 Task: Look for space in Sant Feliu de Llobregat, Spain from 11th June, 2023 to 17th June, 2023 for 1 adult in price range Rs.5000 to Rs.12000. Place can be private room with 1  bedroom having 1 bed and 1 bathroom. Property type can be house, flat, guest house, hotel. Booking option can be shelf check-in. Required host language is English.
Action: Mouse moved to (390, 221)
Screenshot: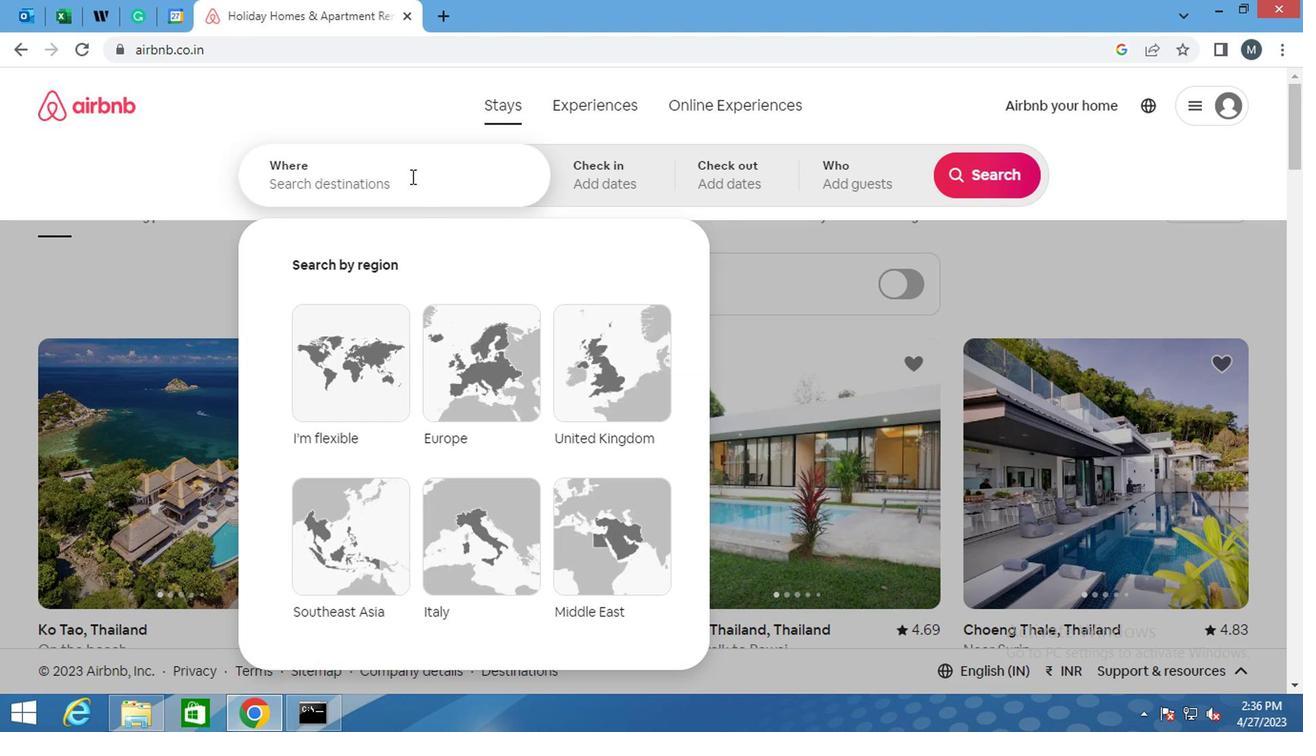 
Action: Mouse pressed left at (390, 221)
Screenshot: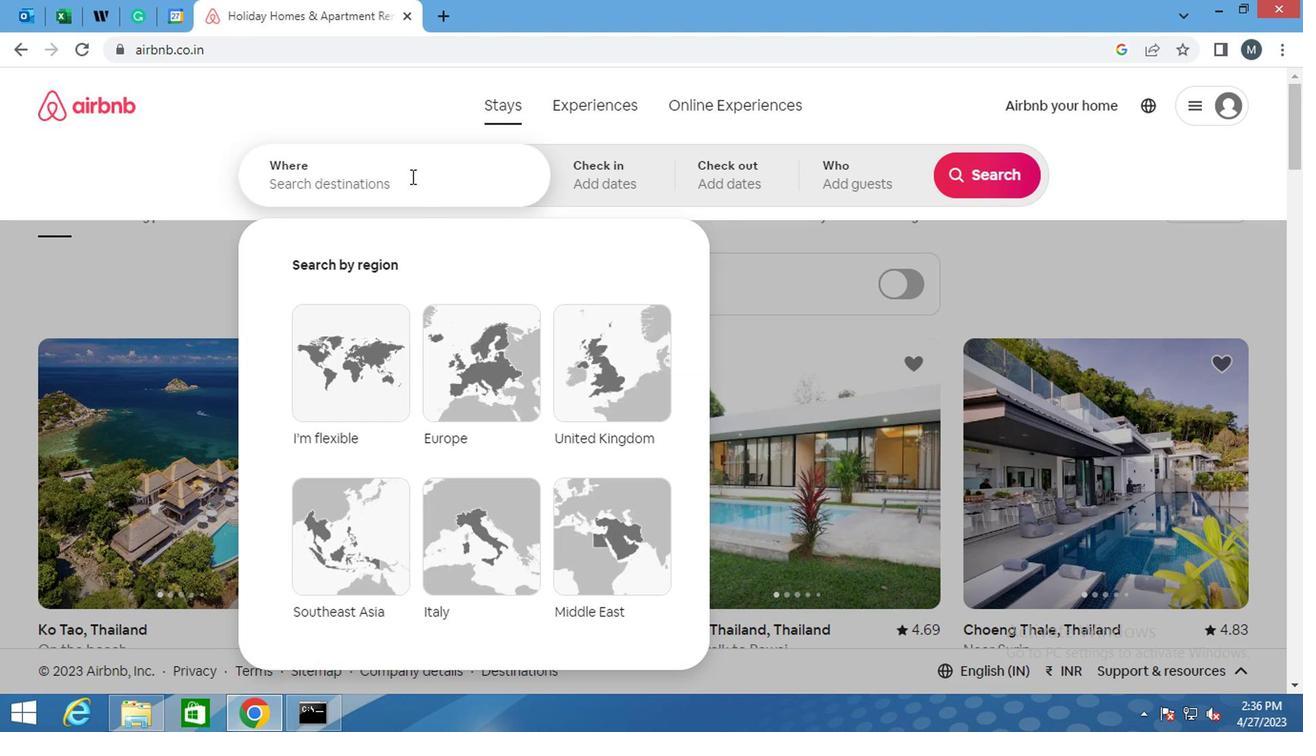 
Action: Mouse moved to (388, 227)
Screenshot: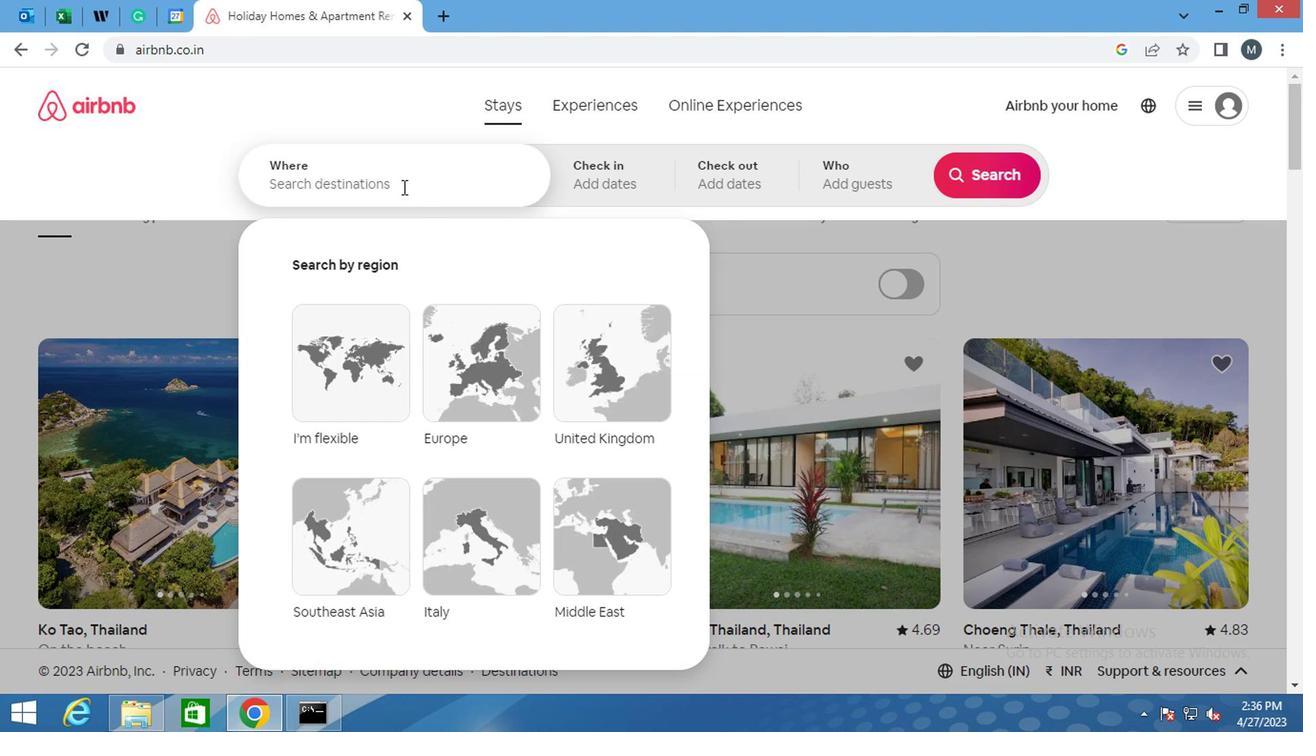 
Action: Key pressed <Key.shift>SANT<Key.space><Key.shift>FELIU<Key.space>
Screenshot: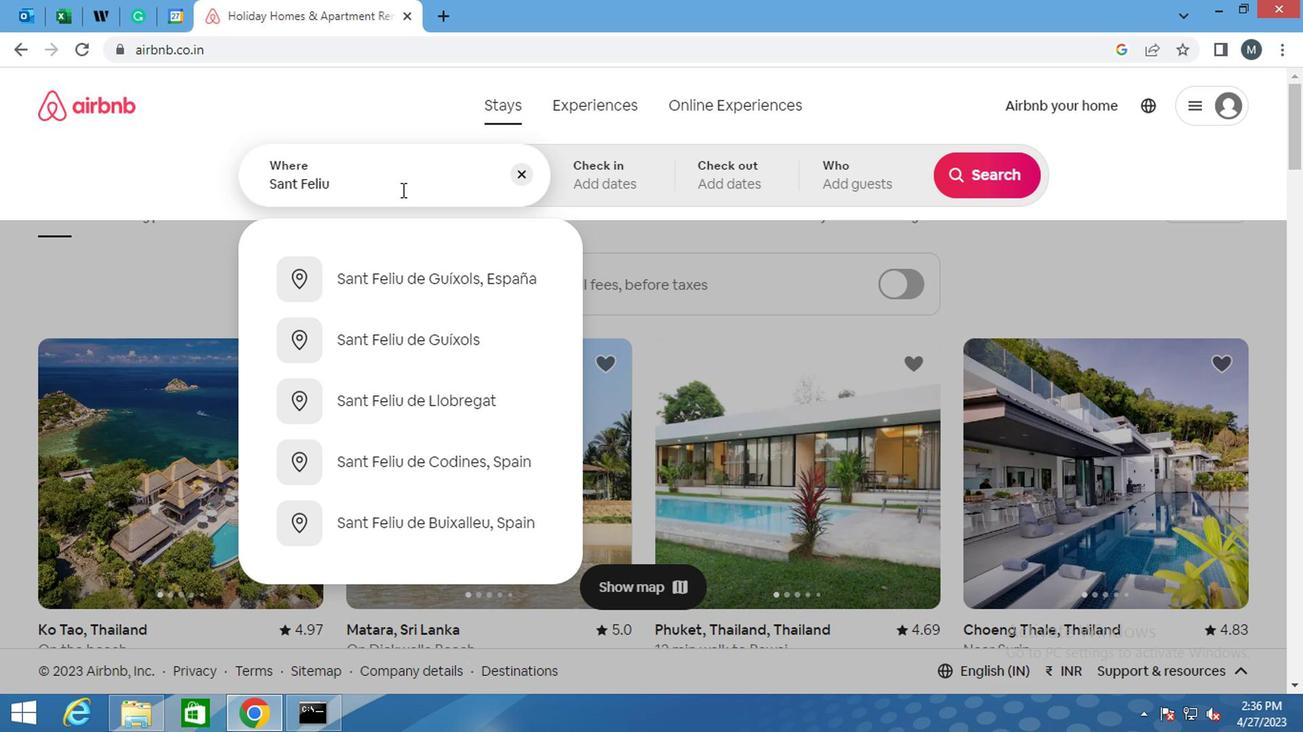 
Action: Mouse moved to (426, 221)
Screenshot: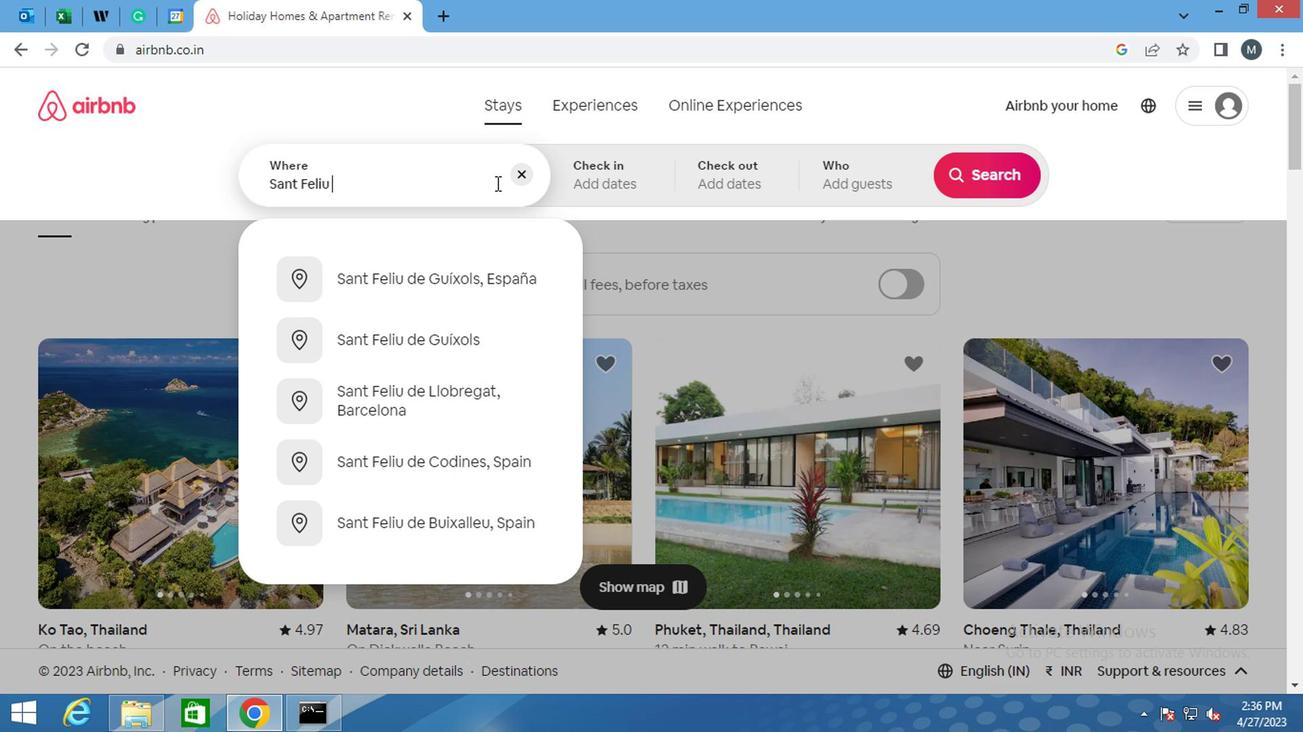 
Action: Key pressed <Key.shift>DE<Key.space><Key.shift>LIOB
Screenshot: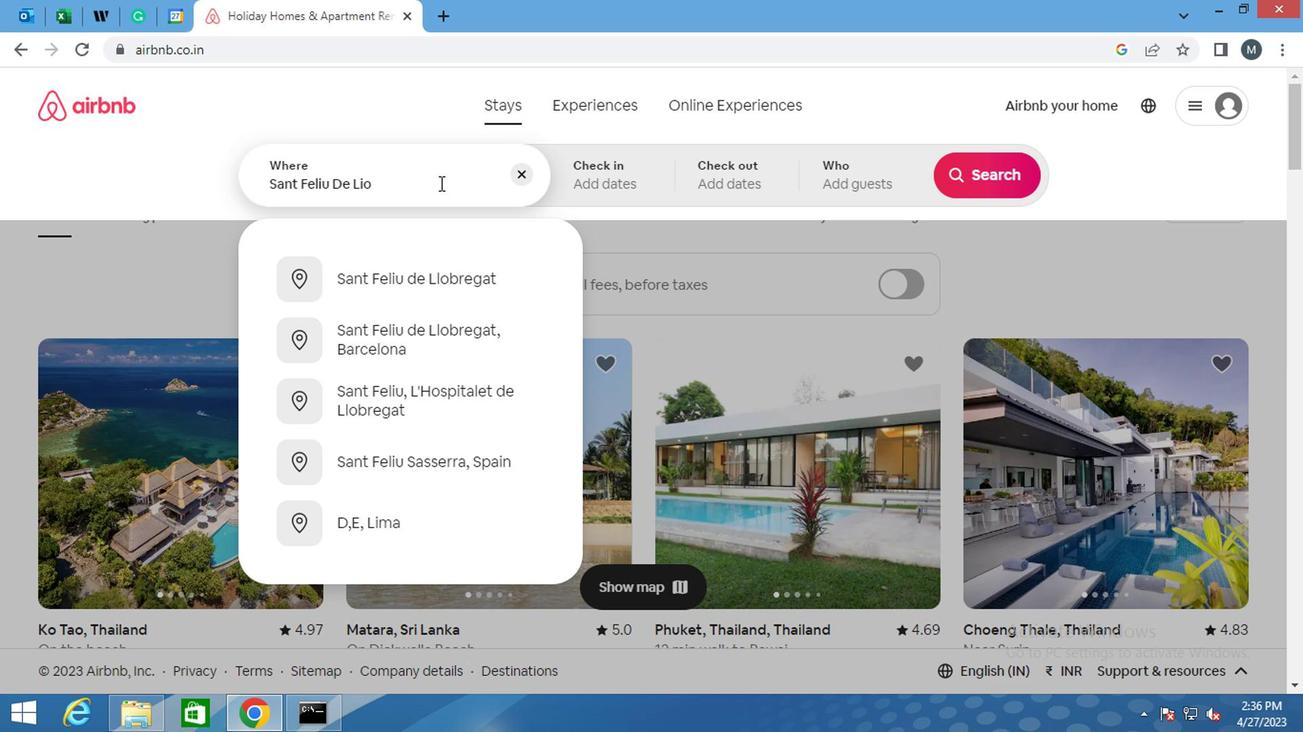 
Action: Mouse moved to (442, 308)
Screenshot: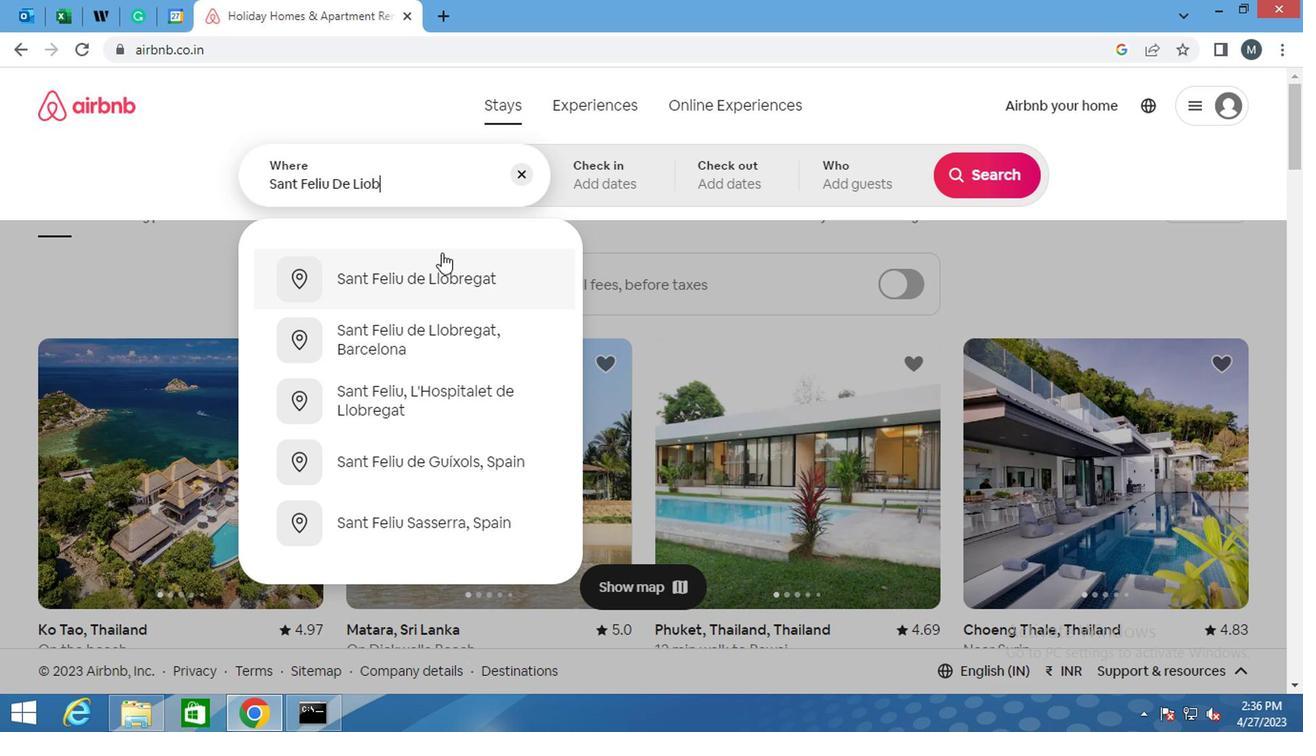 
Action: Mouse pressed left at (442, 308)
Screenshot: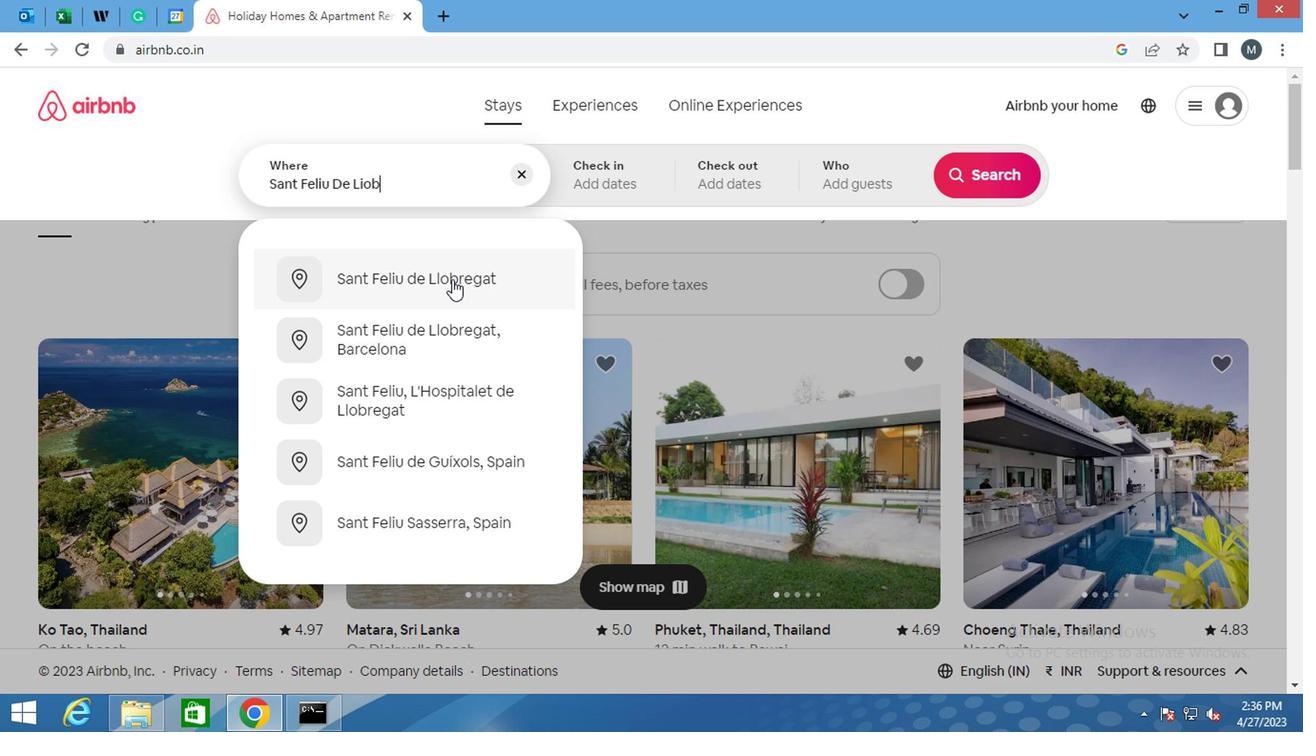 
Action: Mouse moved to (945, 347)
Screenshot: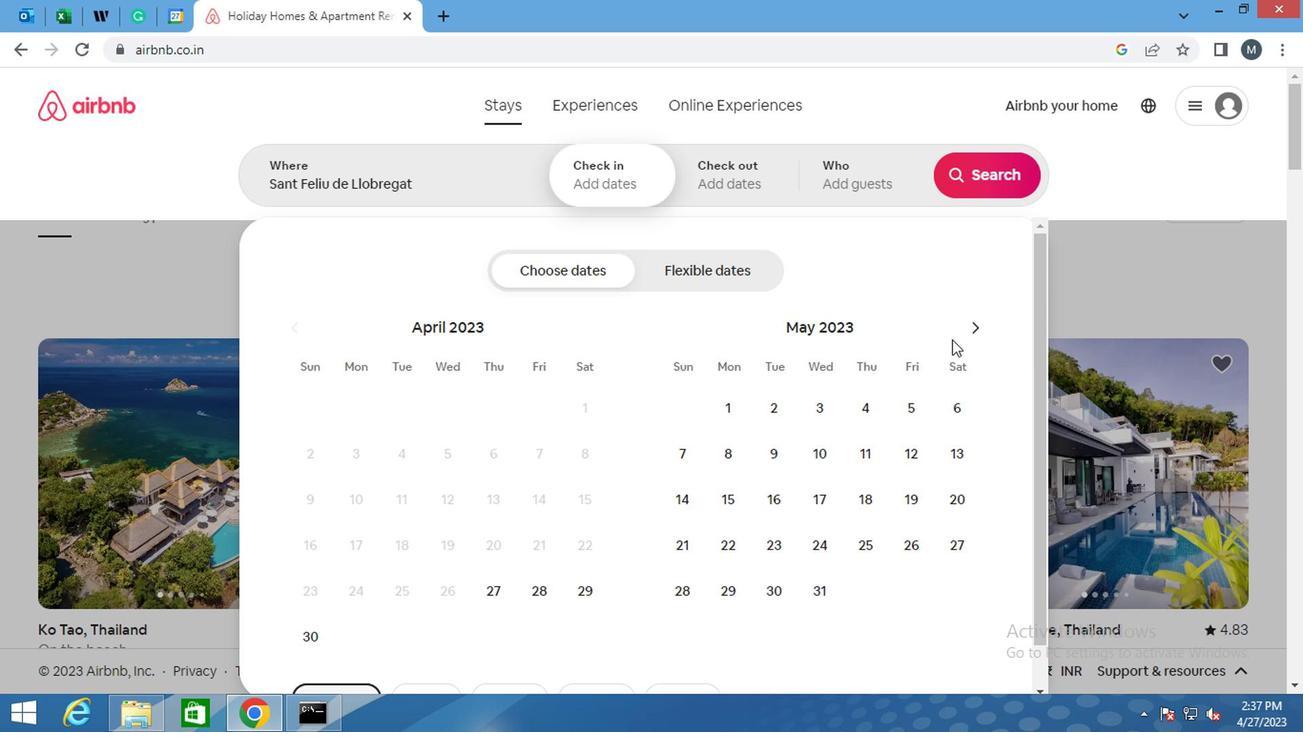 
Action: Mouse pressed left at (945, 347)
Screenshot: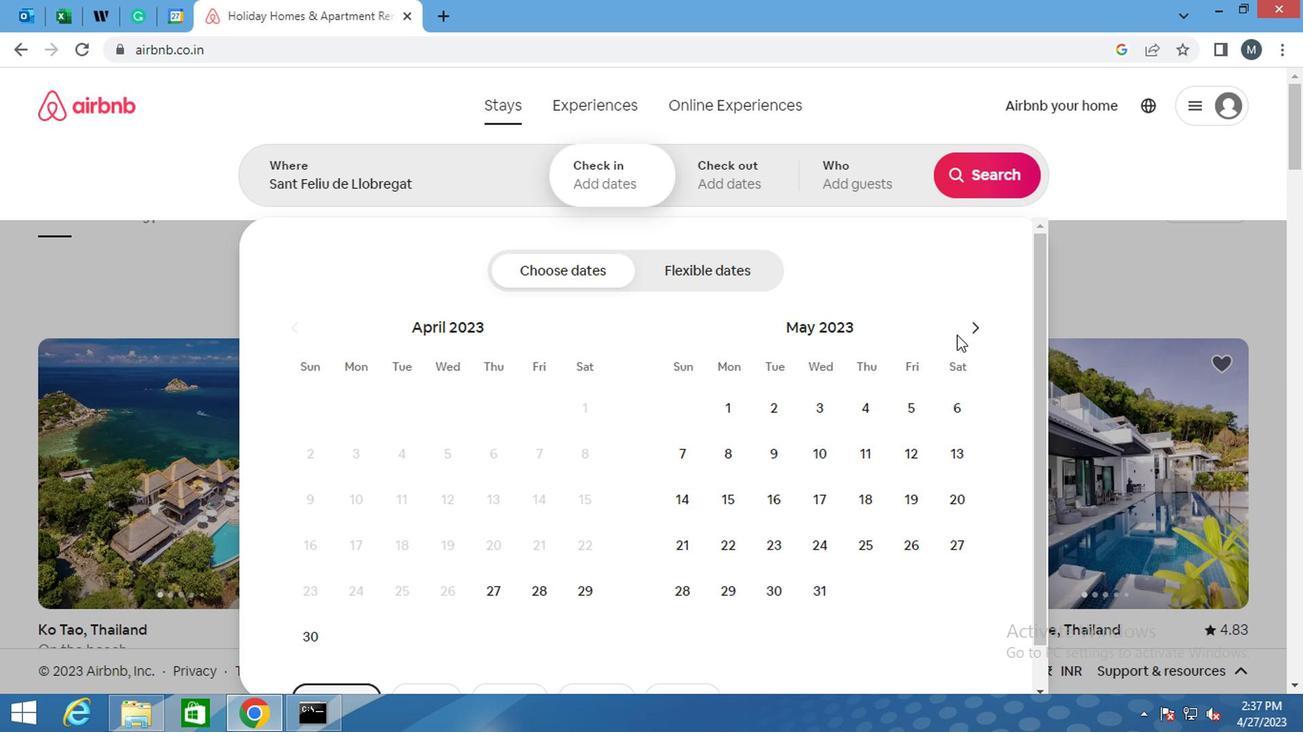 
Action: Mouse moved to (688, 494)
Screenshot: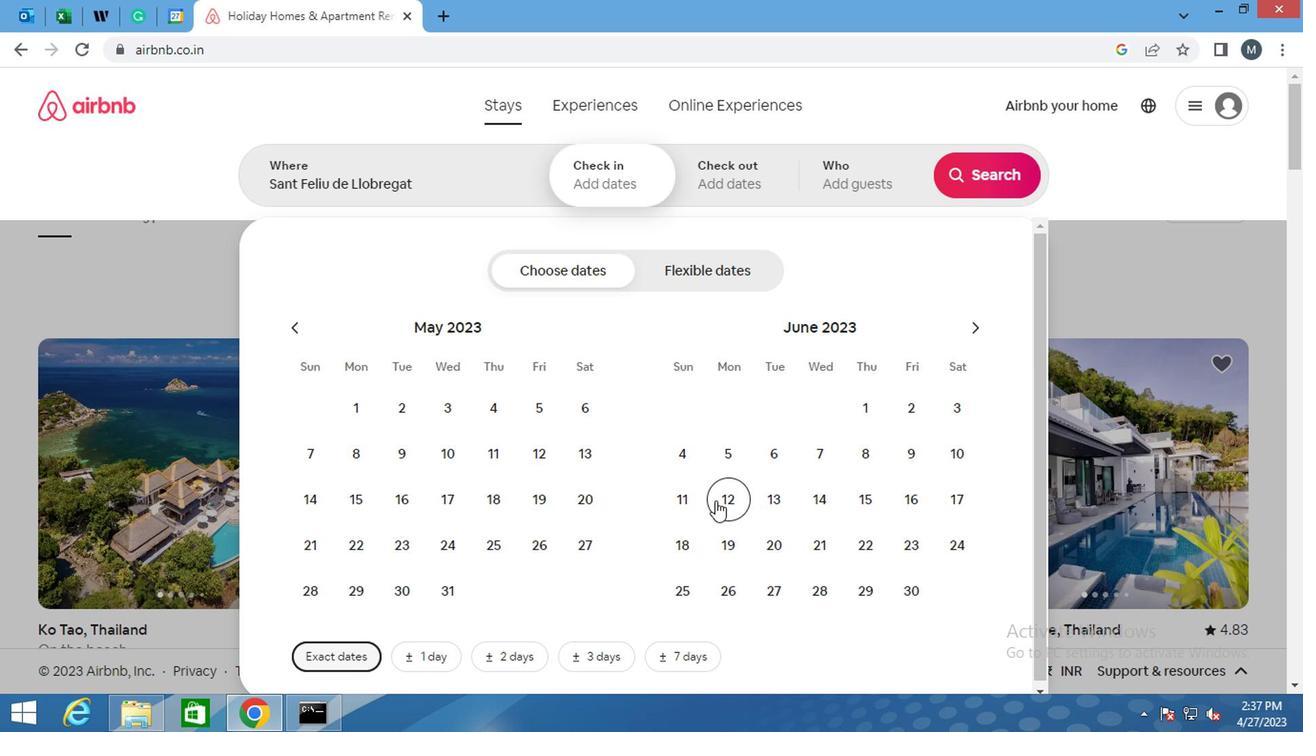 
Action: Mouse pressed left at (688, 494)
Screenshot: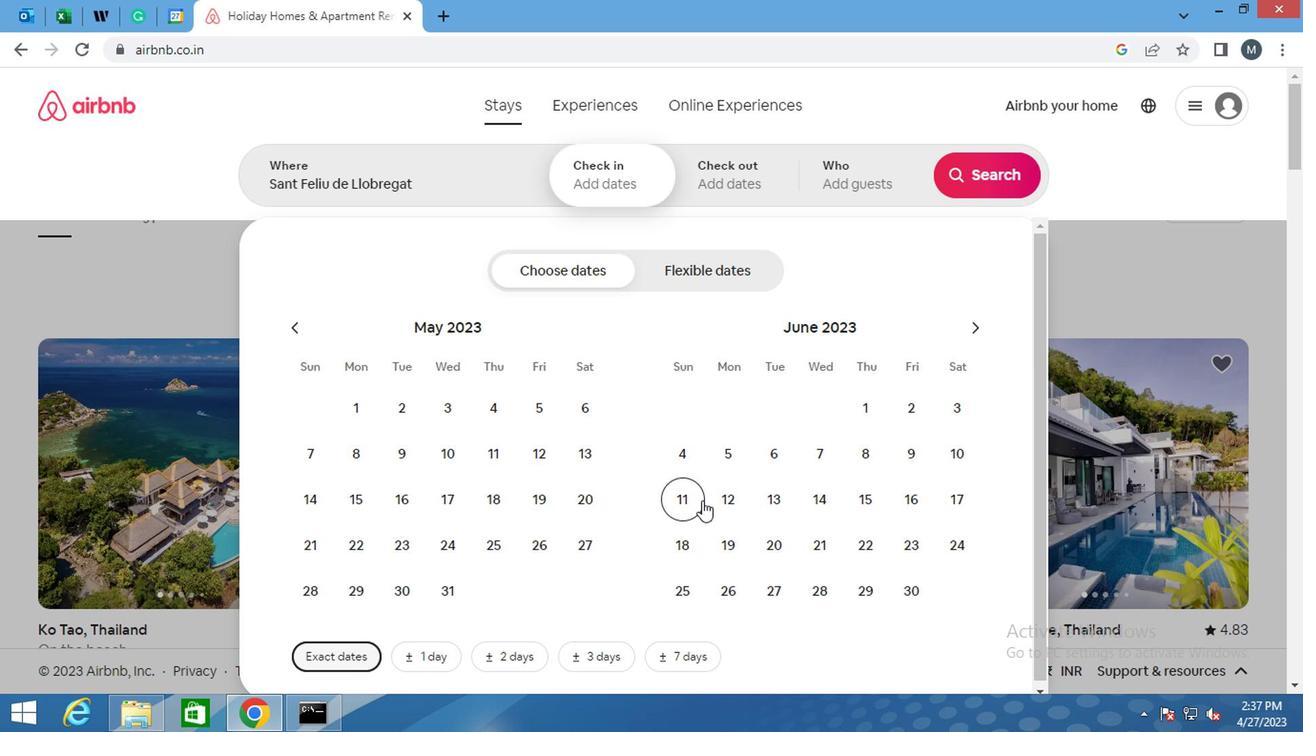 
Action: Mouse moved to (944, 497)
Screenshot: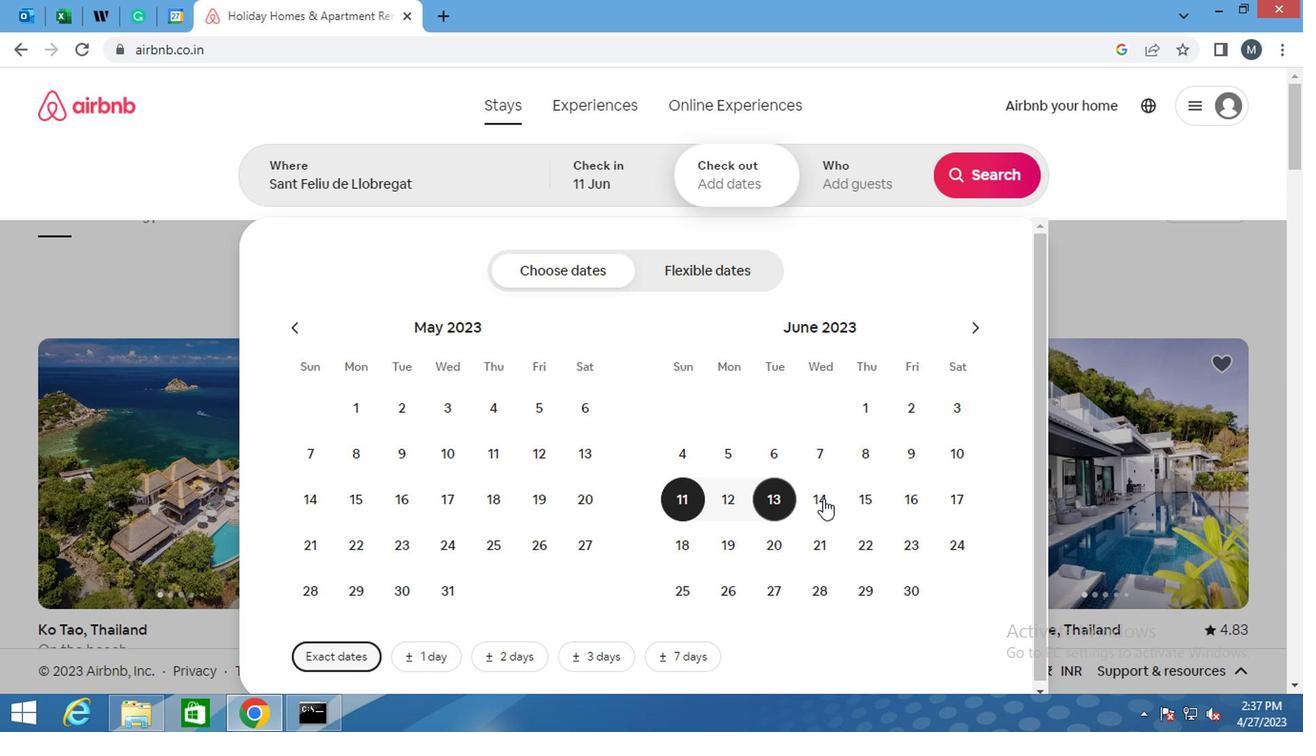 
Action: Mouse pressed left at (944, 497)
Screenshot: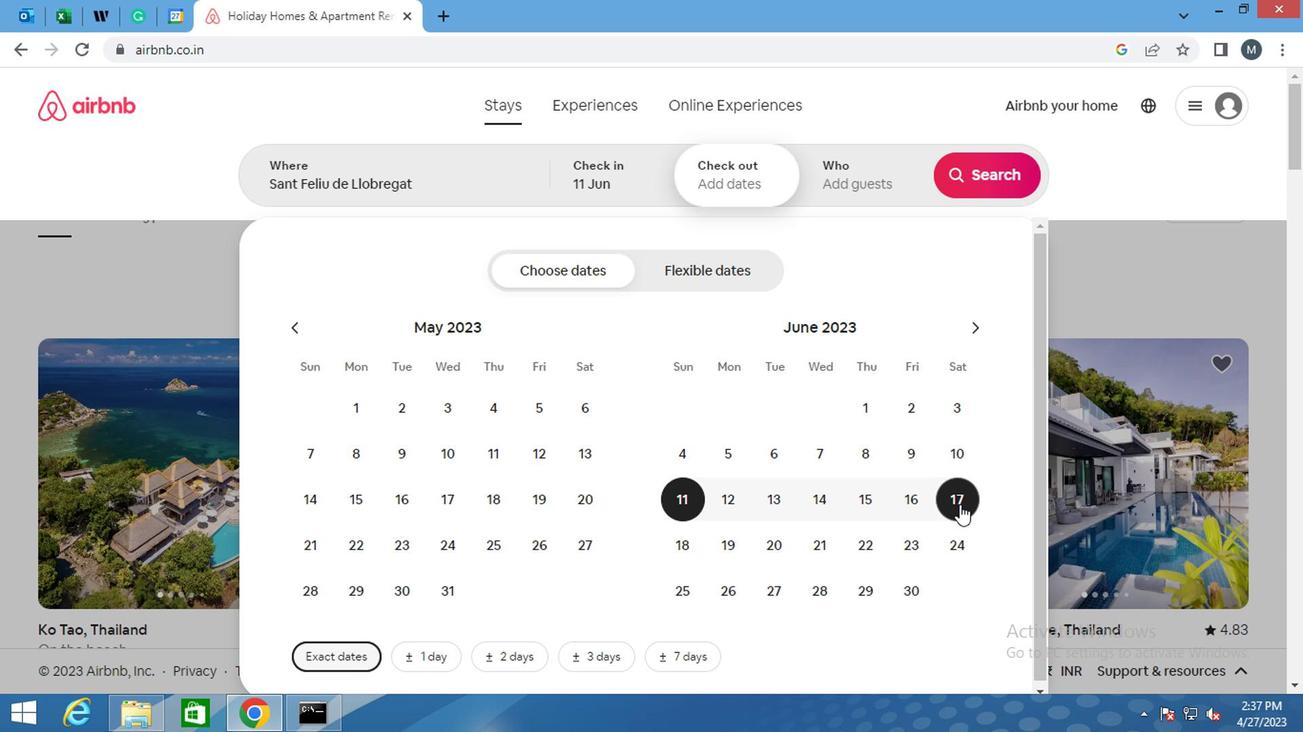 
Action: Mouse moved to (863, 217)
Screenshot: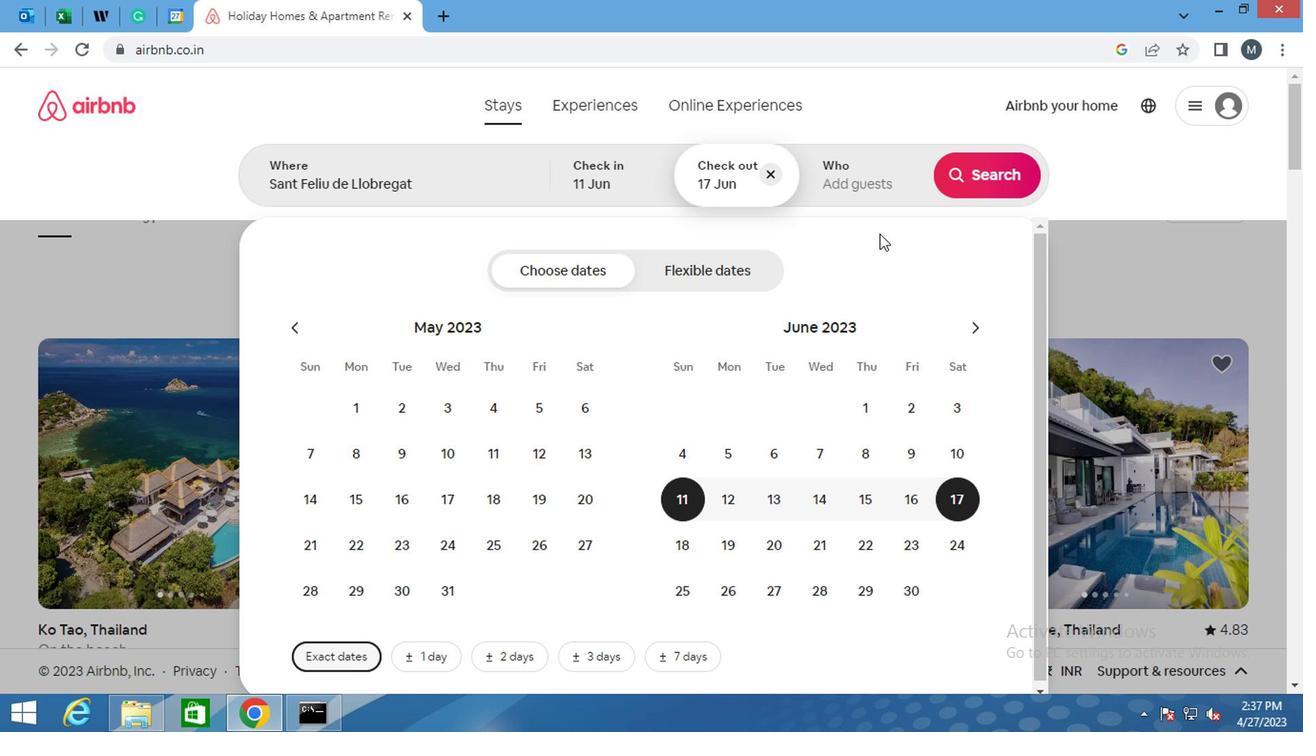 
Action: Mouse pressed left at (863, 217)
Screenshot: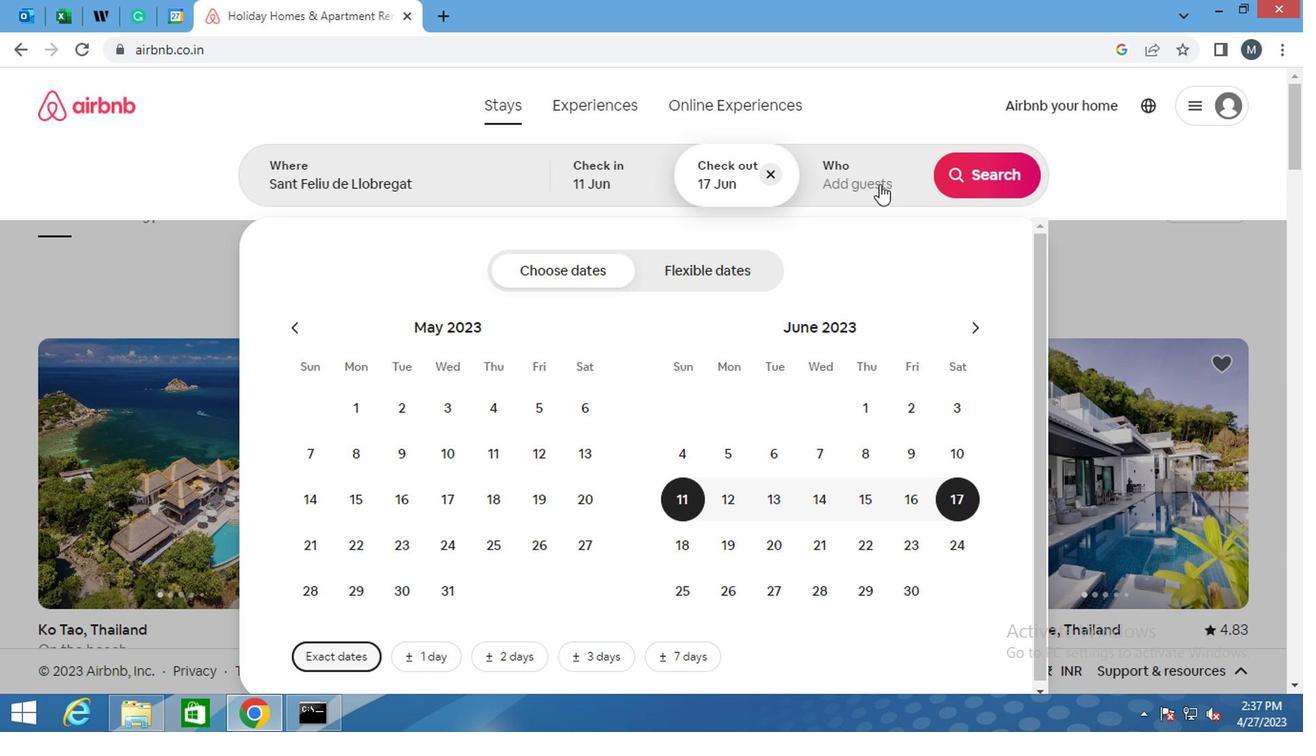 
Action: Mouse moved to (966, 304)
Screenshot: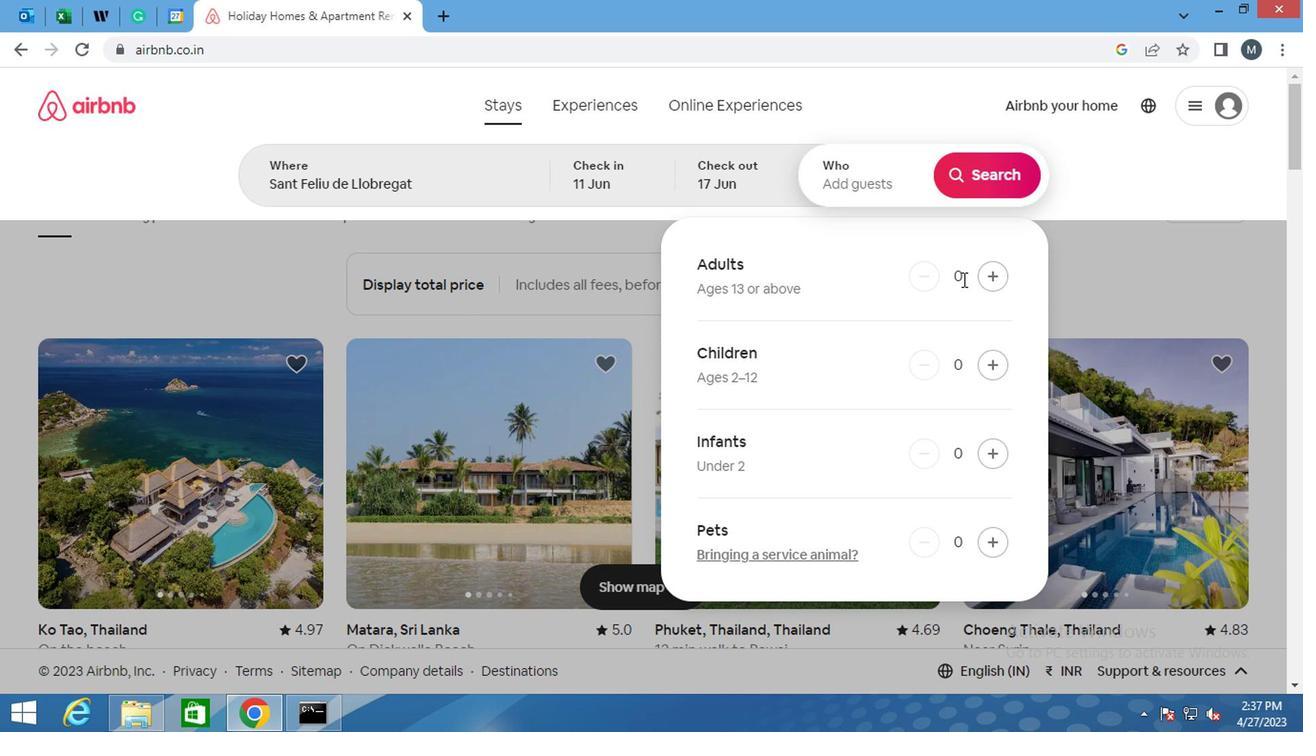 
Action: Mouse pressed left at (966, 304)
Screenshot: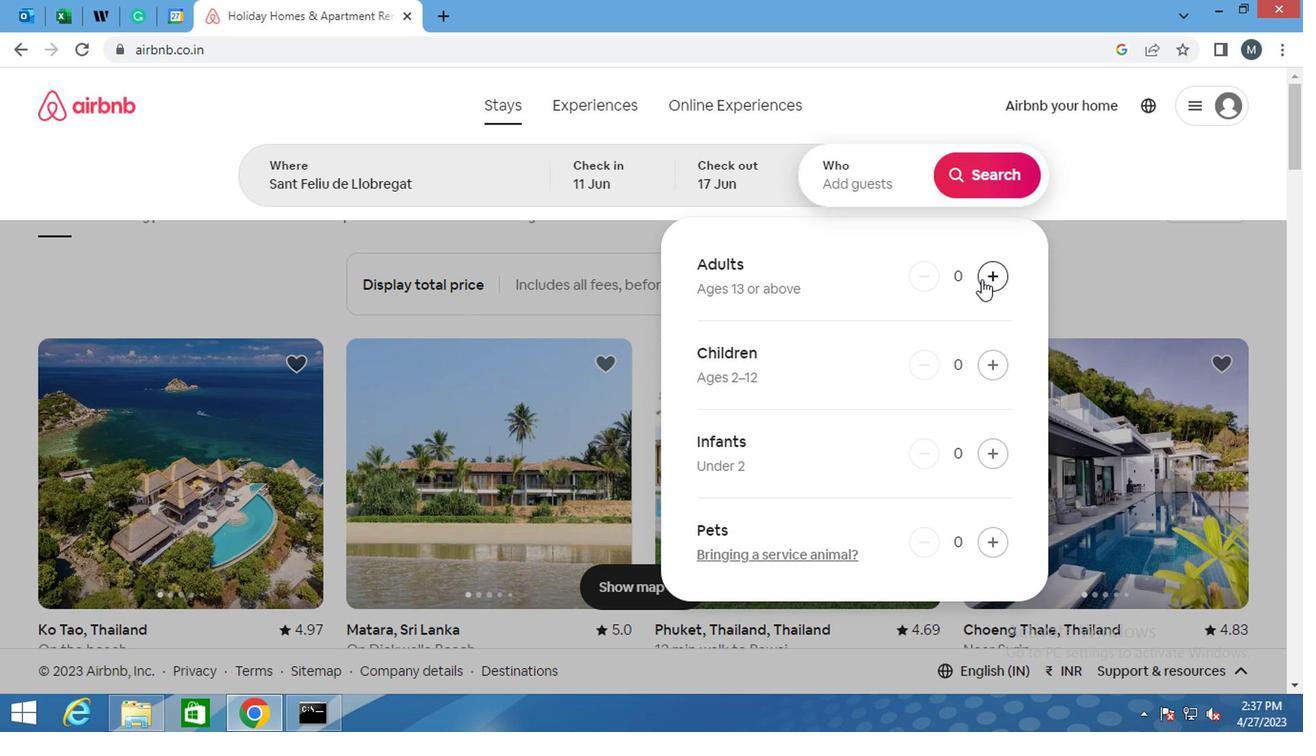 
Action: Mouse moved to (974, 215)
Screenshot: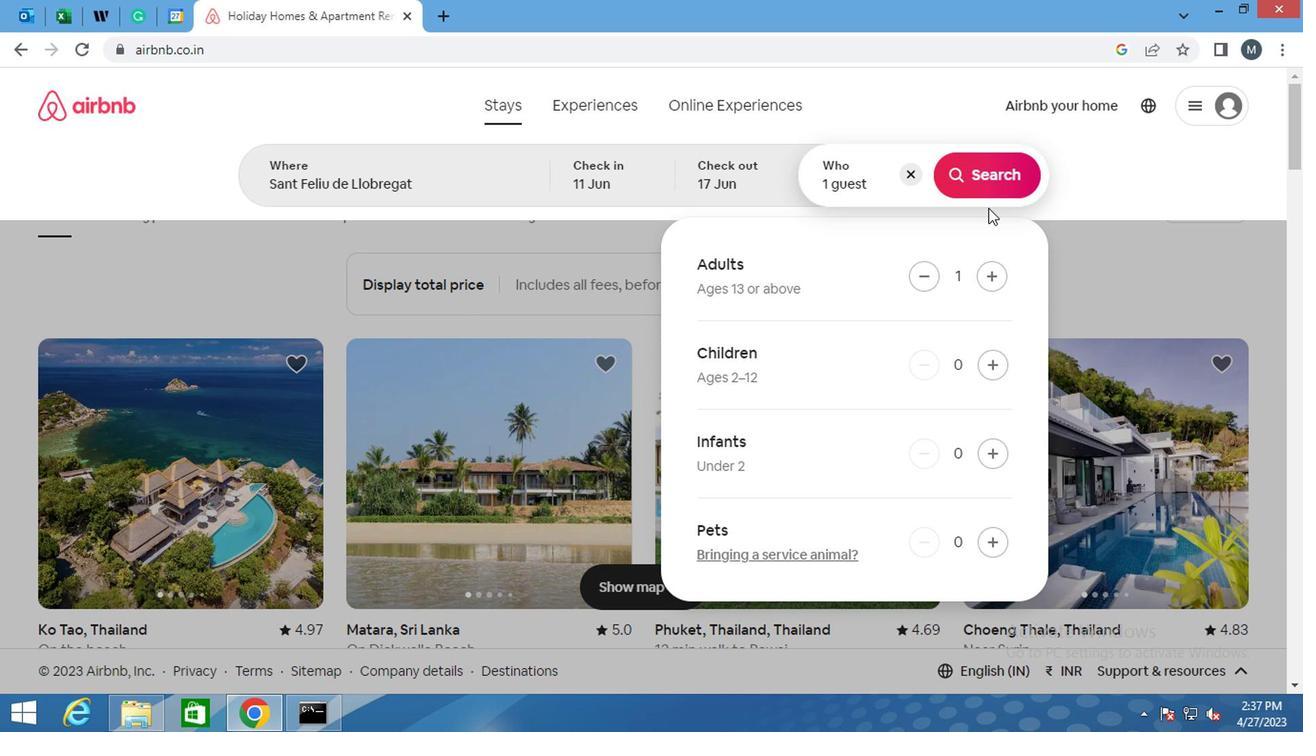 
Action: Mouse pressed left at (974, 215)
Screenshot: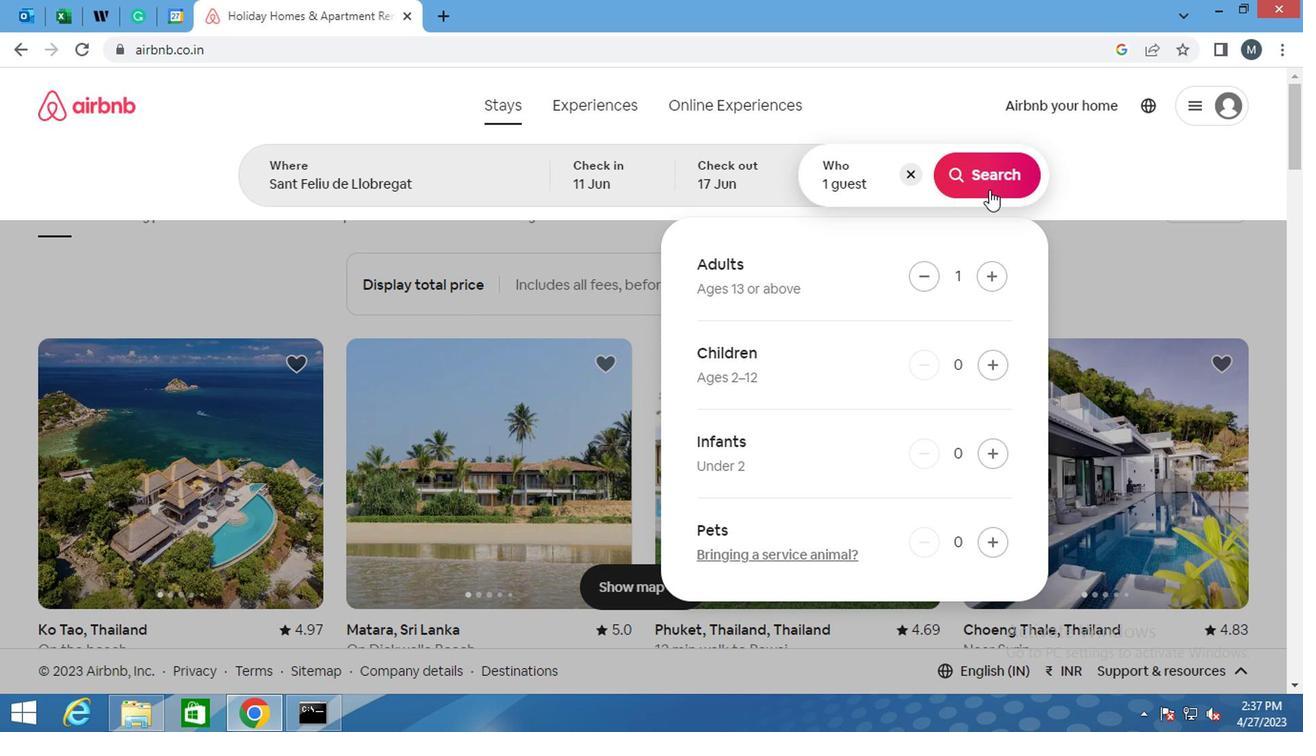 
Action: Mouse moved to (1210, 217)
Screenshot: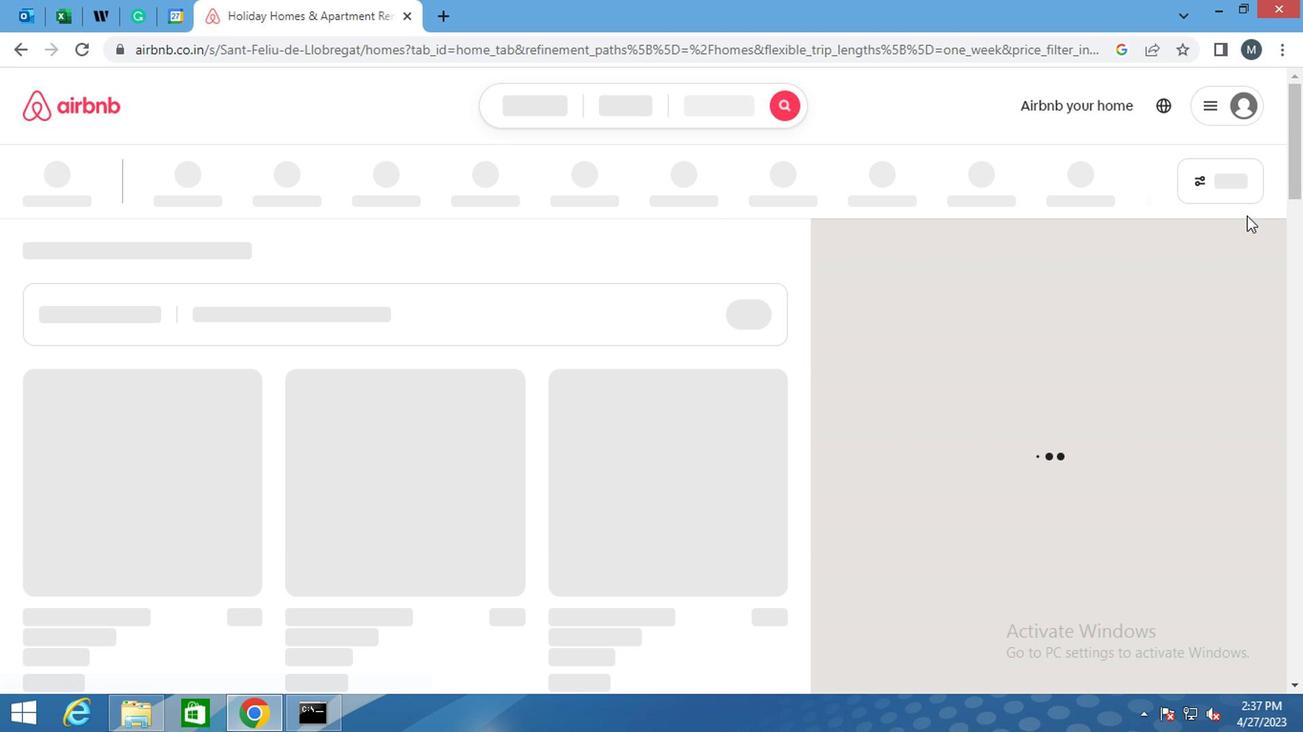 
Action: Mouse pressed left at (1210, 217)
Screenshot: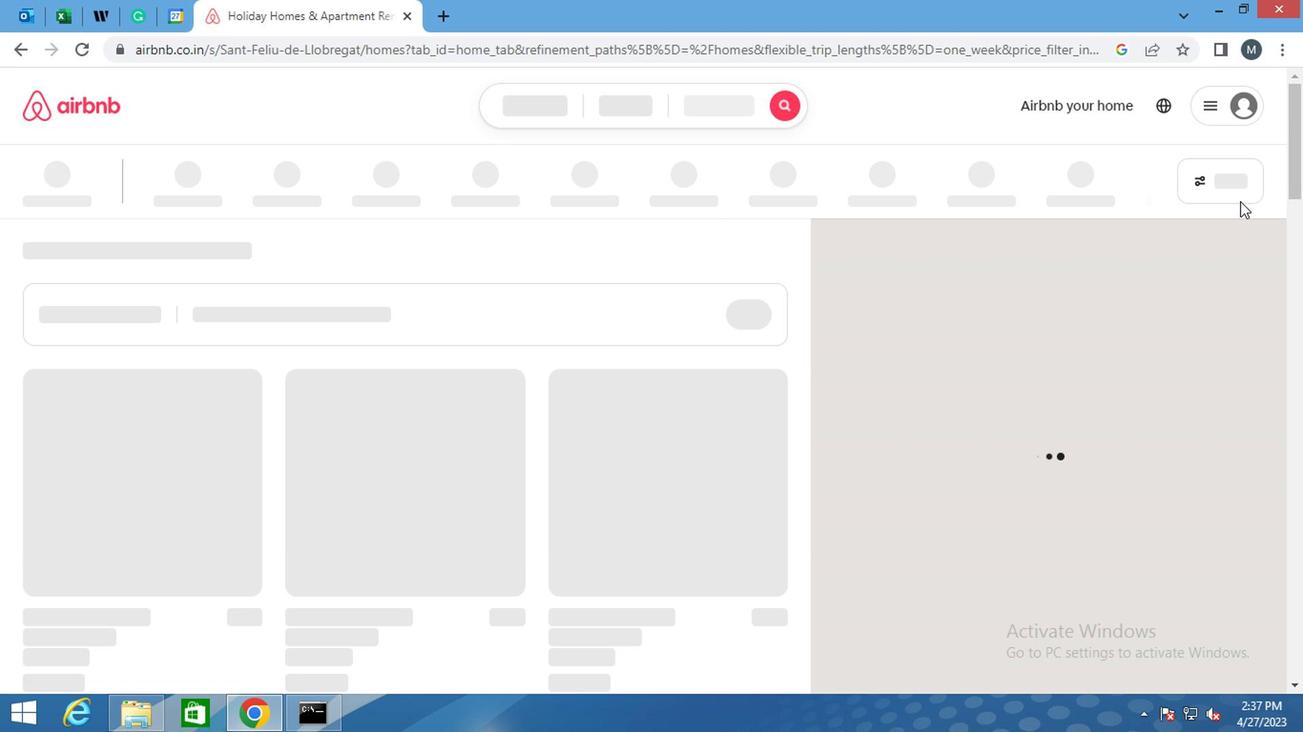 
Action: Mouse moved to (1187, 215)
Screenshot: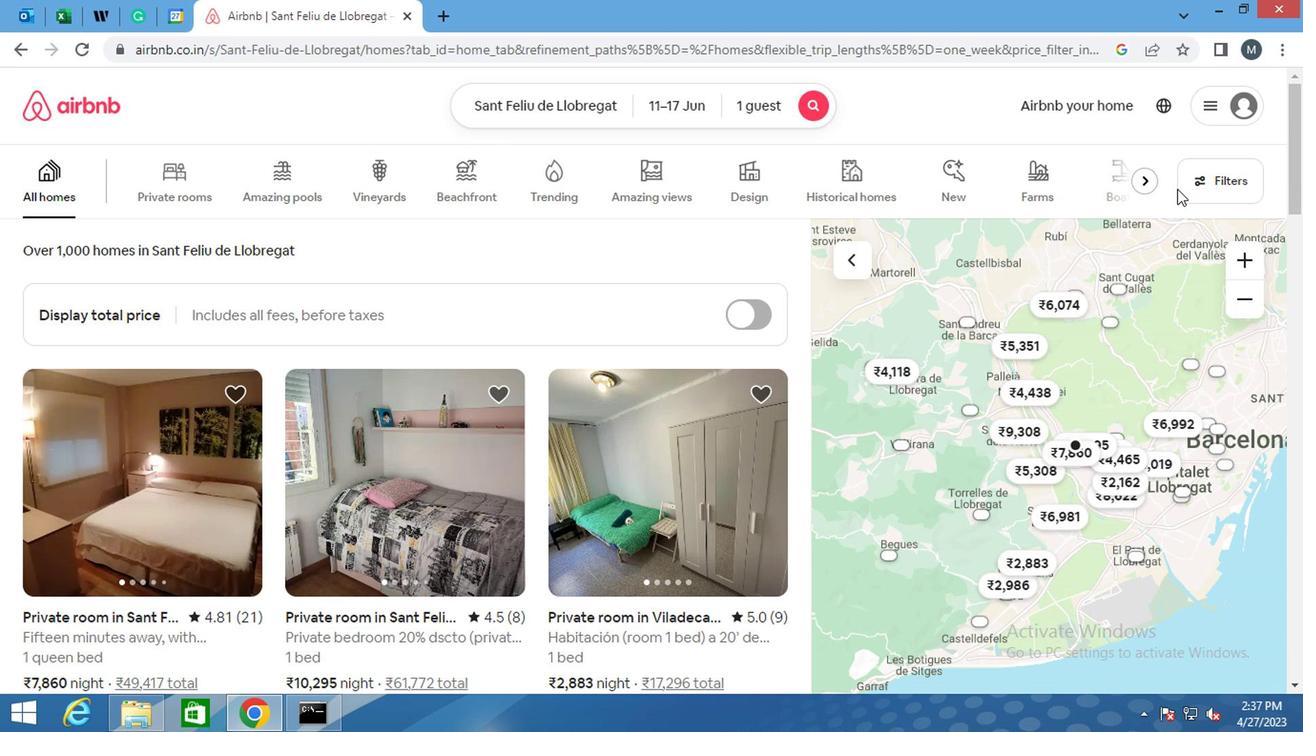
Action: Mouse pressed left at (1187, 215)
Screenshot: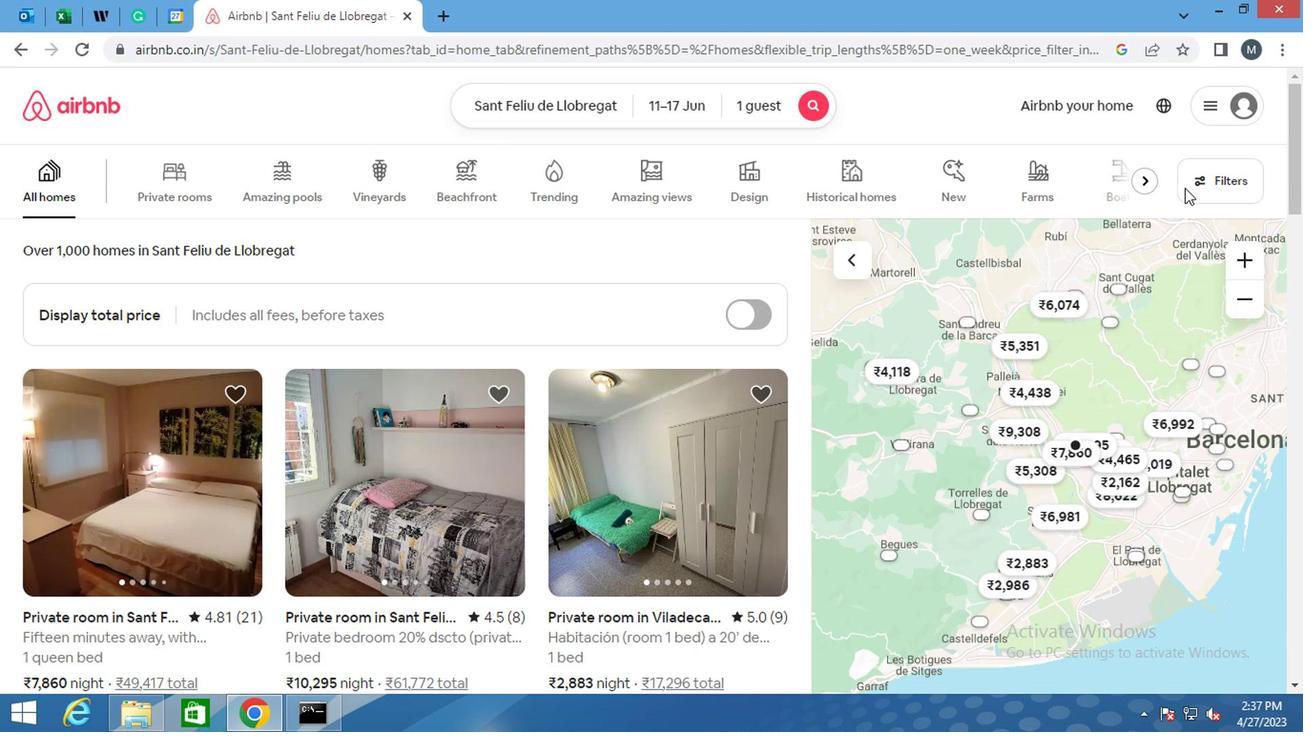 
Action: Mouse moved to (438, 432)
Screenshot: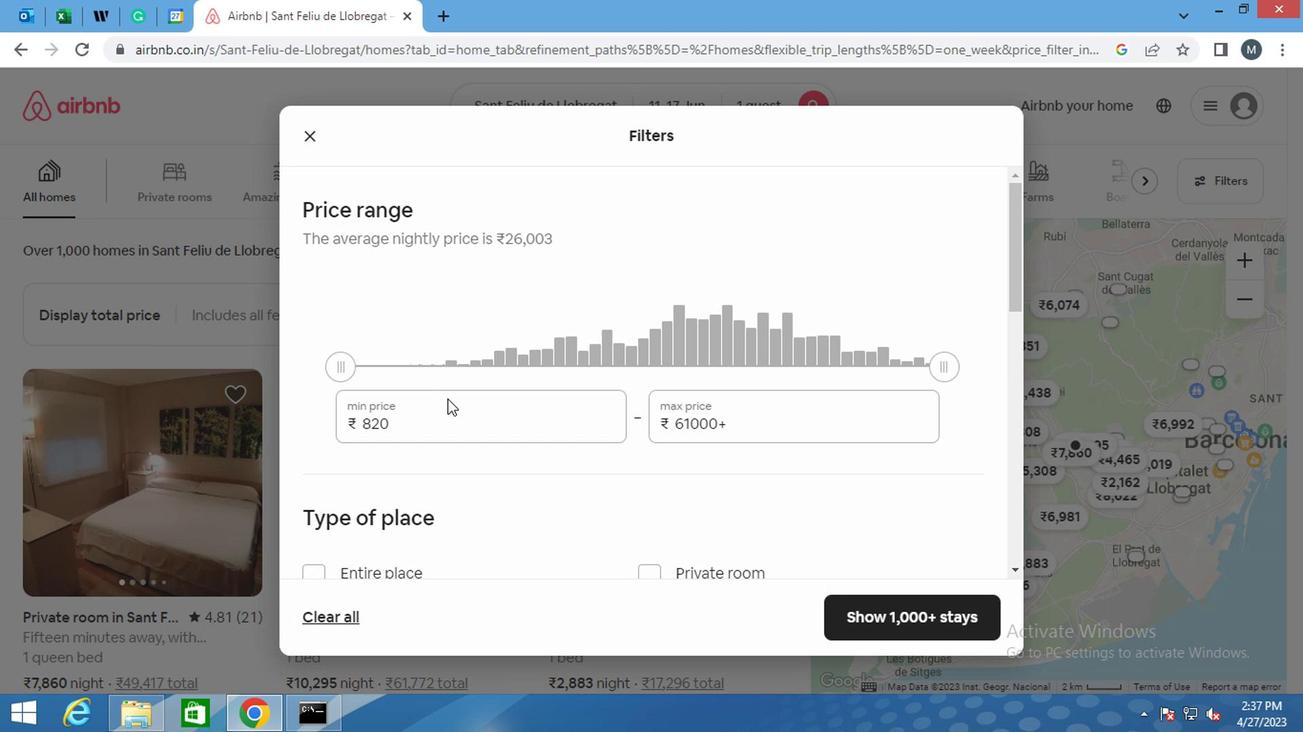 
Action: Mouse pressed left at (438, 432)
Screenshot: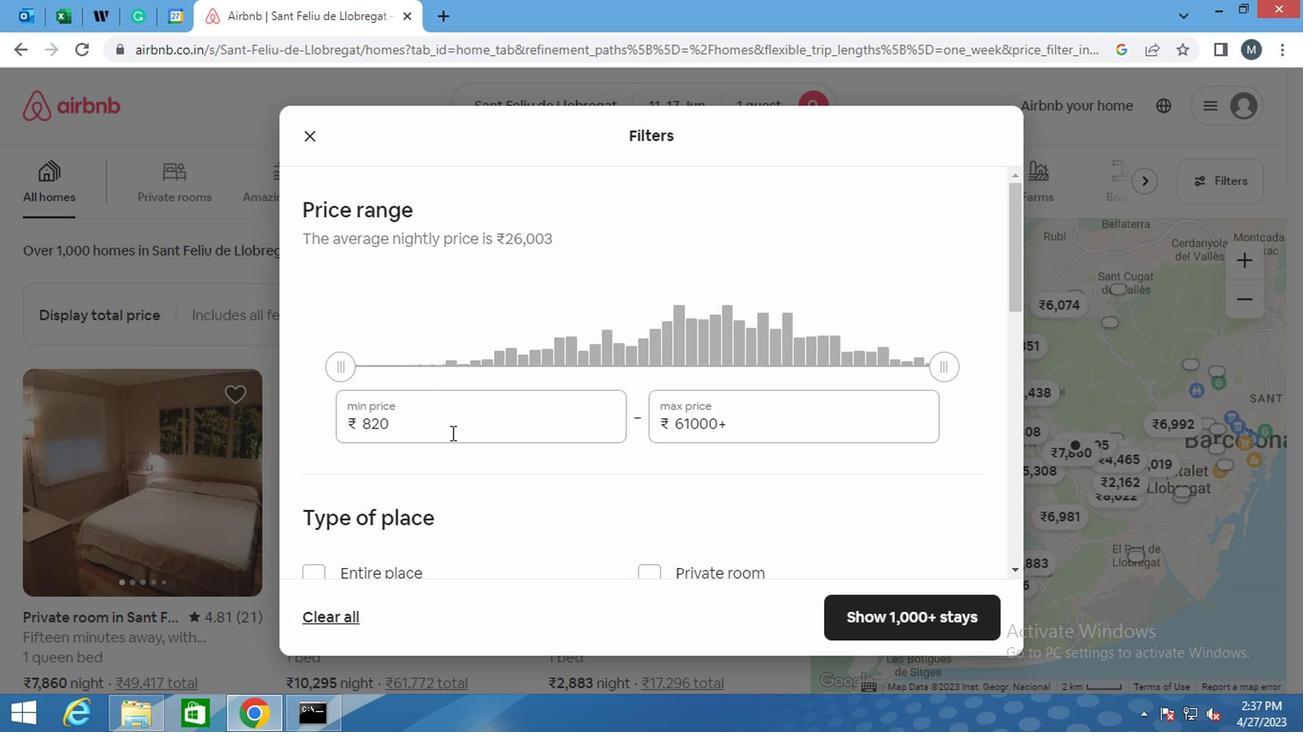 
Action: Mouse moved to (438, 432)
Screenshot: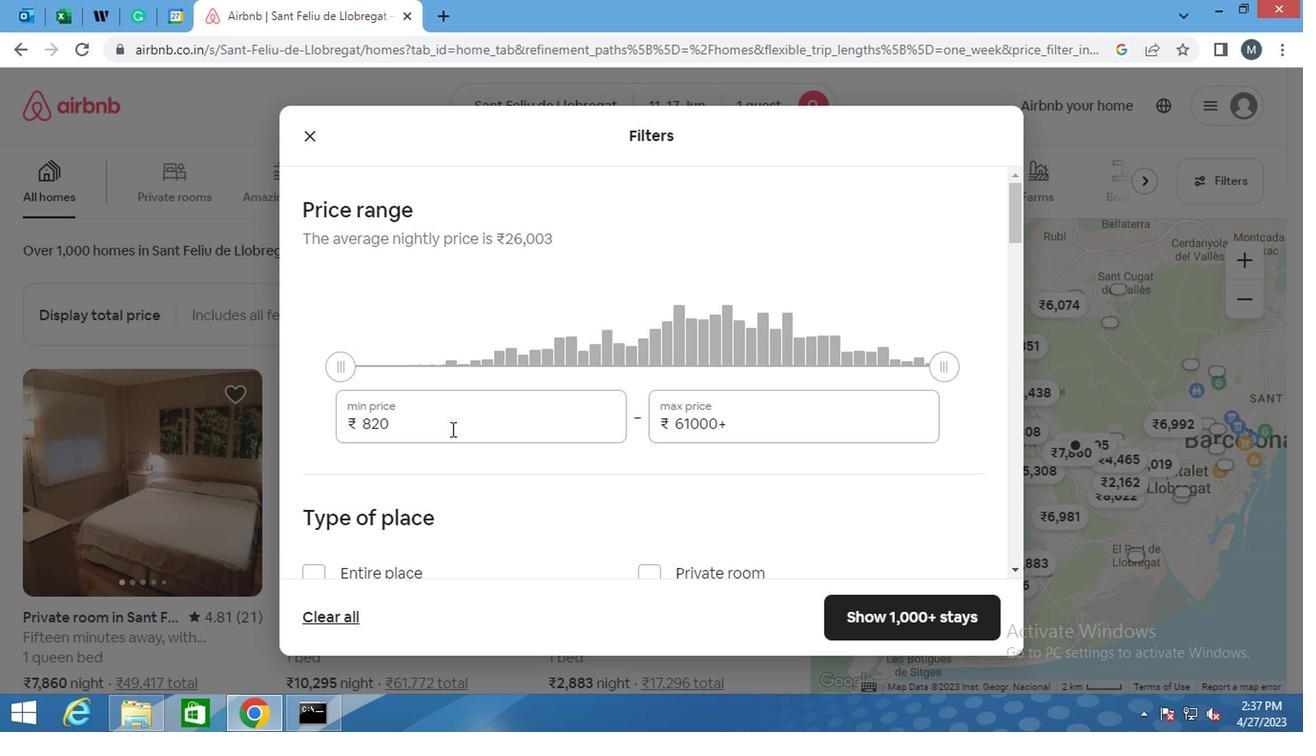 
Action: Mouse pressed left at (438, 432)
Screenshot: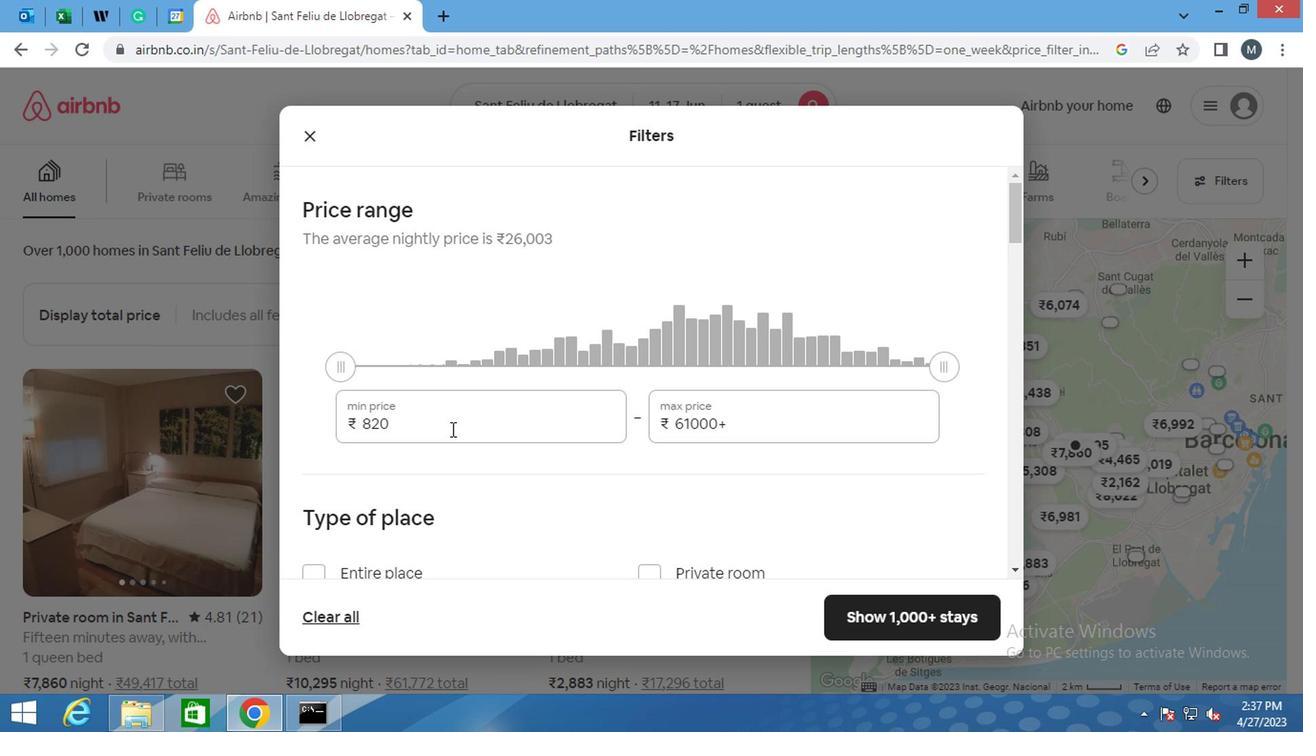 
Action: Mouse moved to (438, 430)
Screenshot: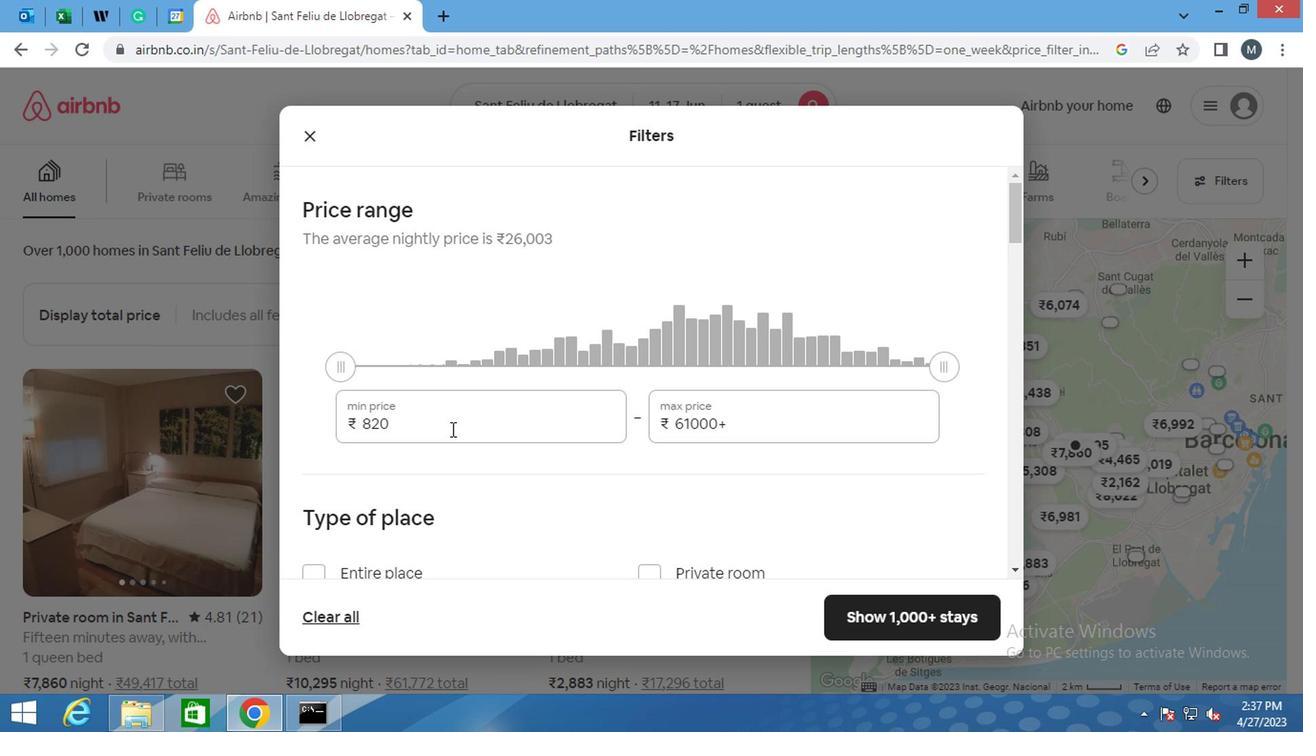 
Action: Key pressed 5000
Screenshot: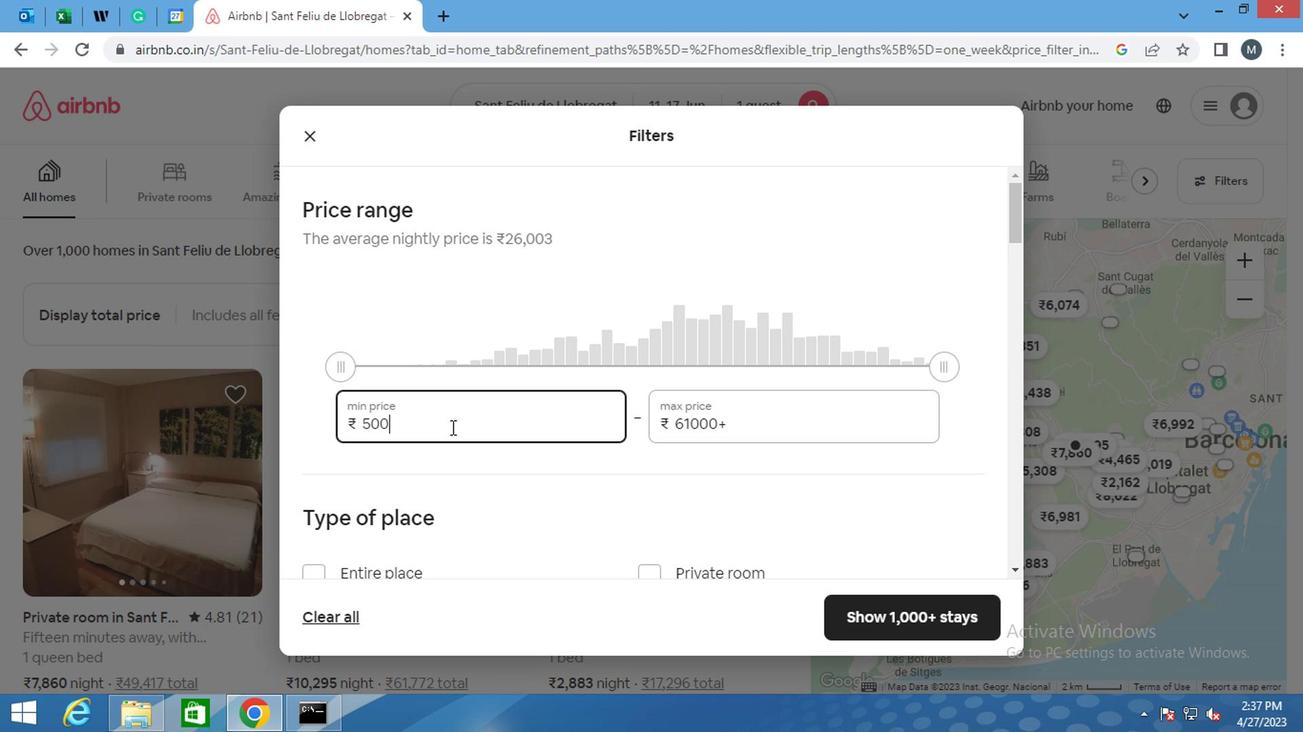 
Action: Mouse moved to (685, 421)
Screenshot: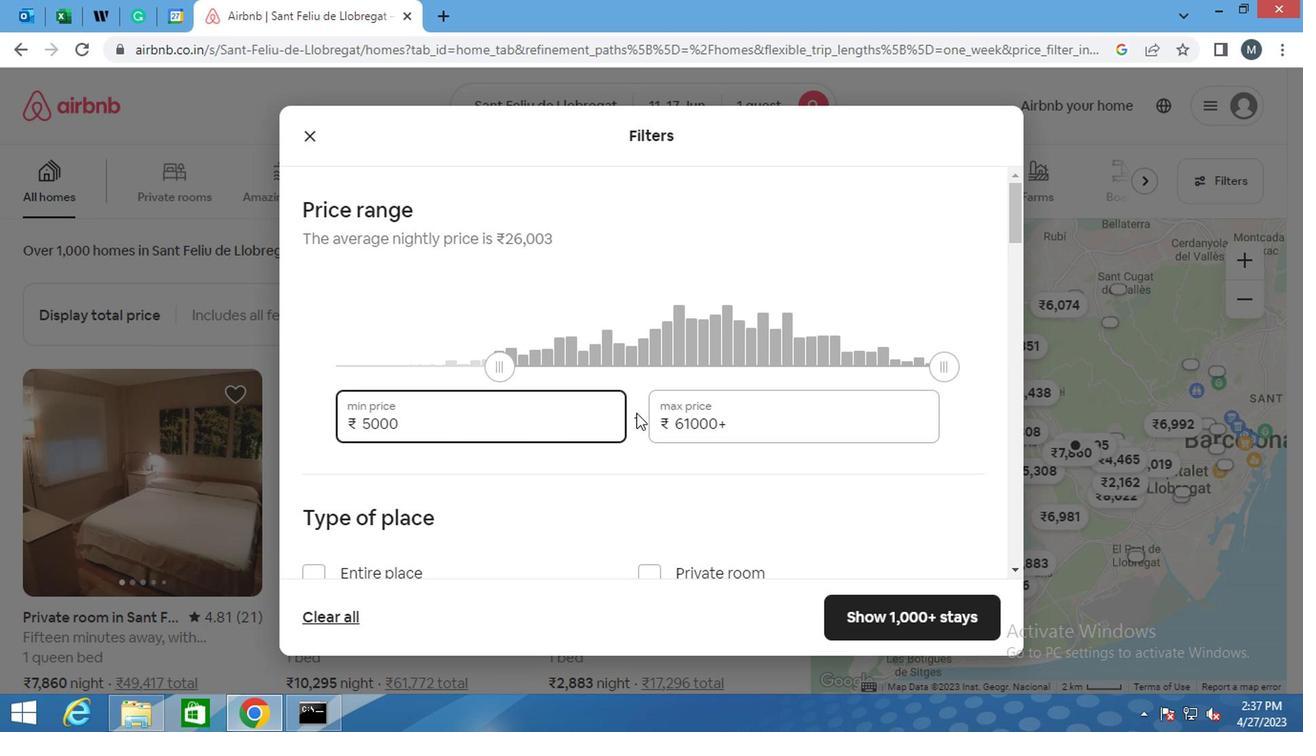 
Action: Mouse pressed left at (685, 421)
Screenshot: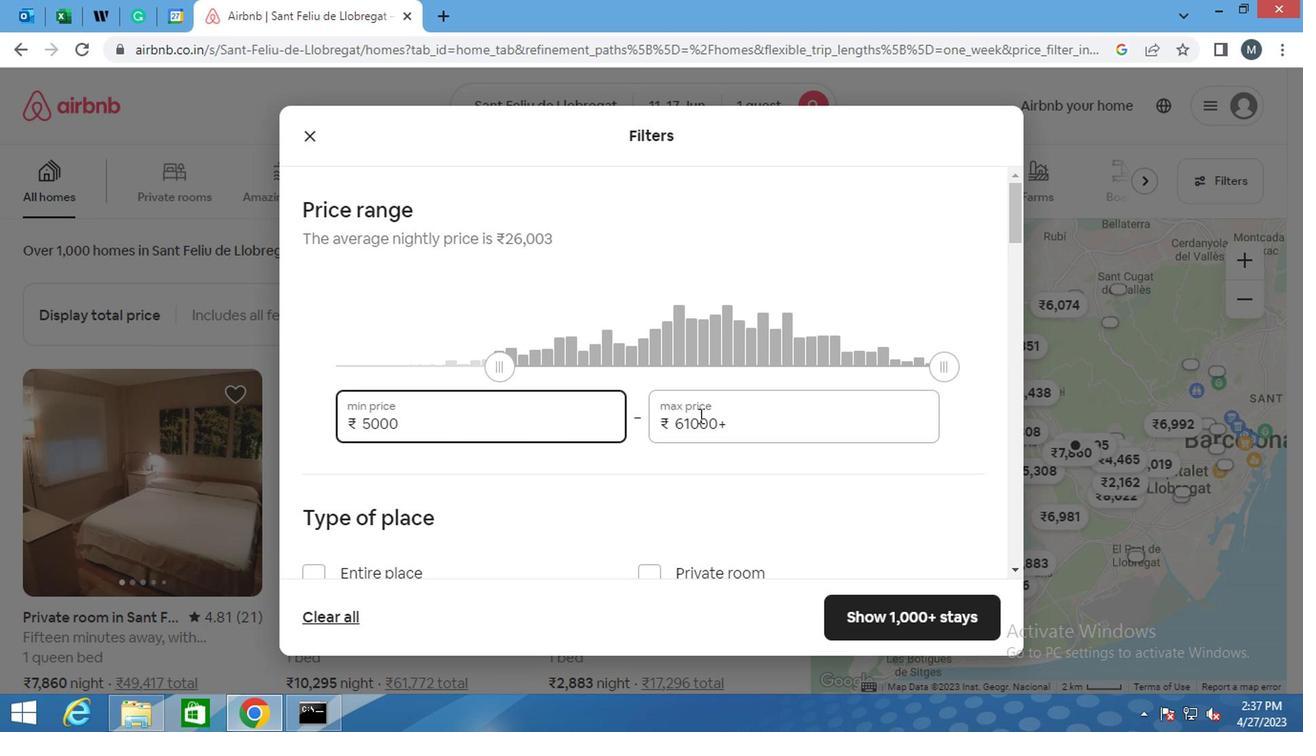 
Action: Mouse moved to (686, 422)
Screenshot: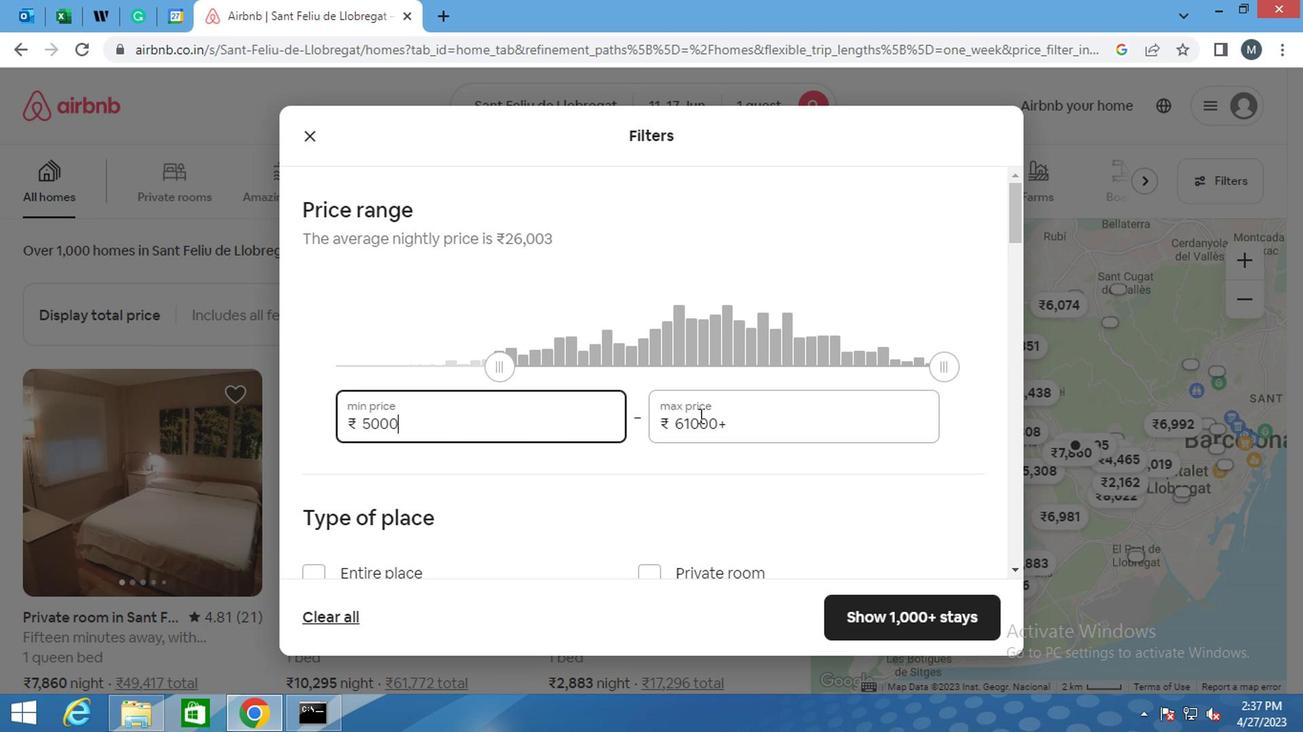 
Action: Mouse pressed left at (686, 422)
Screenshot: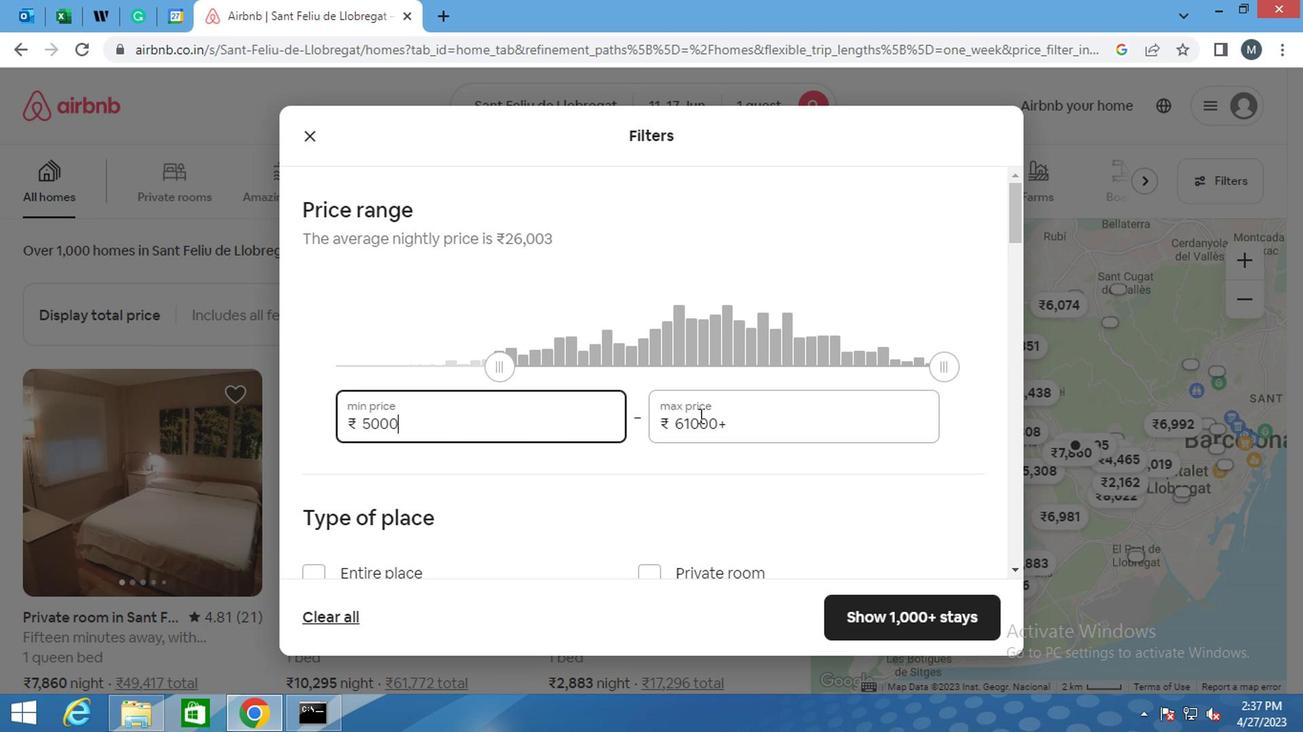 
Action: Mouse pressed left at (686, 422)
Screenshot: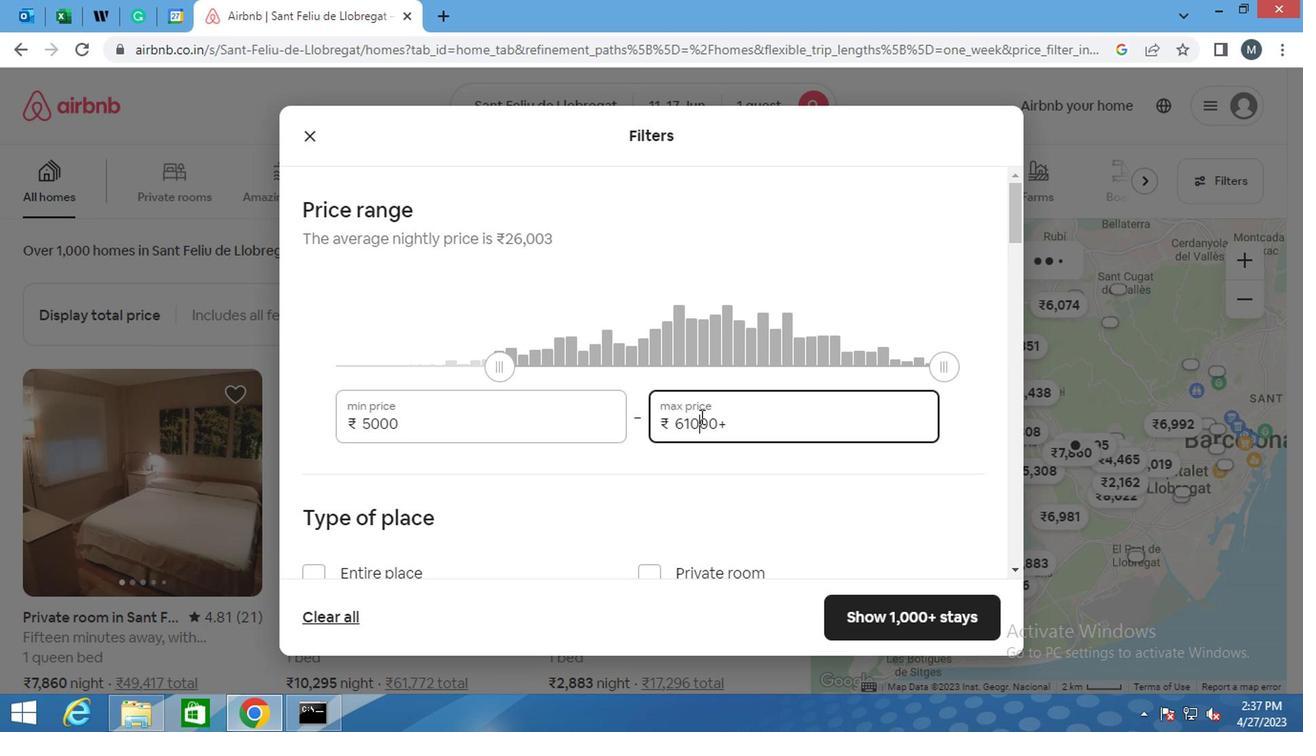 
Action: Mouse moved to (686, 425)
Screenshot: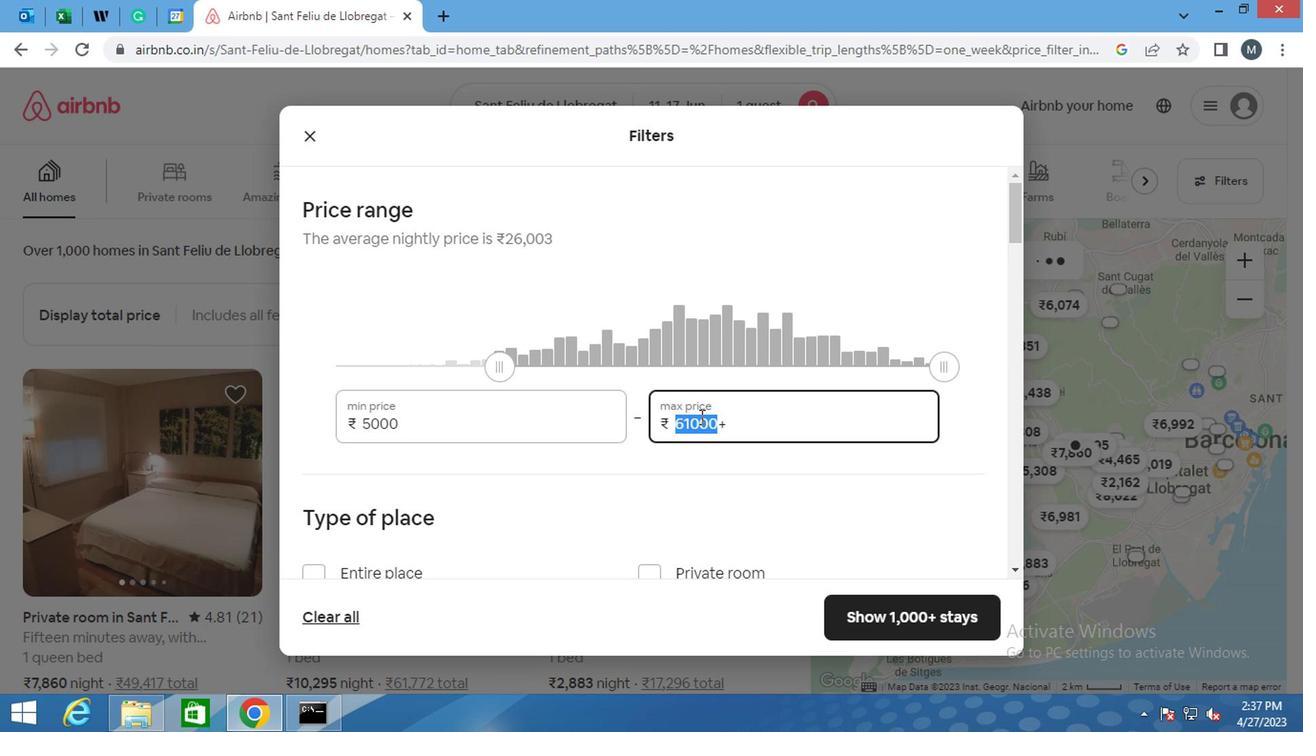 
Action: Key pressed 12000
Screenshot: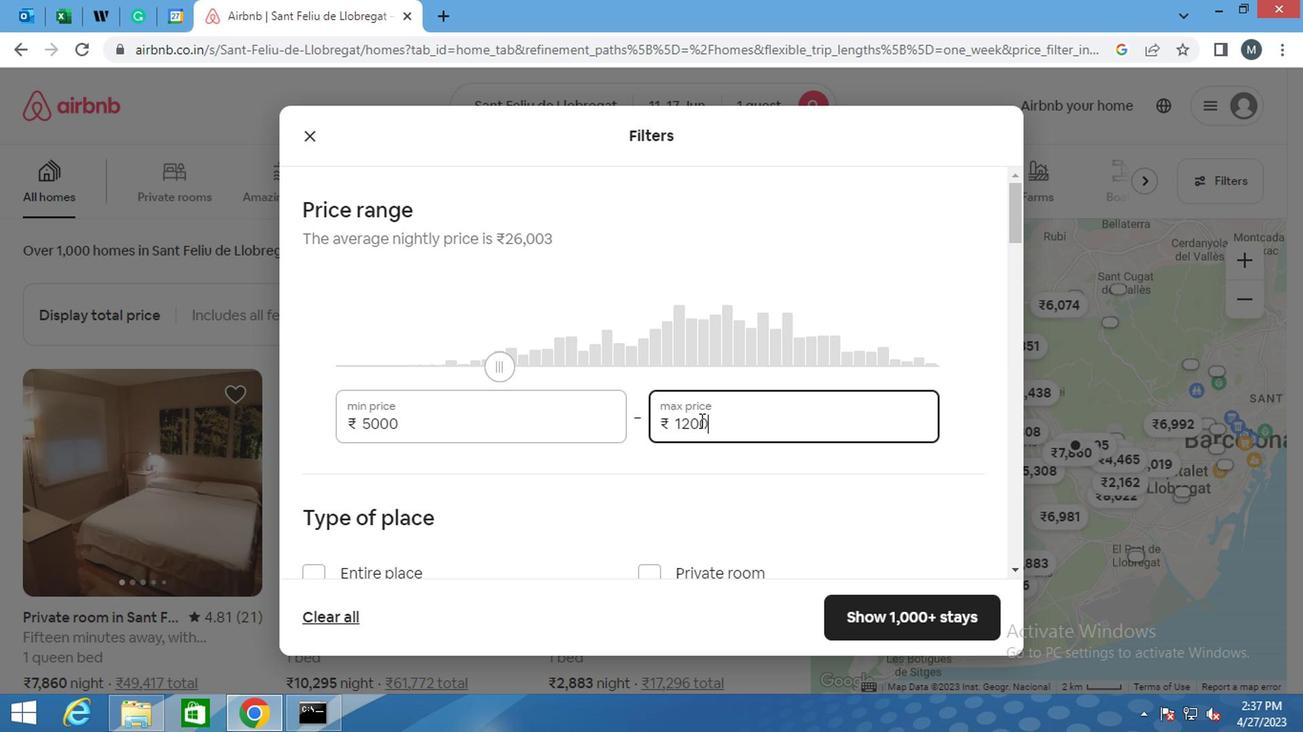 
Action: Mouse moved to (383, 424)
Screenshot: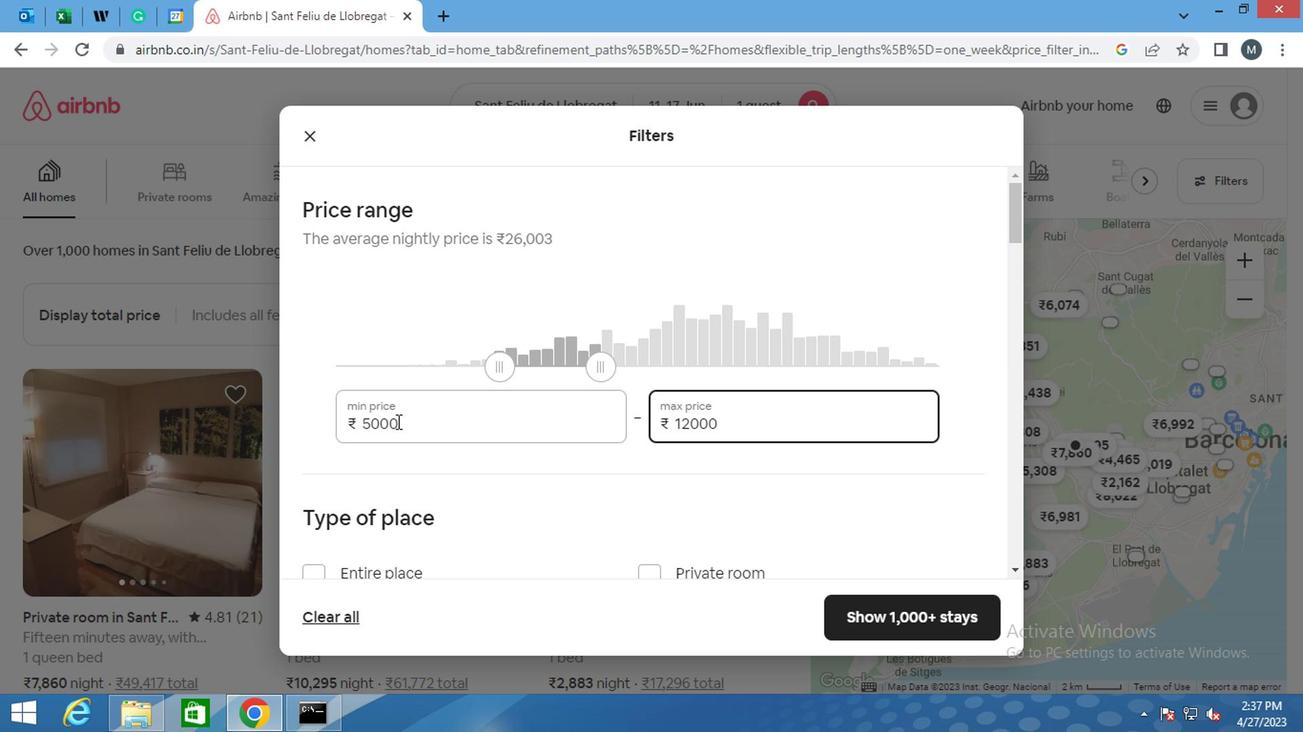
Action: Mouse scrolled (383, 422) with delta (0, -1)
Screenshot: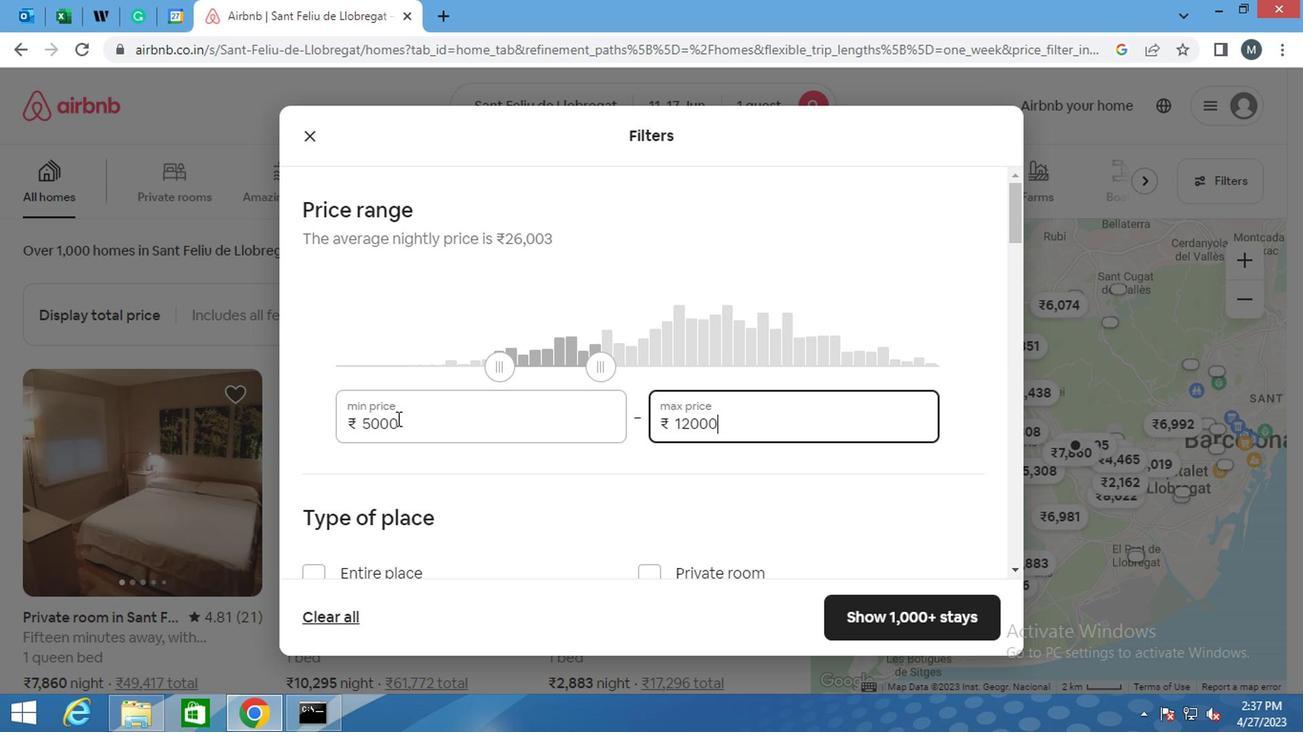
Action: Mouse moved to (382, 424)
Screenshot: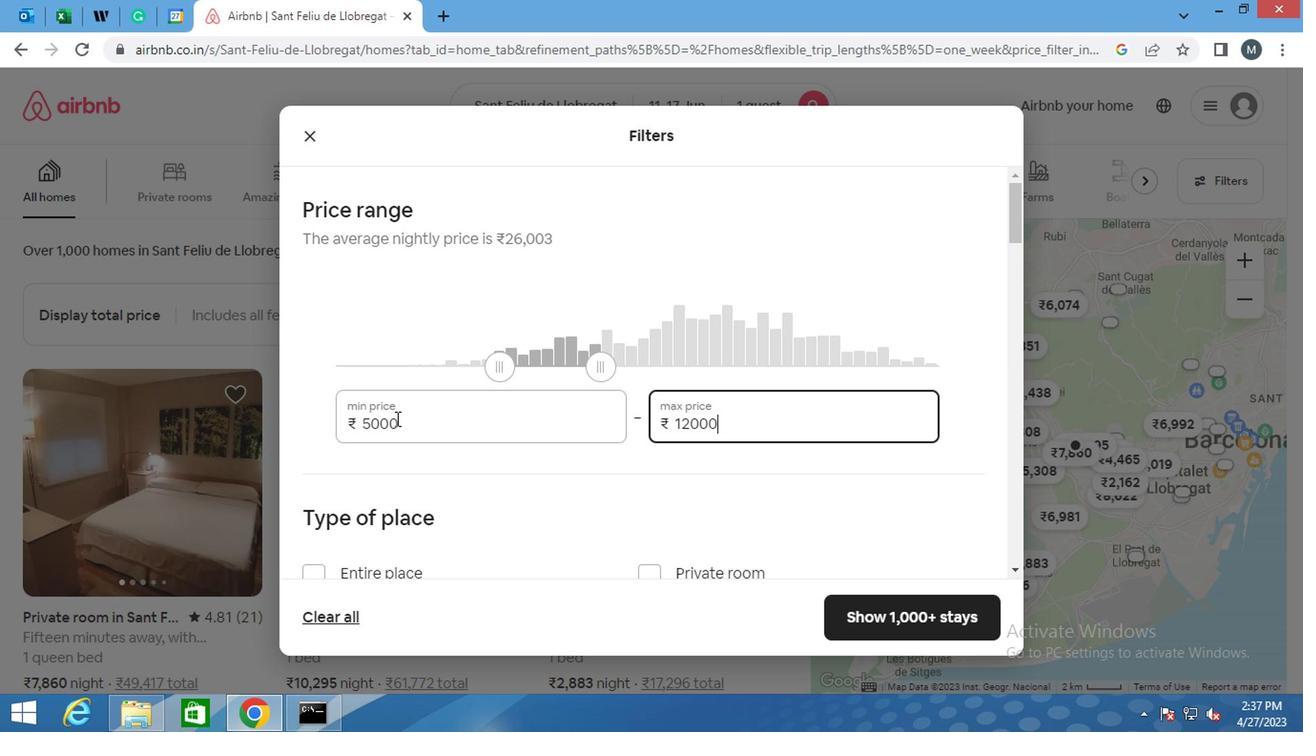 
Action: Mouse scrolled (382, 422) with delta (0, -1)
Screenshot: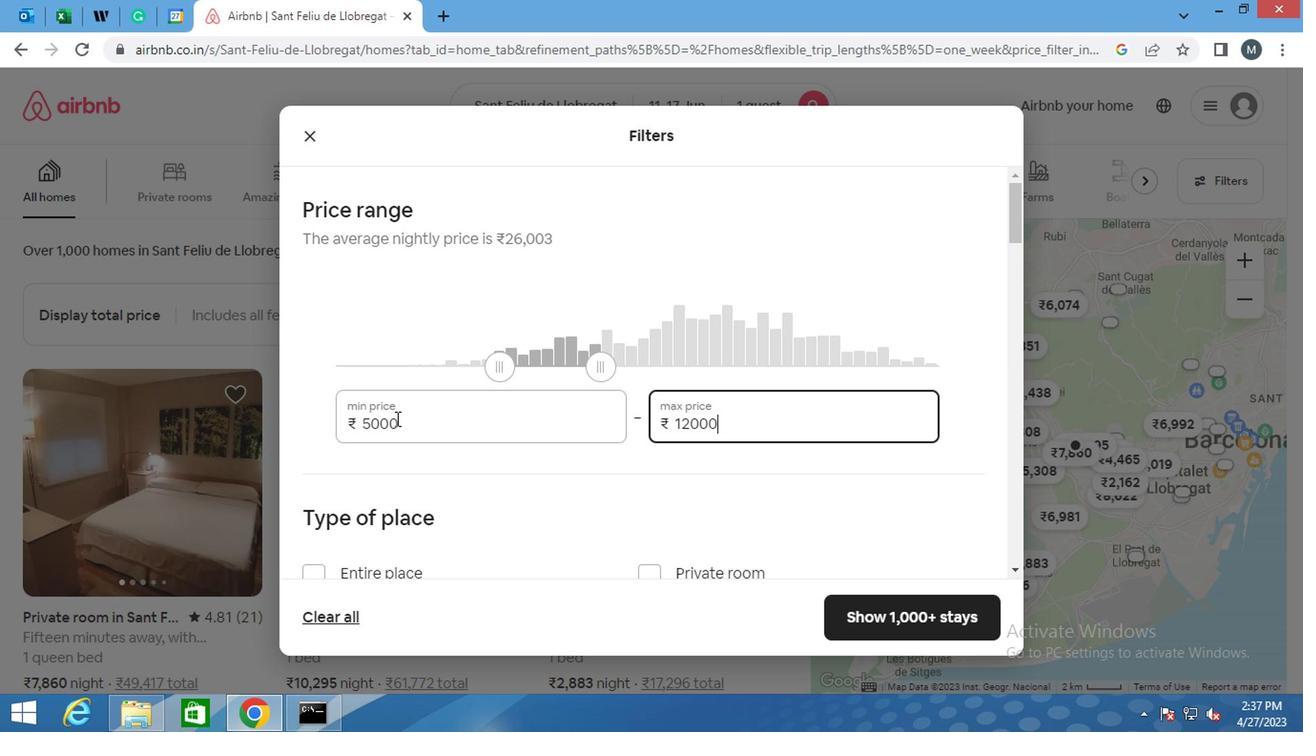 
Action: Mouse moved to (390, 454)
Screenshot: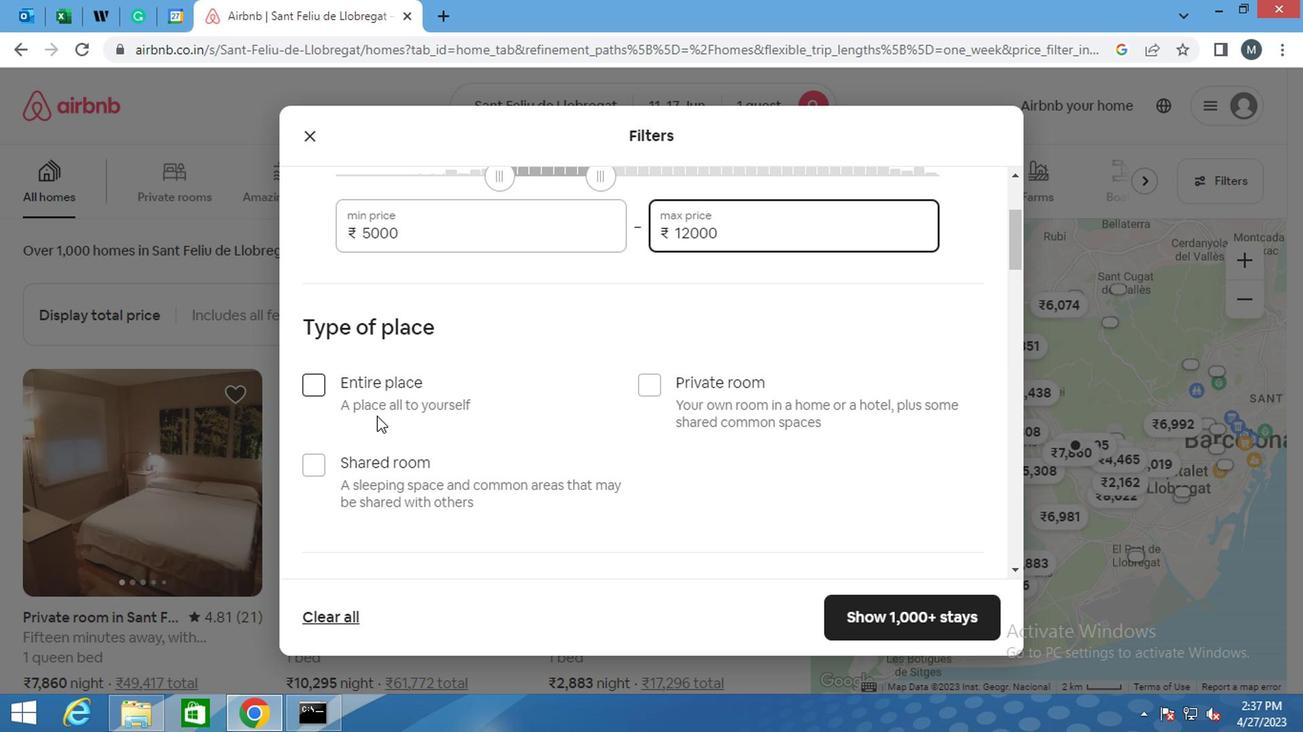
Action: Mouse scrolled (390, 453) with delta (0, 0)
Screenshot: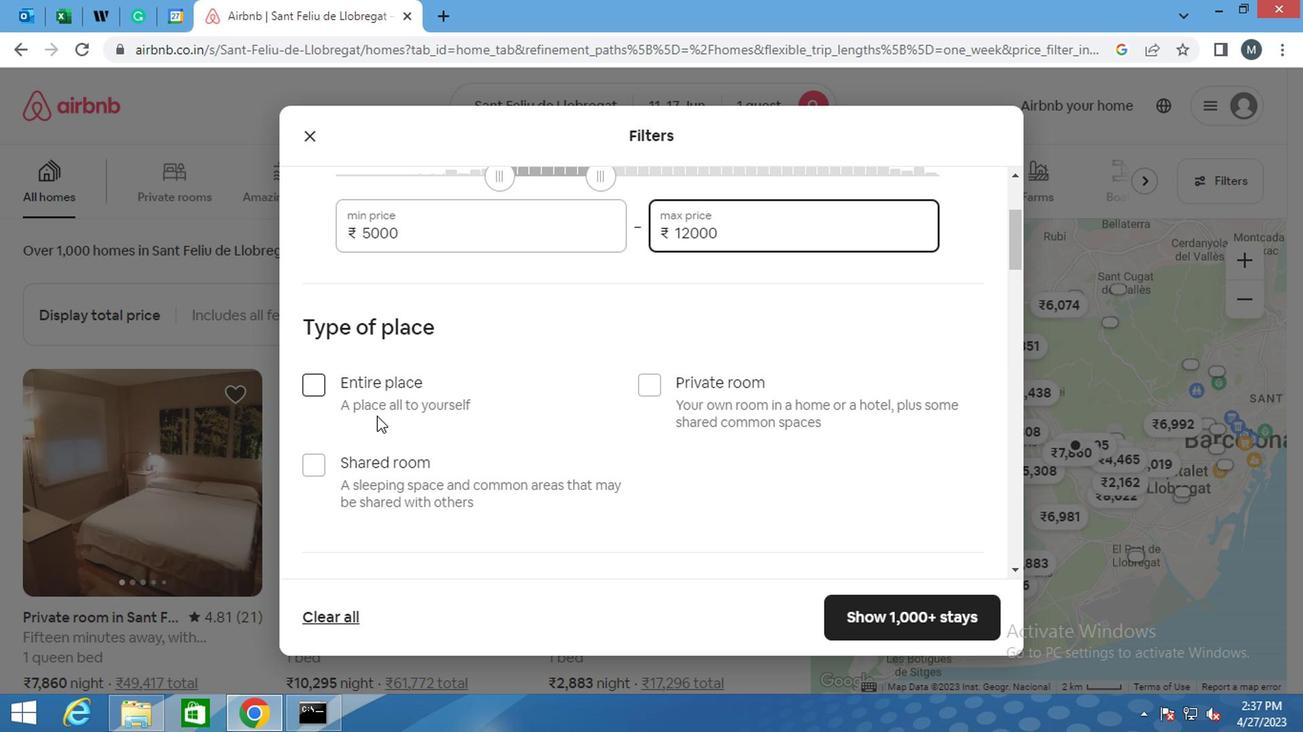 
Action: Mouse moved to (637, 314)
Screenshot: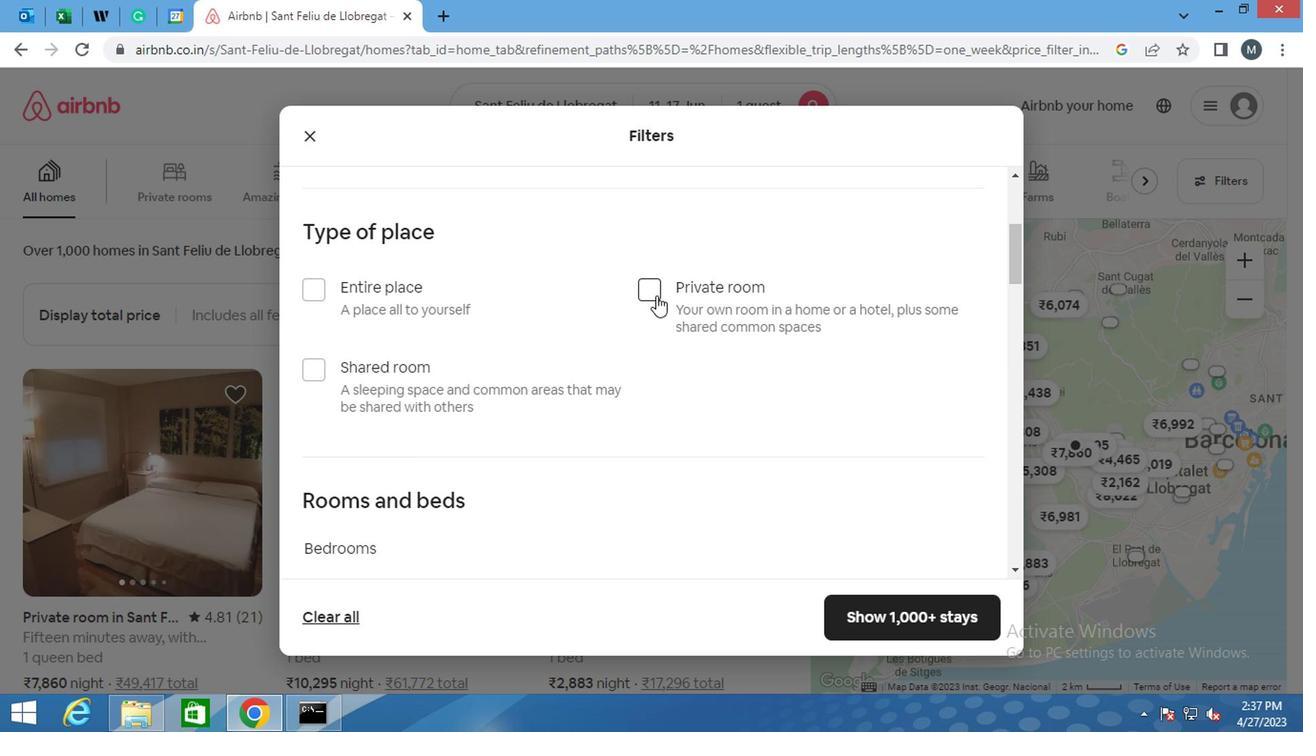 
Action: Mouse pressed left at (637, 314)
Screenshot: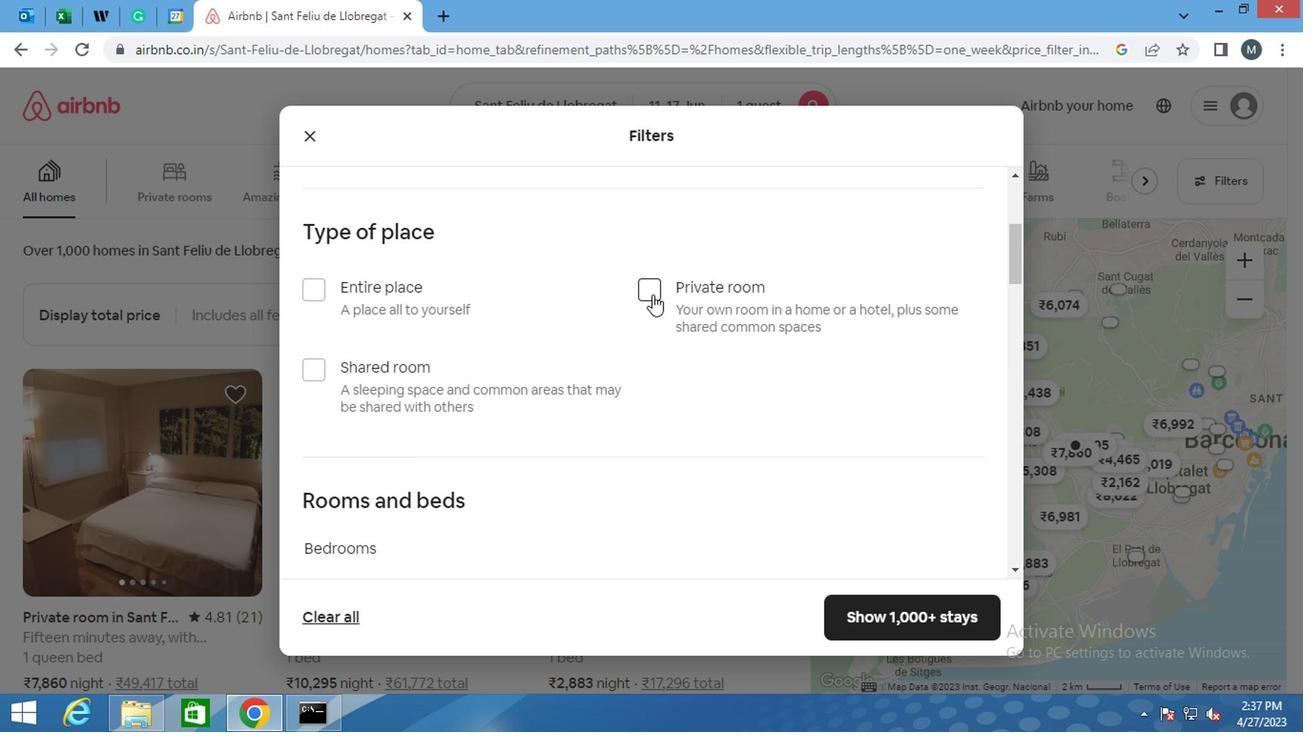 
Action: Mouse moved to (365, 384)
Screenshot: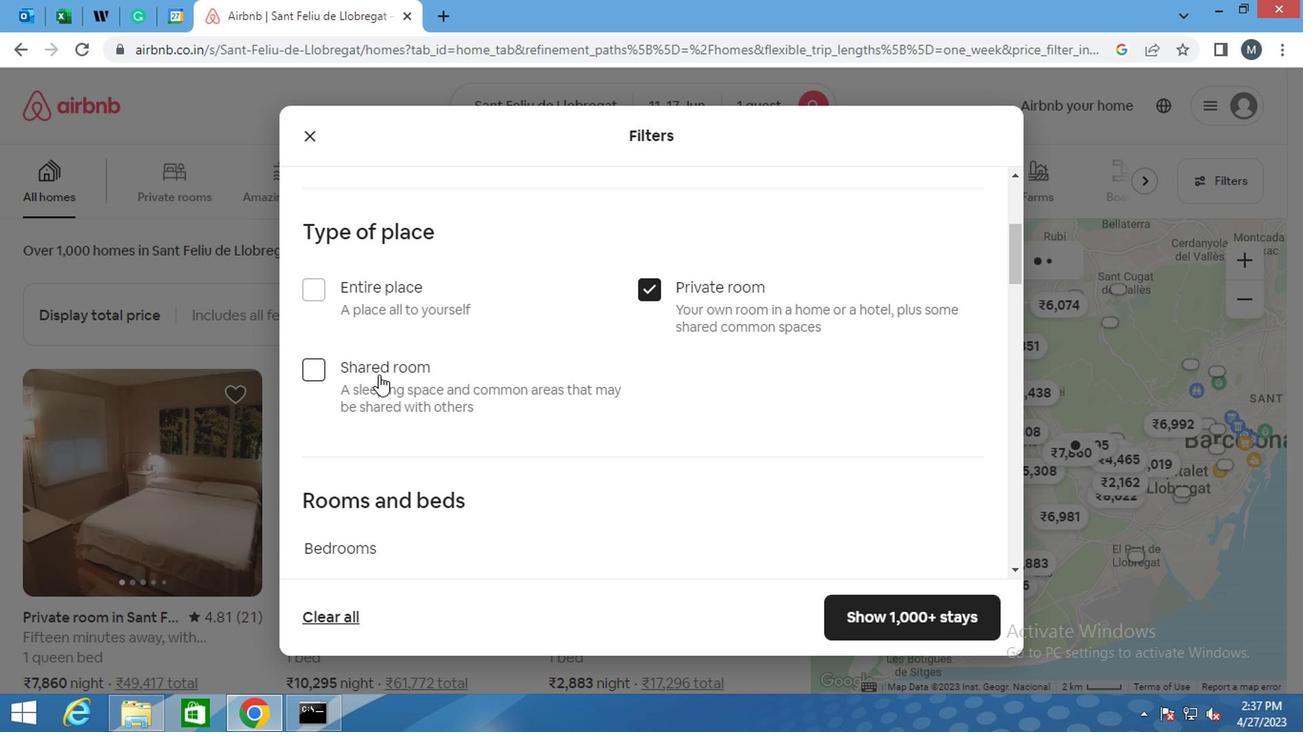
Action: Mouse scrolled (365, 382) with delta (0, -1)
Screenshot: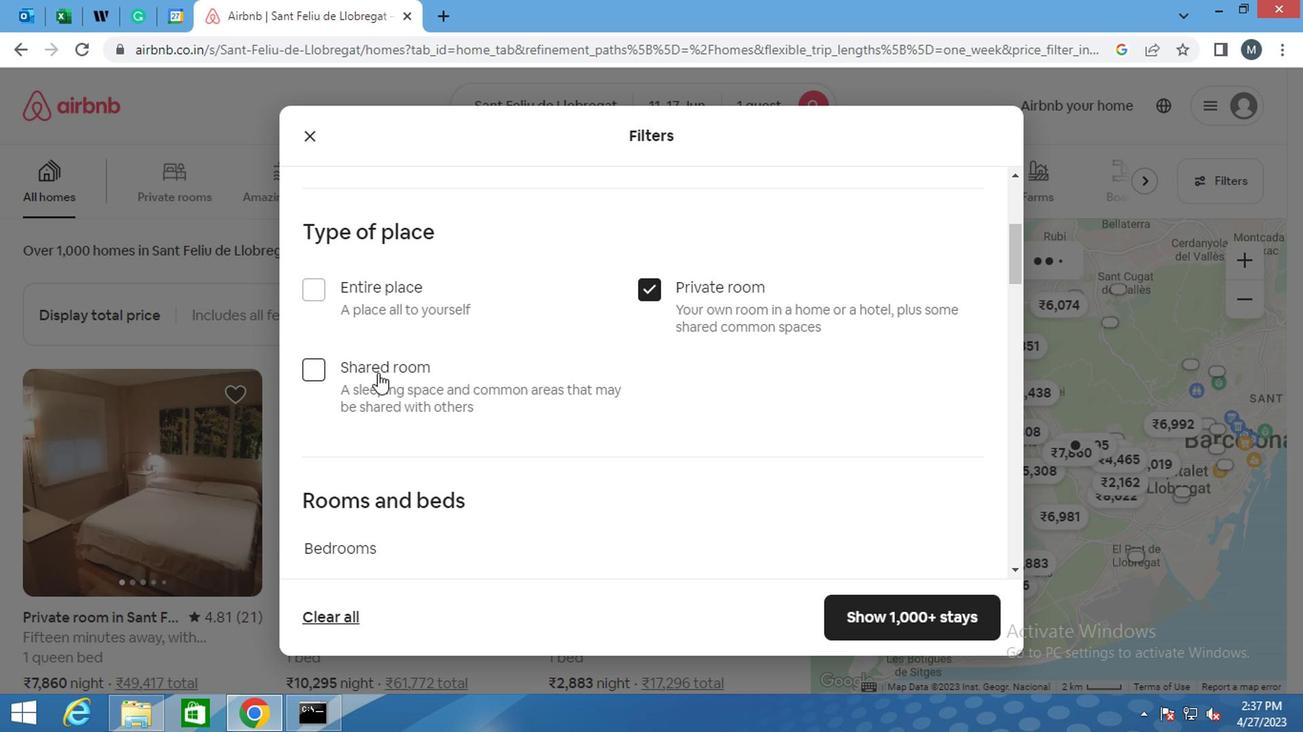 
Action: Mouse moved to (359, 380)
Screenshot: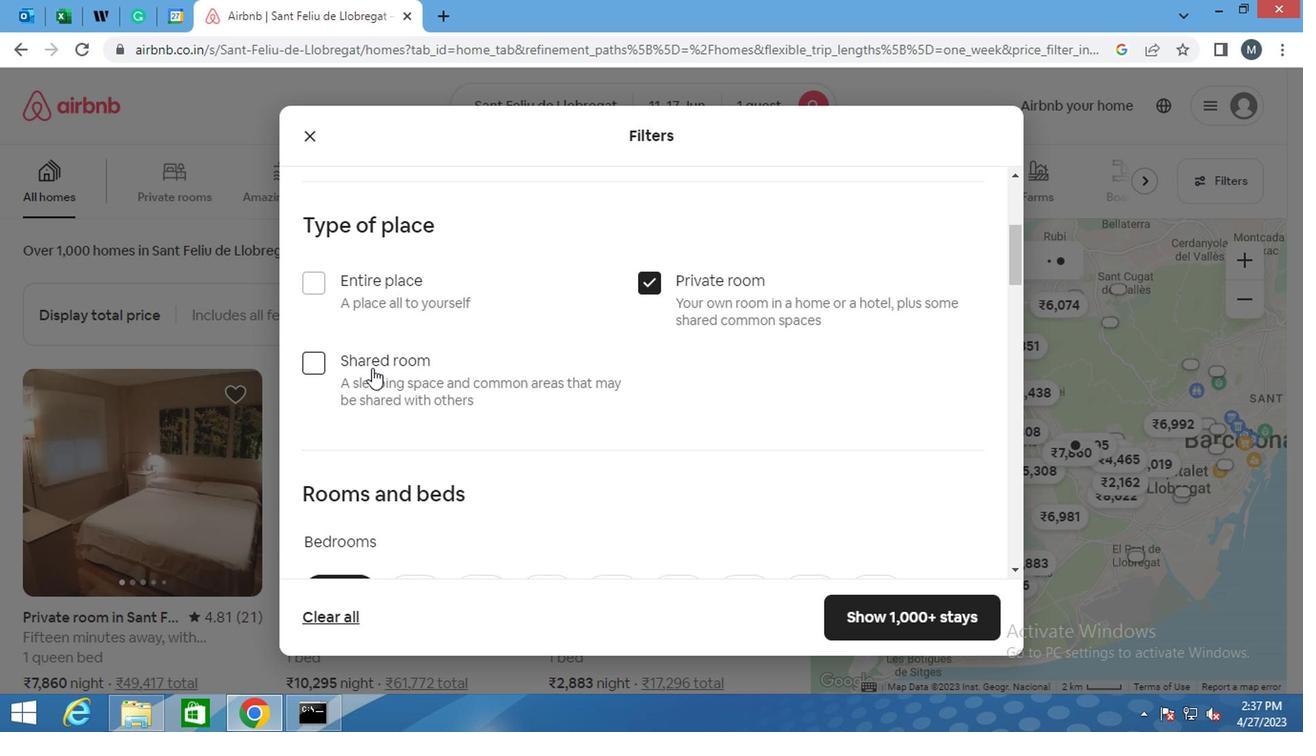 
Action: Mouse scrolled (359, 379) with delta (0, -1)
Screenshot: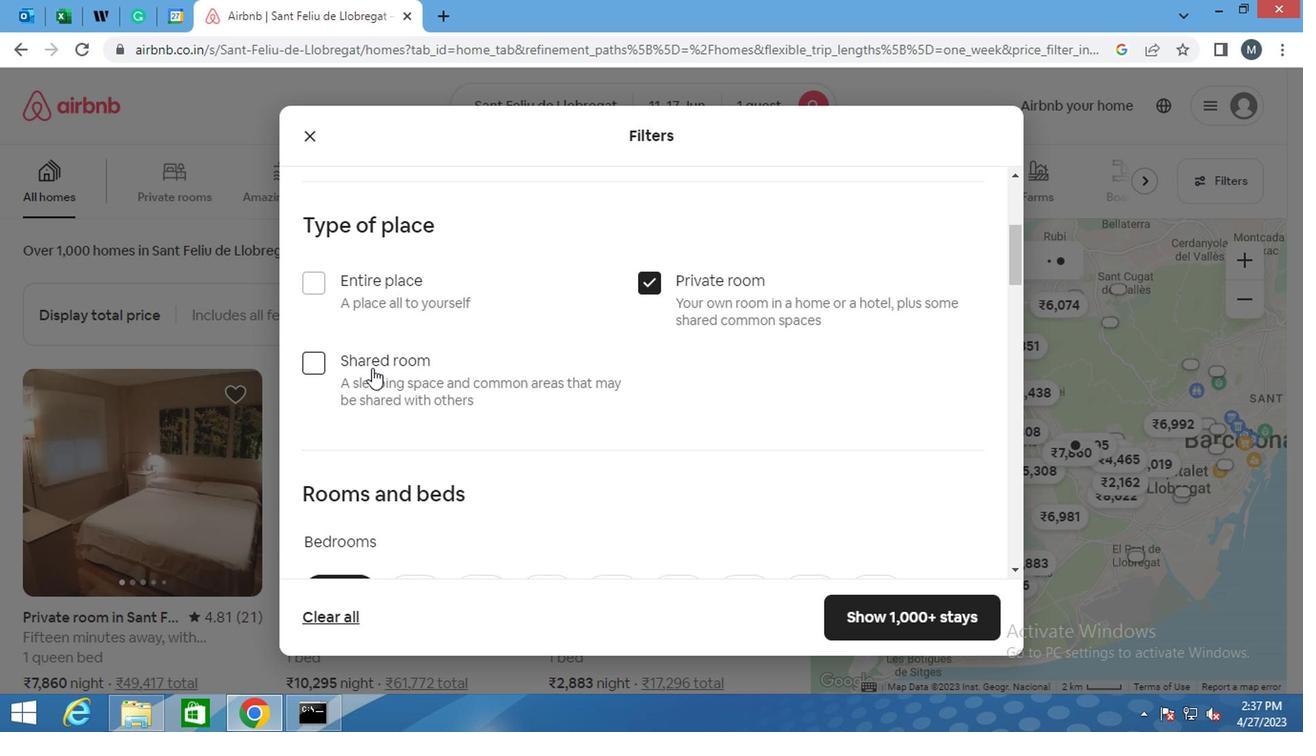 
Action: Mouse moved to (394, 407)
Screenshot: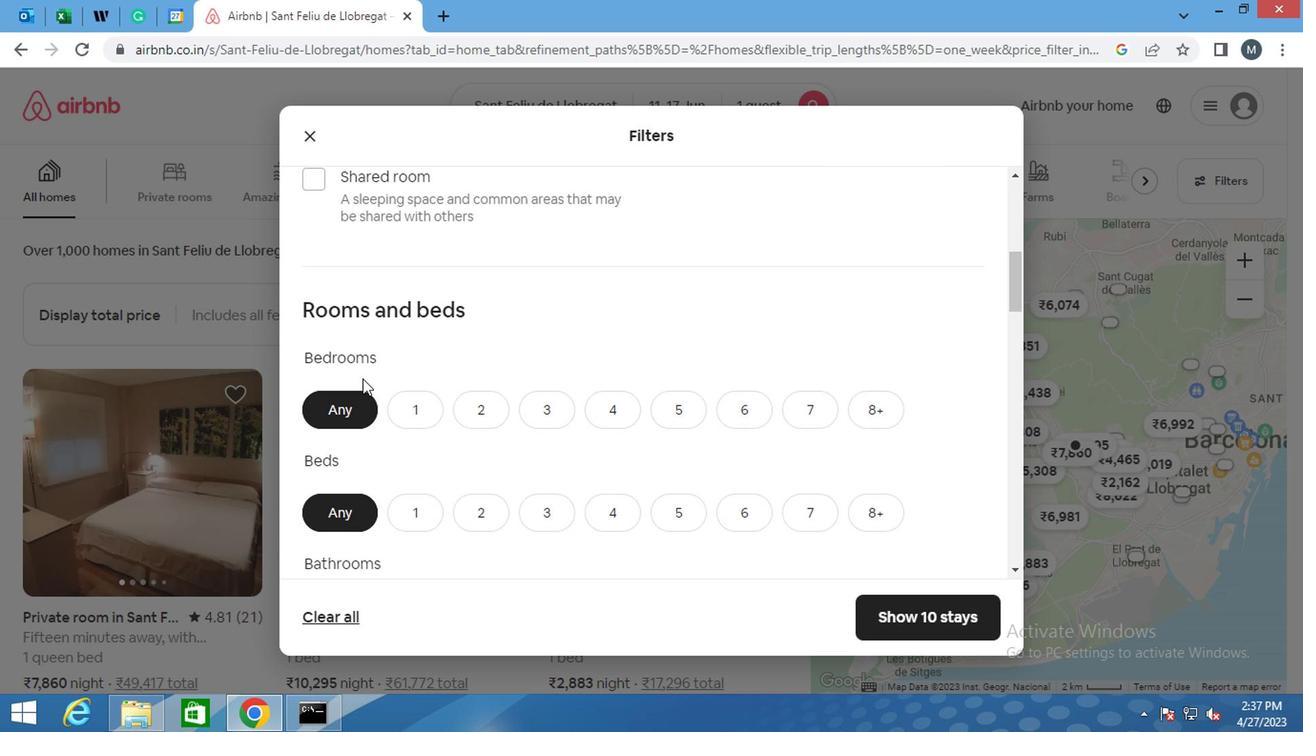 
Action: Mouse pressed left at (394, 407)
Screenshot: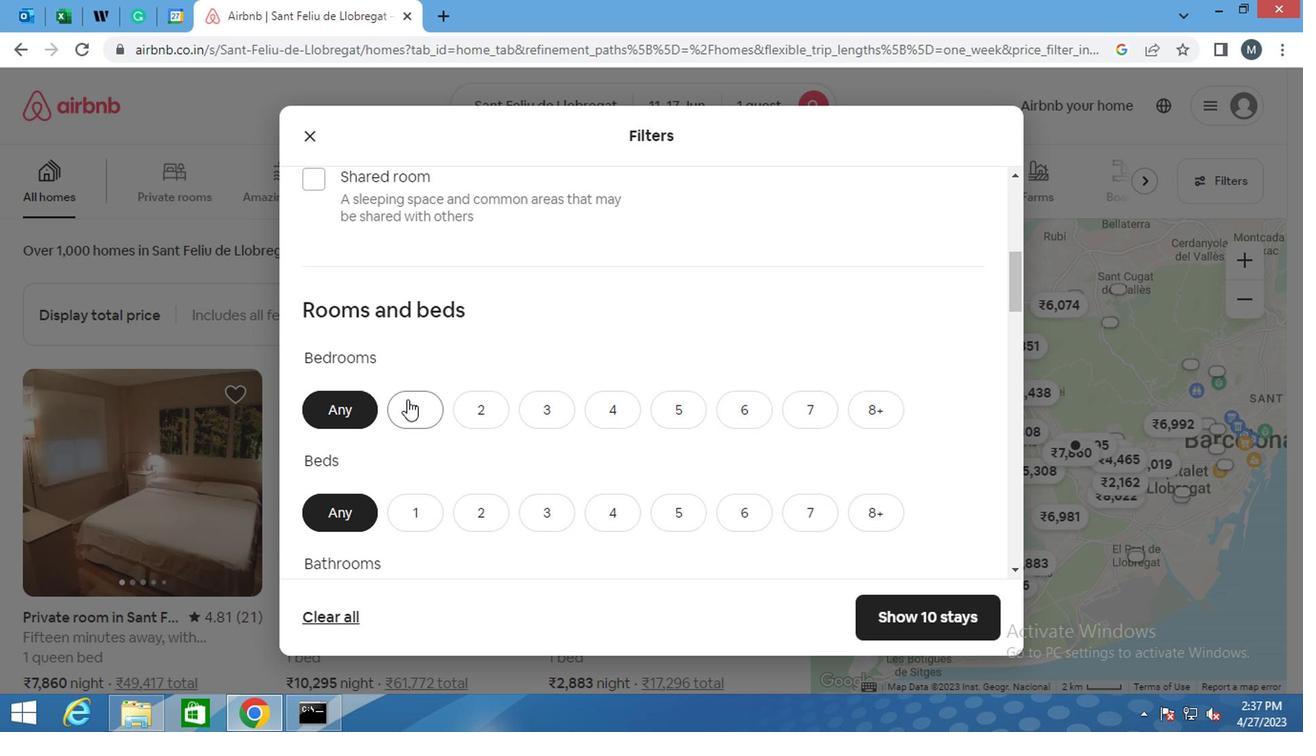 
Action: Mouse moved to (404, 406)
Screenshot: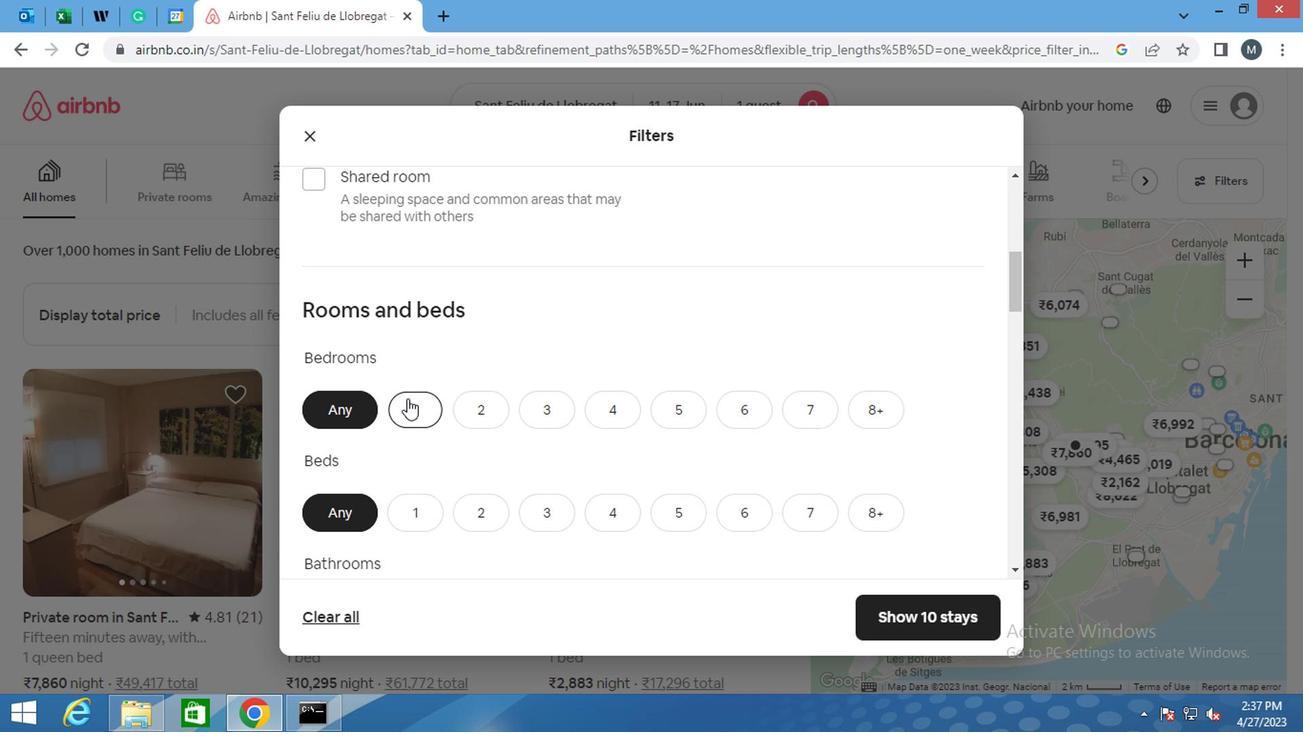 
Action: Mouse scrolled (404, 405) with delta (0, 0)
Screenshot: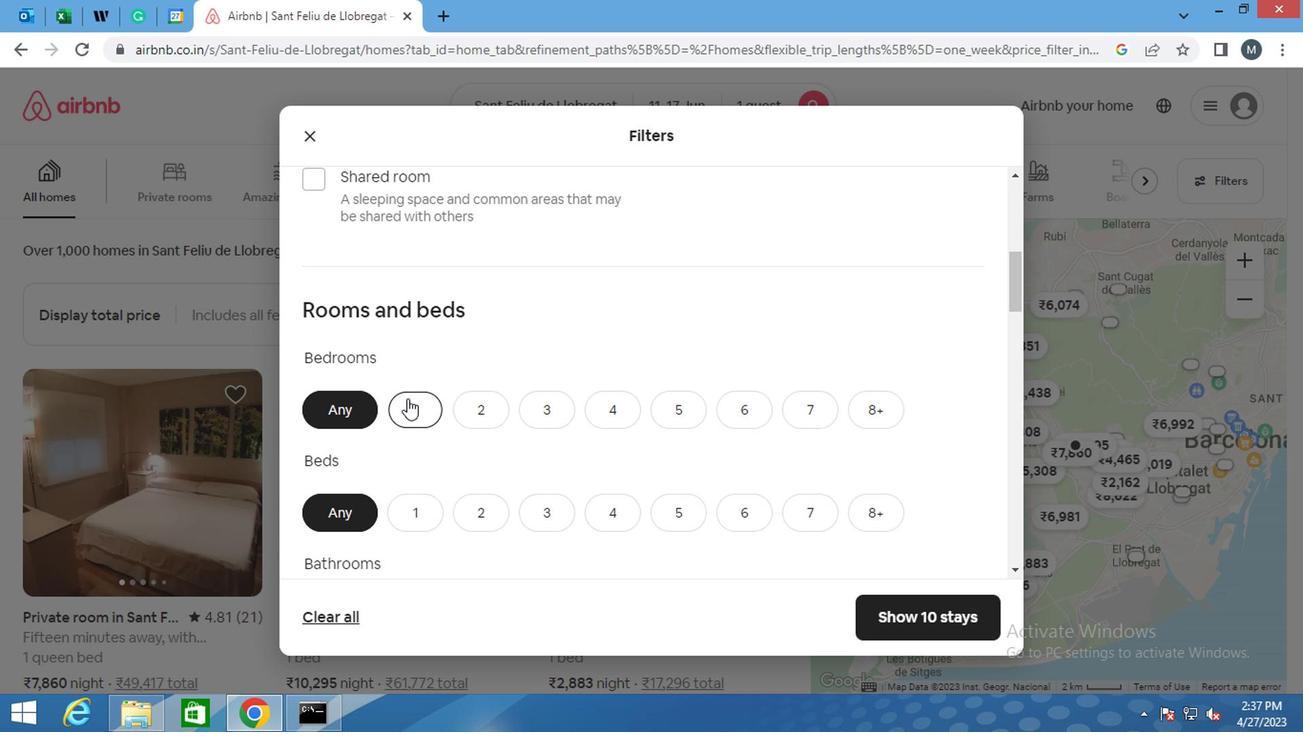 
Action: Mouse moved to (404, 414)
Screenshot: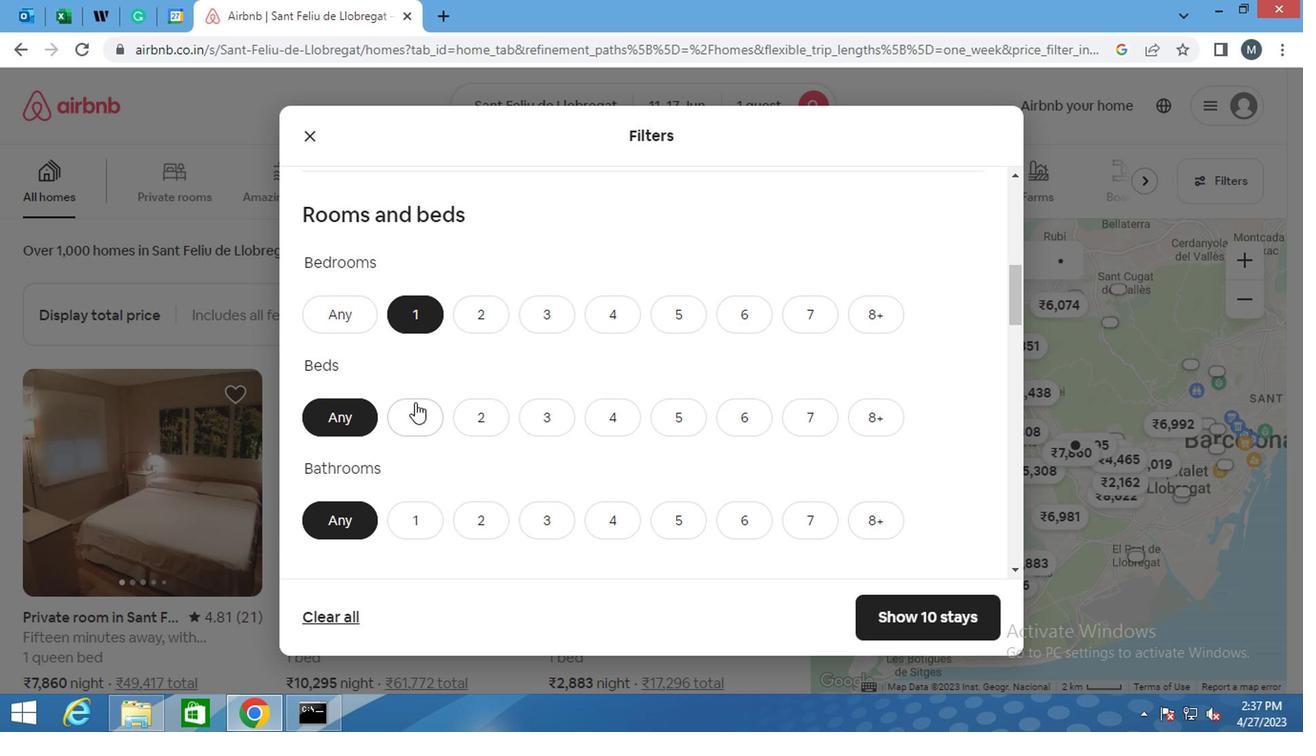 
Action: Mouse pressed left at (404, 414)
Screenshot: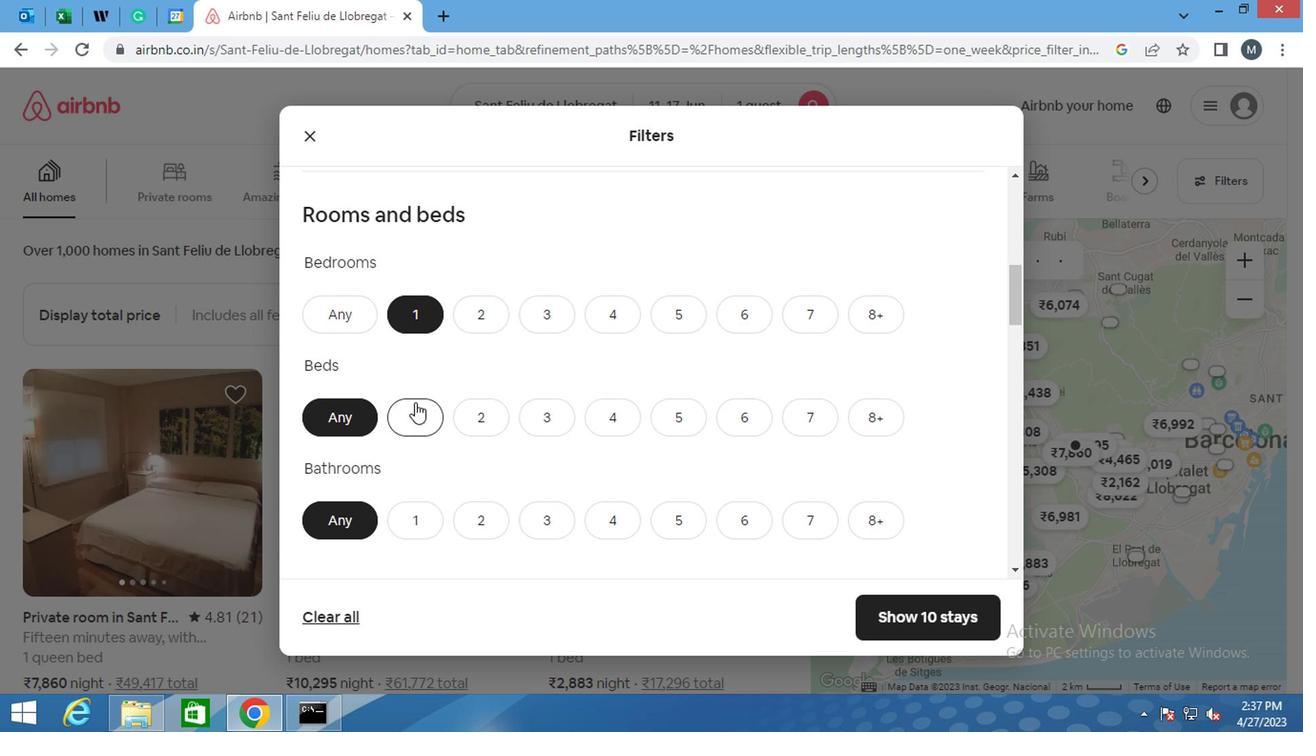 
Action: Mouse moved to (409, 411)
Screenshot: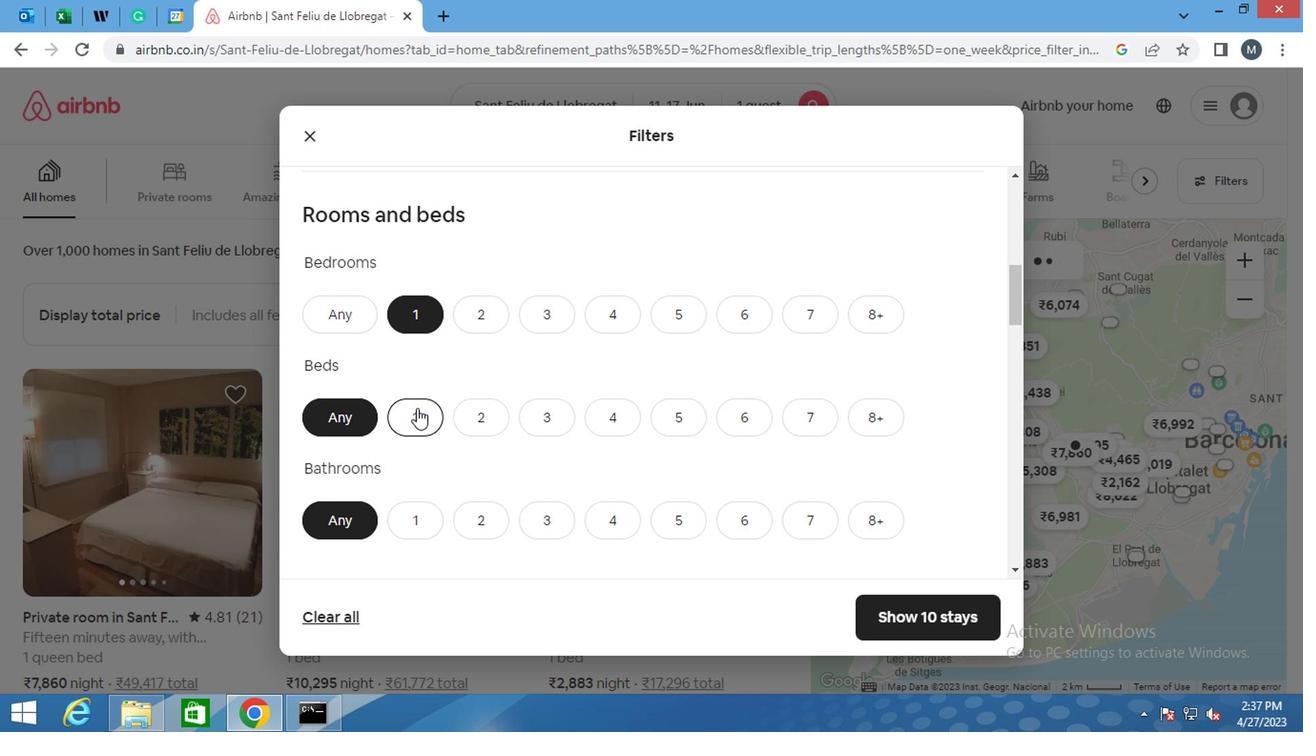 
Action: Mouse scrolled (409, 410) with delta (0, 0)
Screenshot: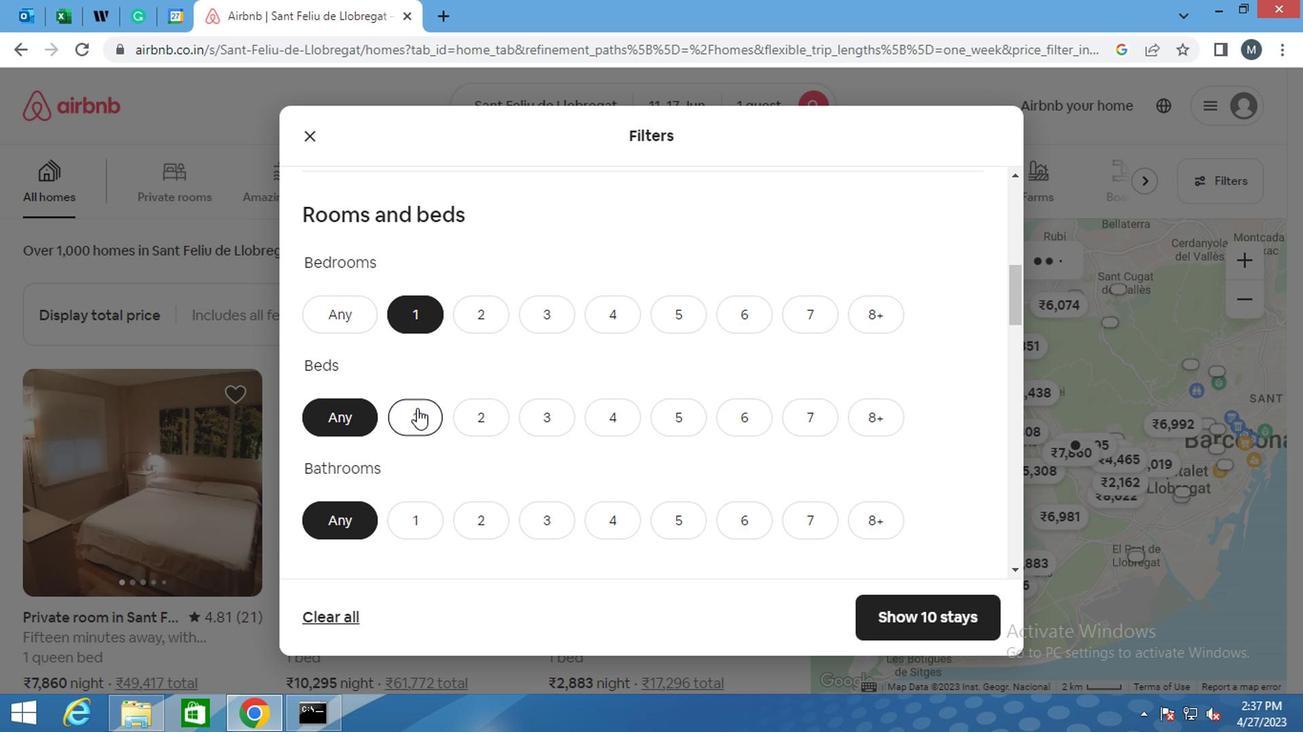 
Action: Mouse moved to (409, 414)
Screenshot: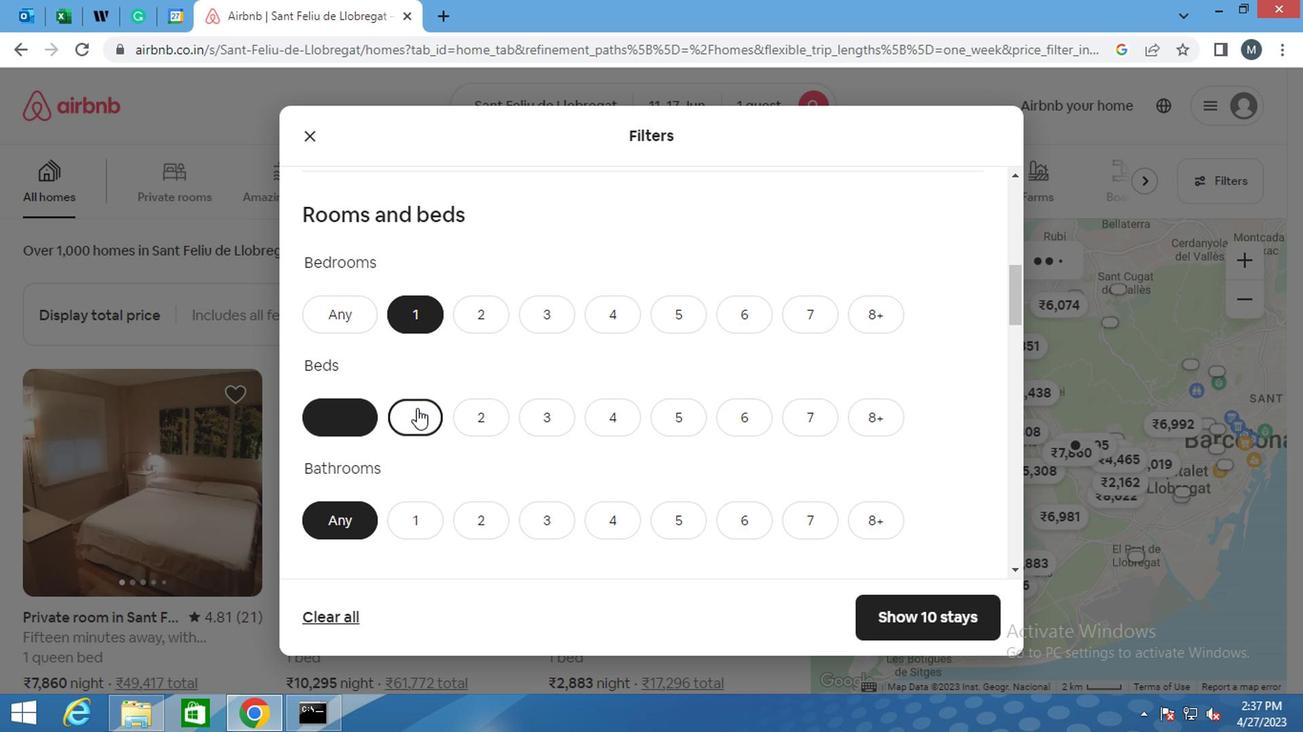 
Action: Mouse scrolled (409, 413) with delta (0, 0)
Screenshot: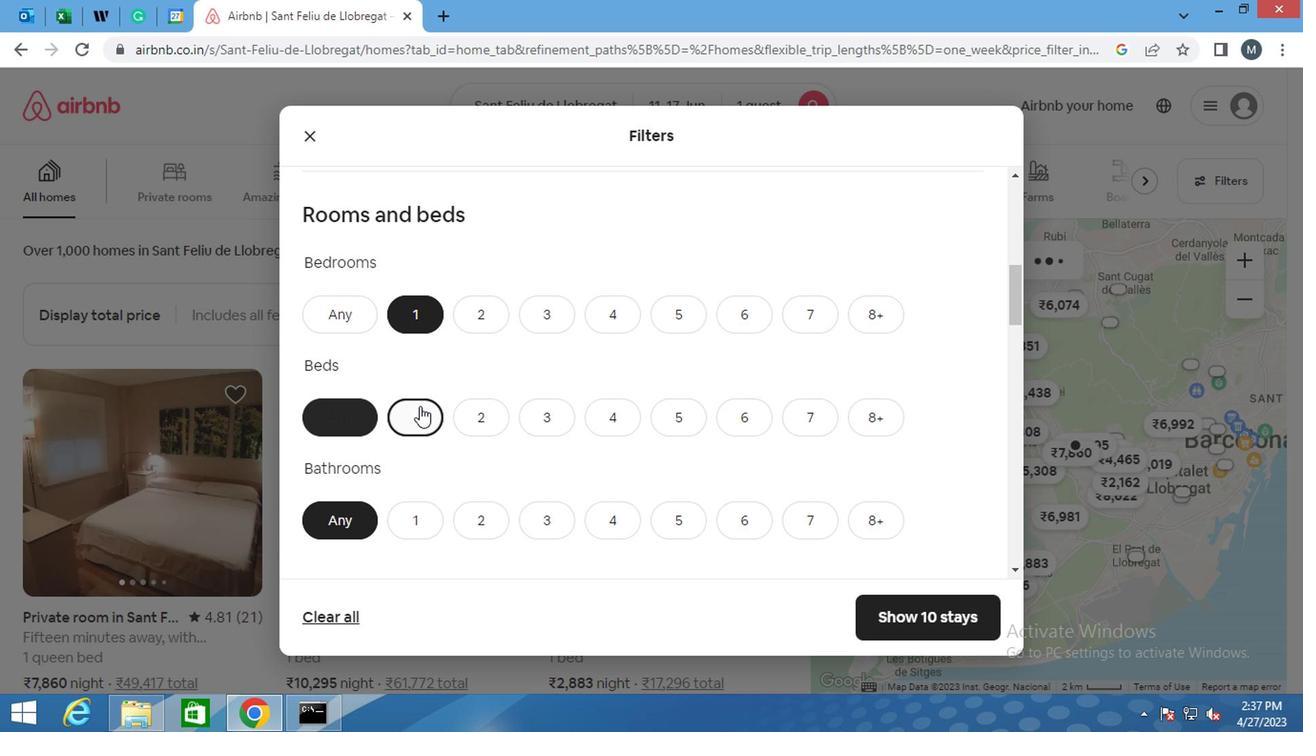 
Action: Mouse moved to (407, 353)
Screenshot: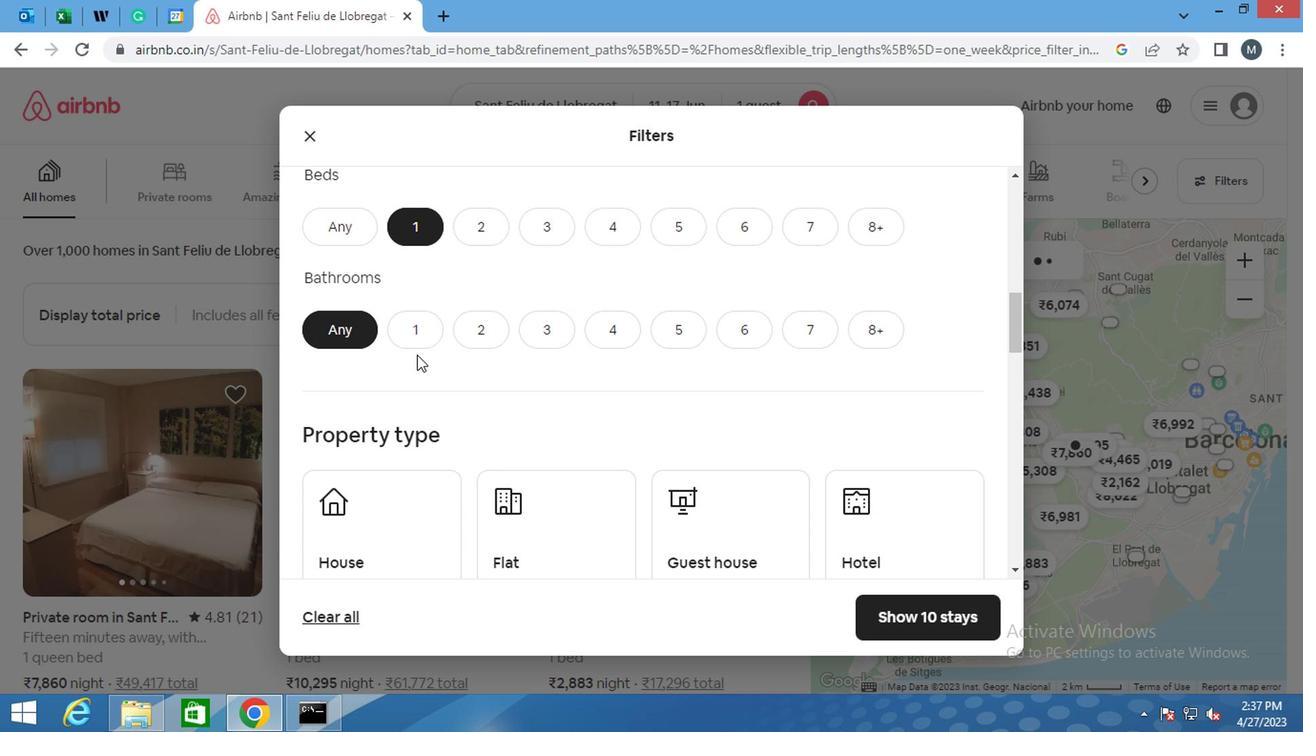 
Action: Mouse pressed left at (407, 353)
Screenshot: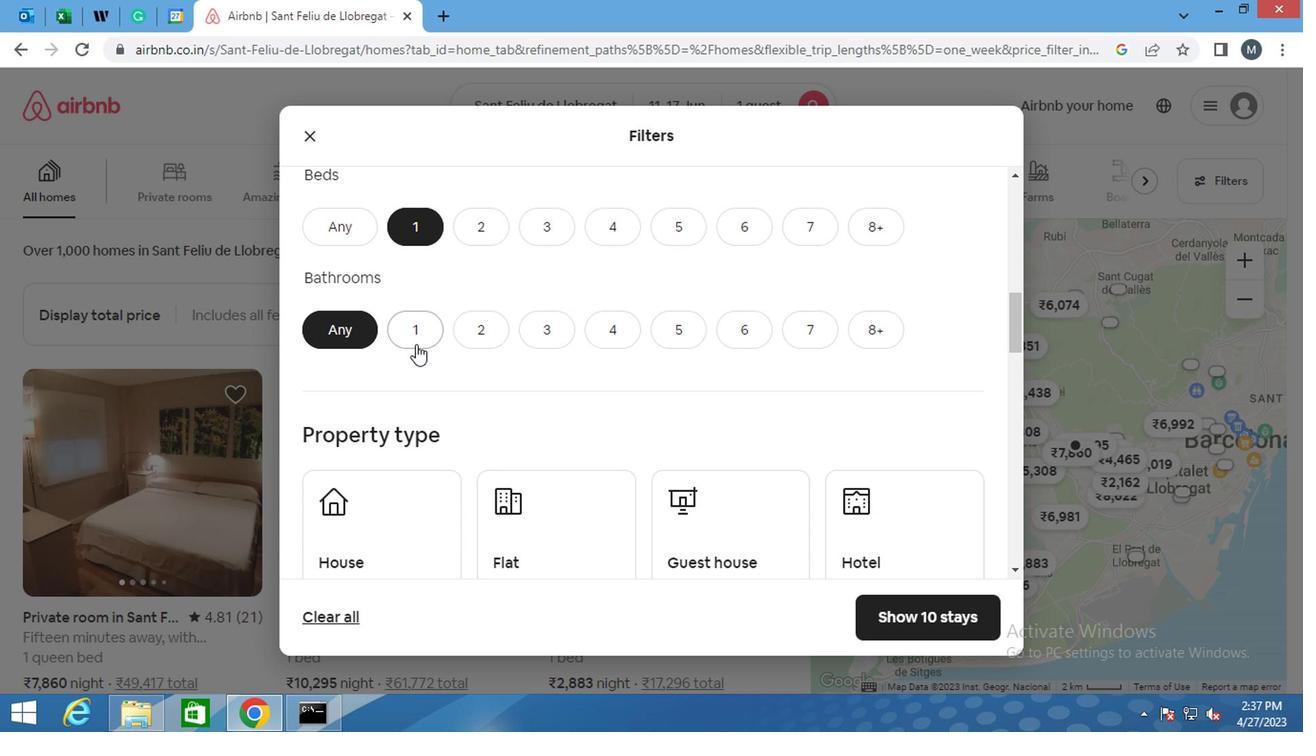 
Action: Mouse moved to (399, 356)
Screenshot: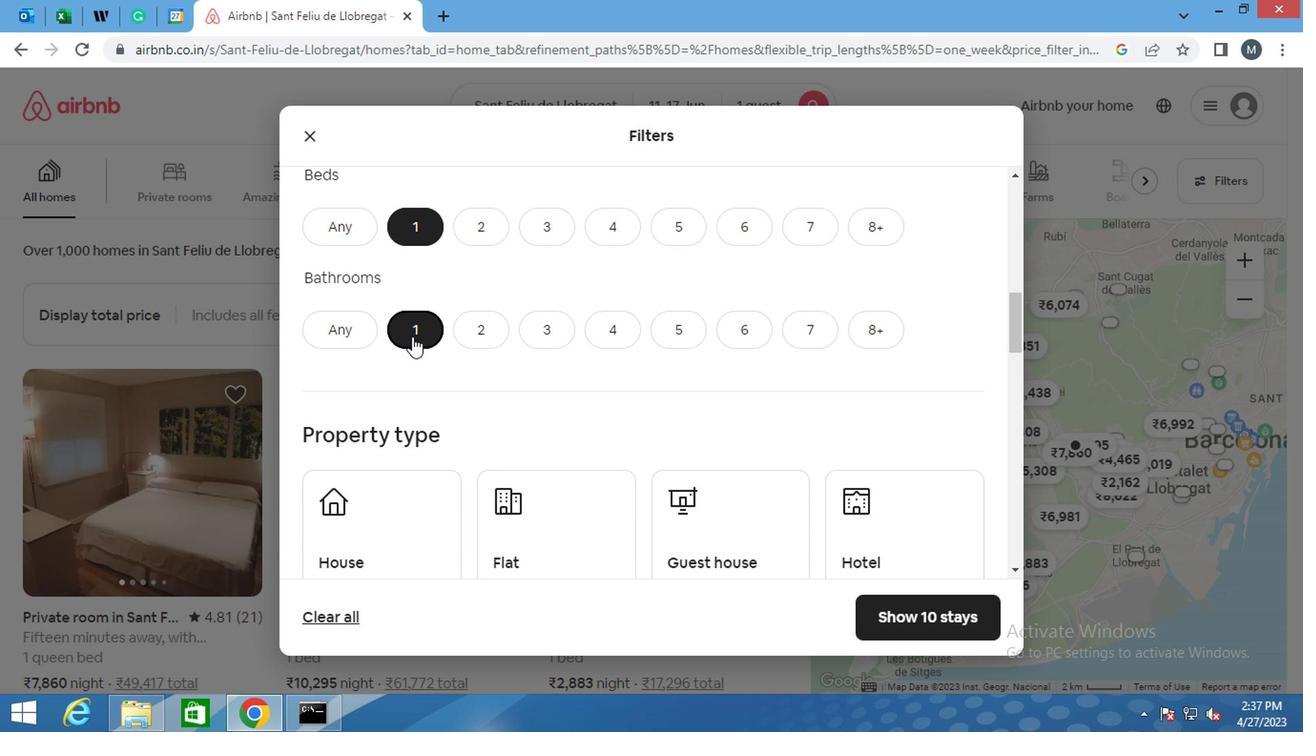 
Action: Mouse scrolled (399, 356) with delta (0, 0)
Screenshot: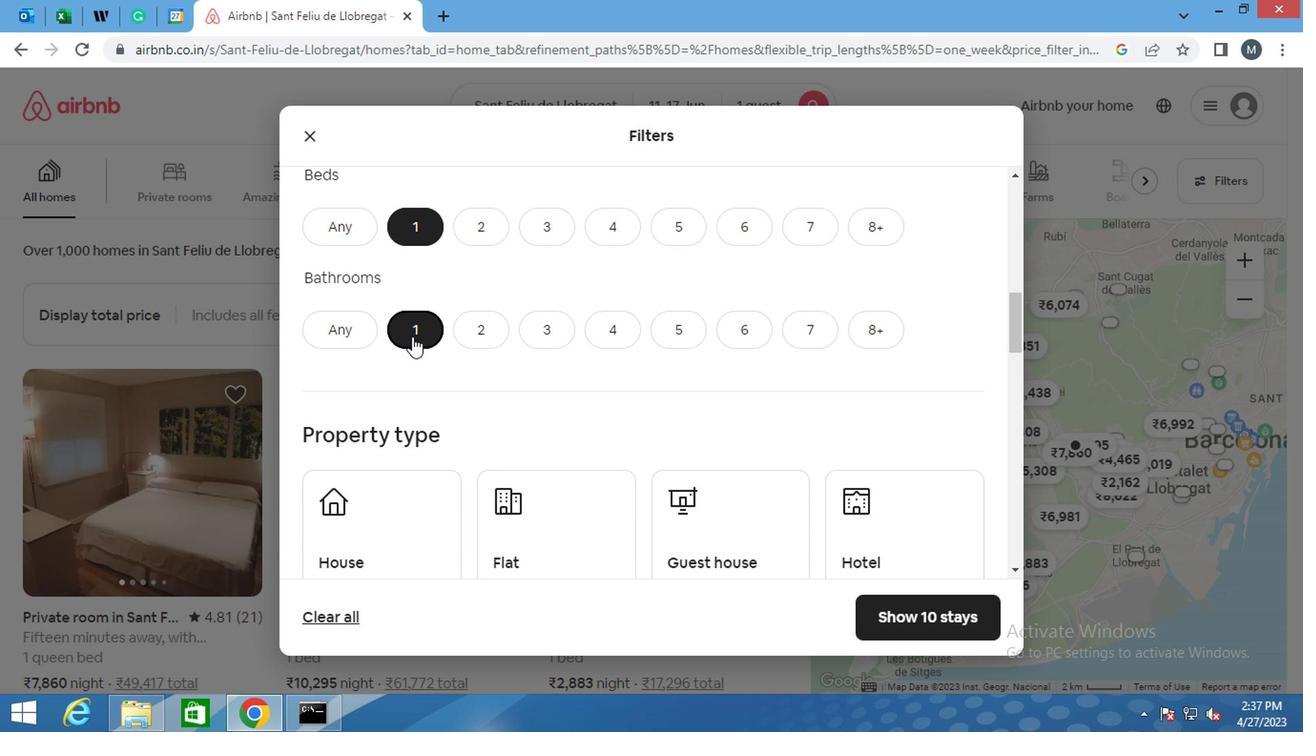 
Action: Mouse moved to (399, 358)
Screenshot: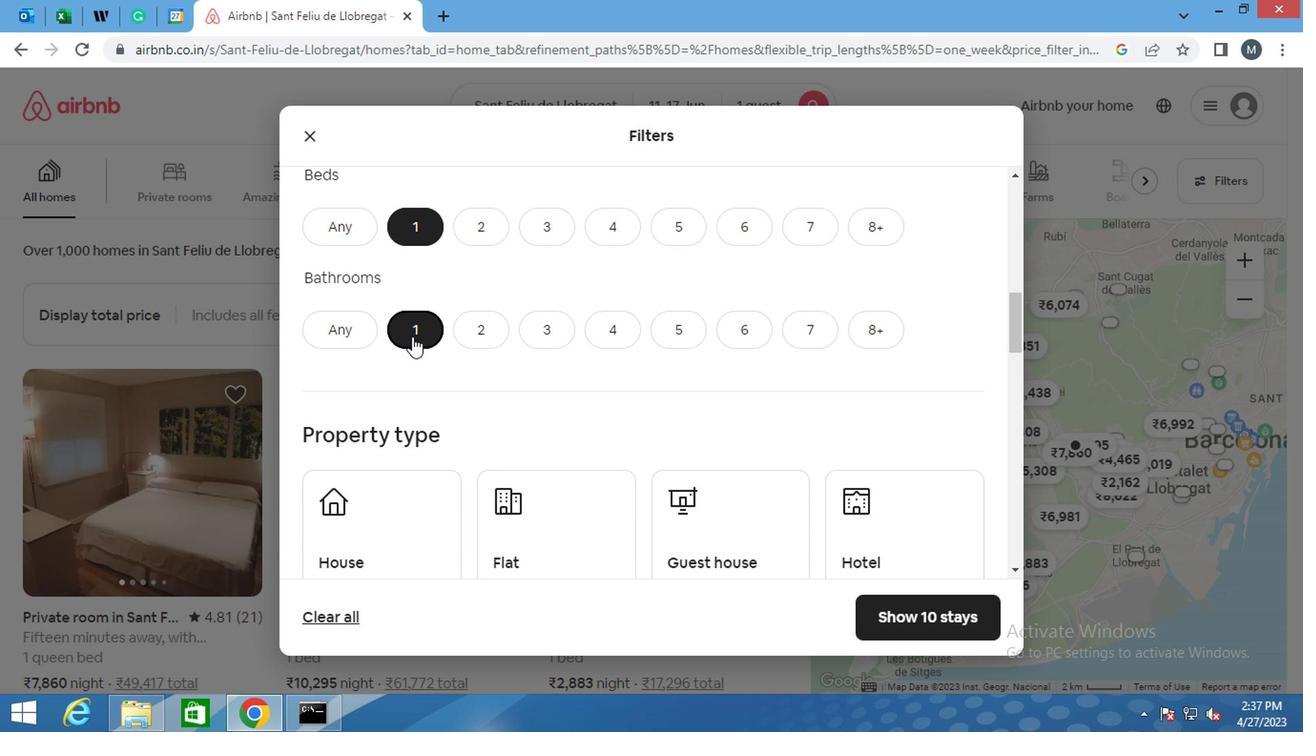 
Action: Mouse scrolled (399, 357) with delta (0, 0)
Screenshot: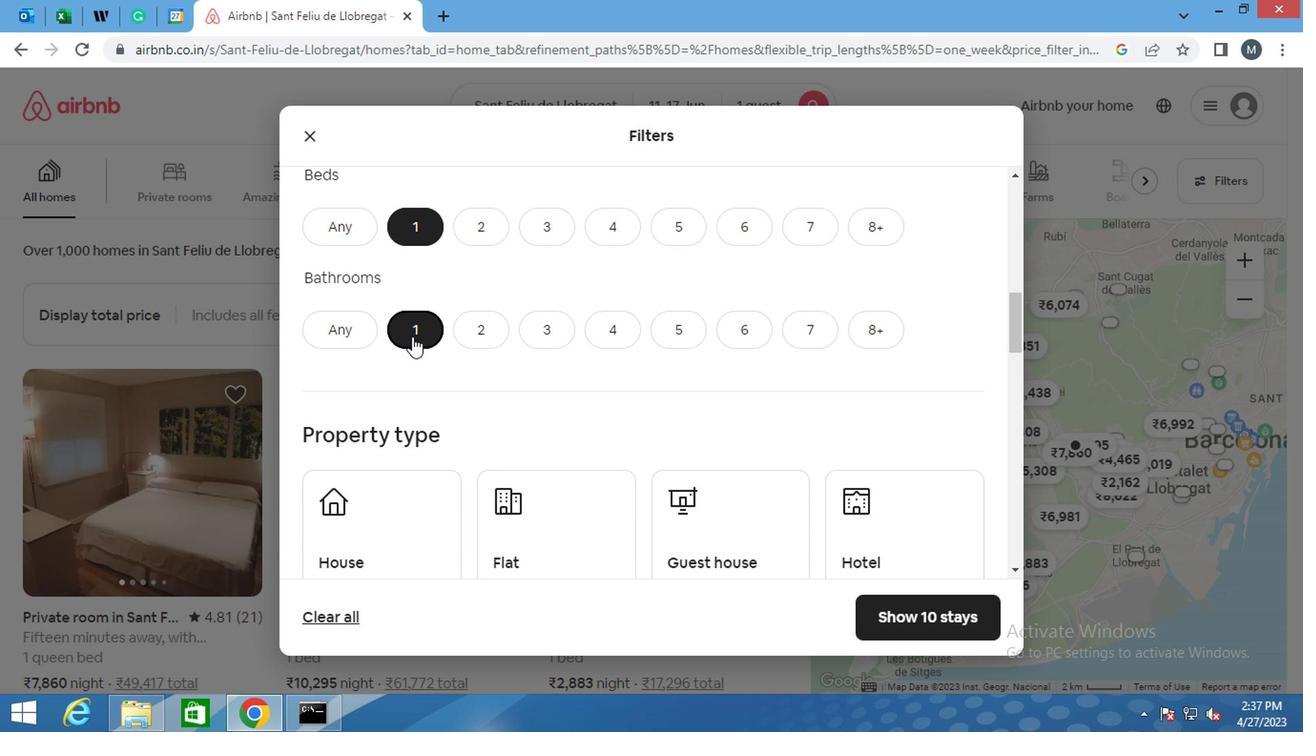 
Action: Mouse moved to (383, 373)
Screenshot: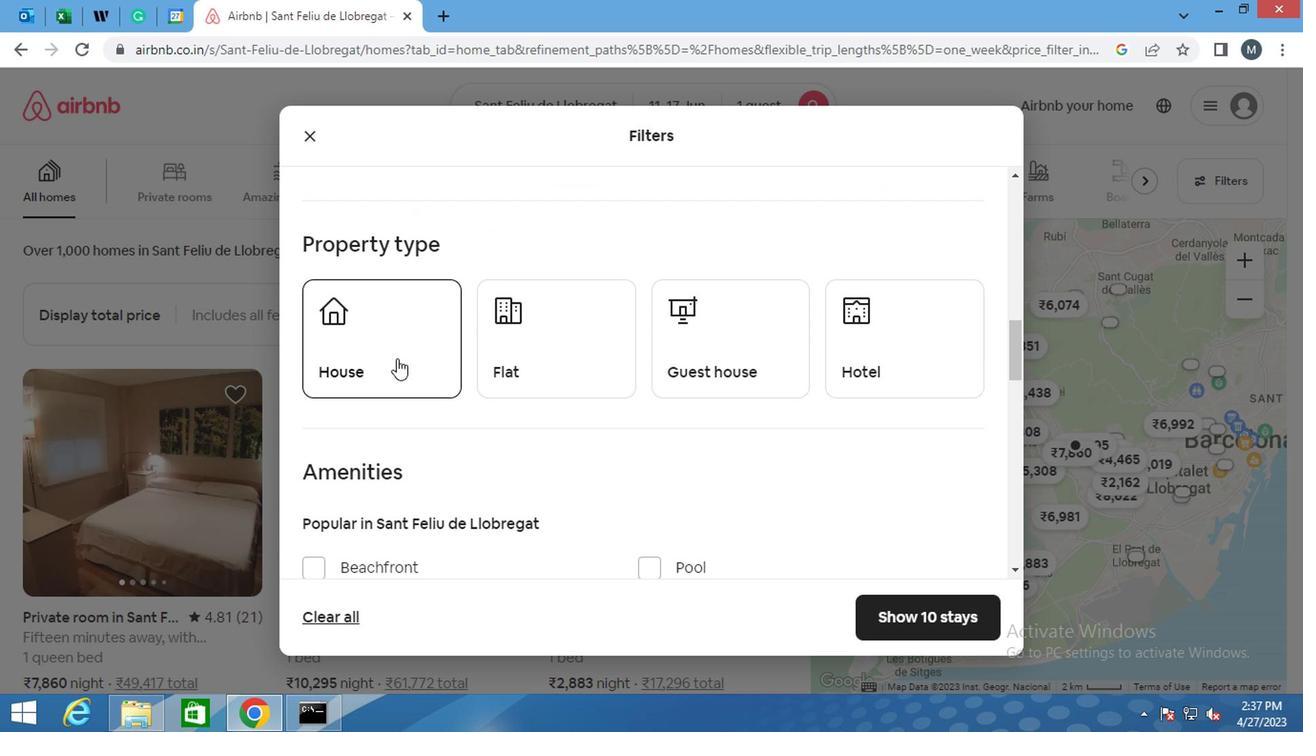 
Action: Mouse pressed left at (383, 373)
Screenshot: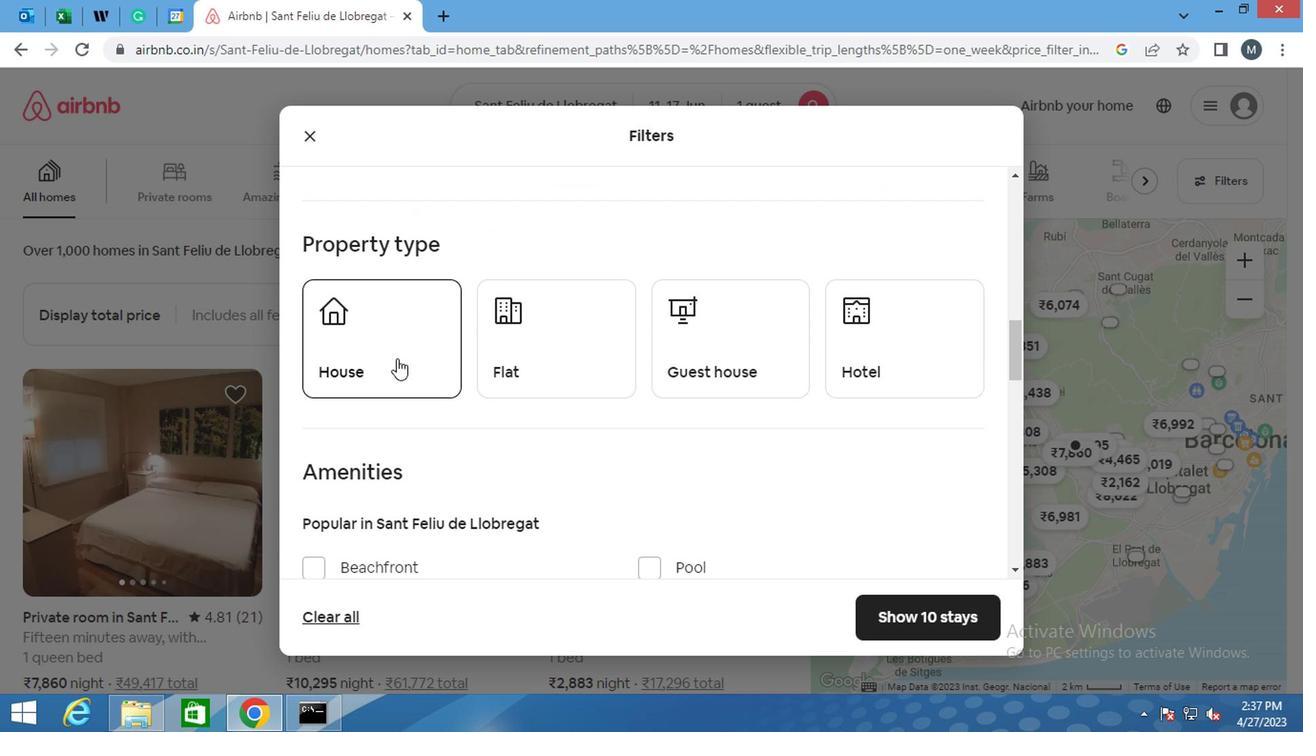 
Action: Mouse moved to (479, 369)
Screenshot: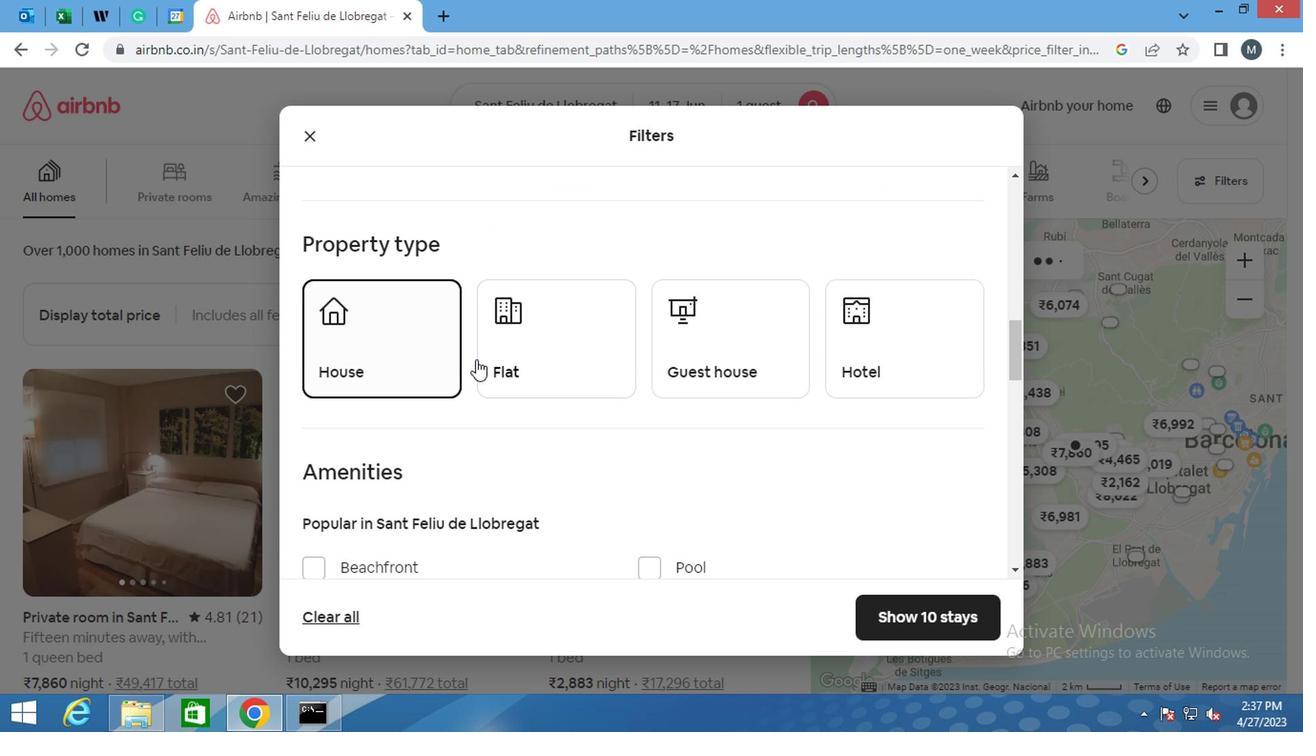
Action: Mouse pressed left at (479, 369)
Screenshot: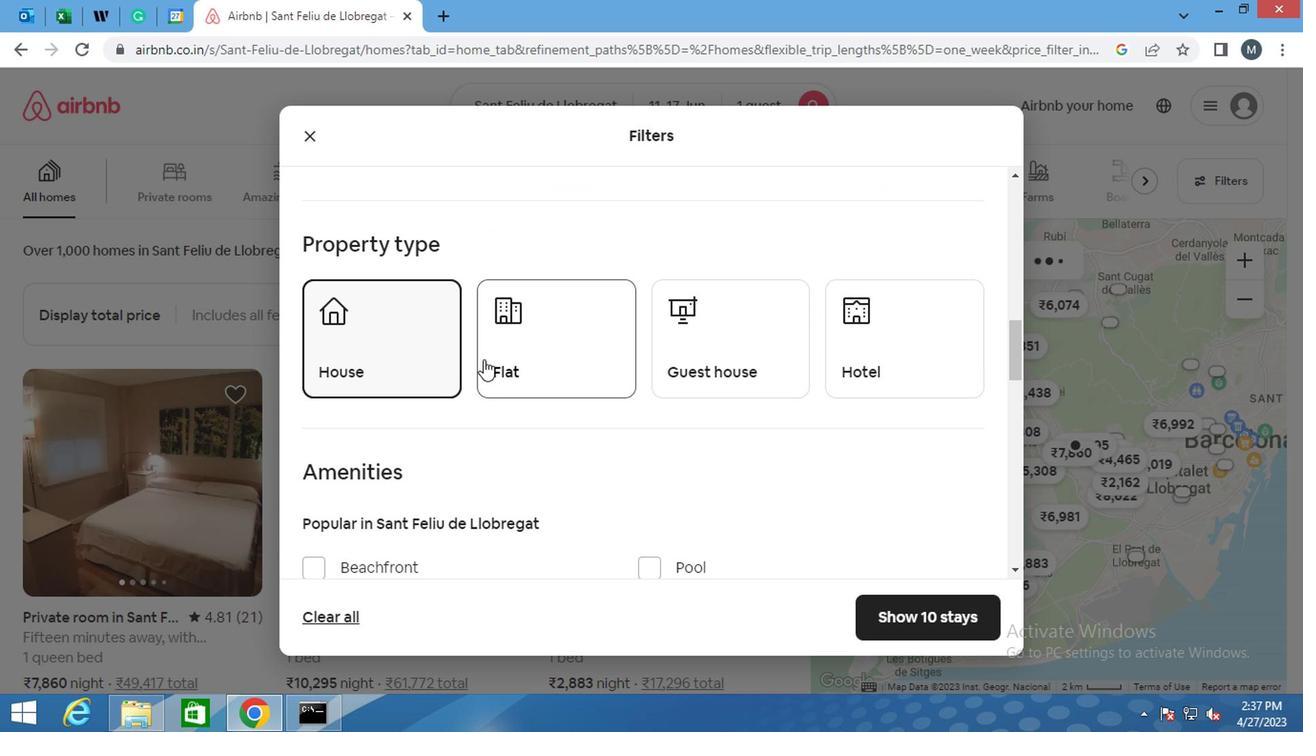 
Action: Mouse moved to (698, 361)
Screenshot: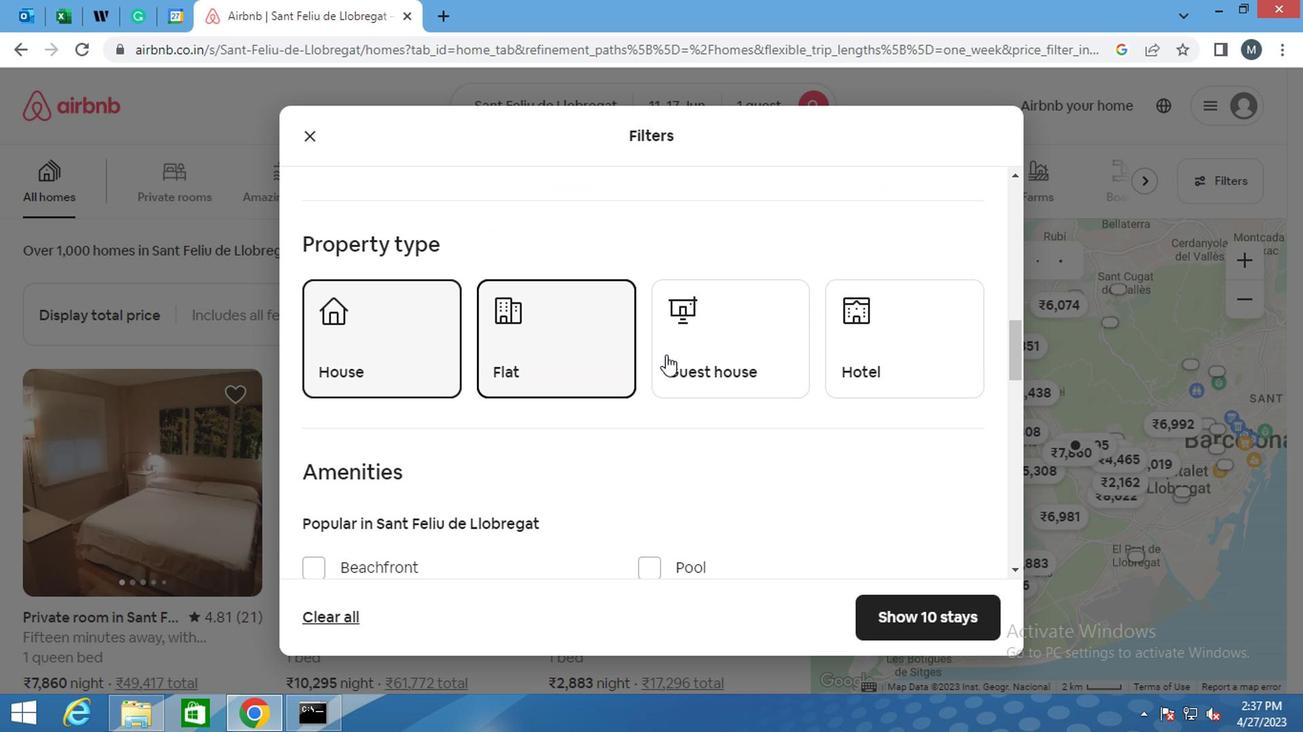 
Action: Mouse pressed left at (698, 361)
Screenshot: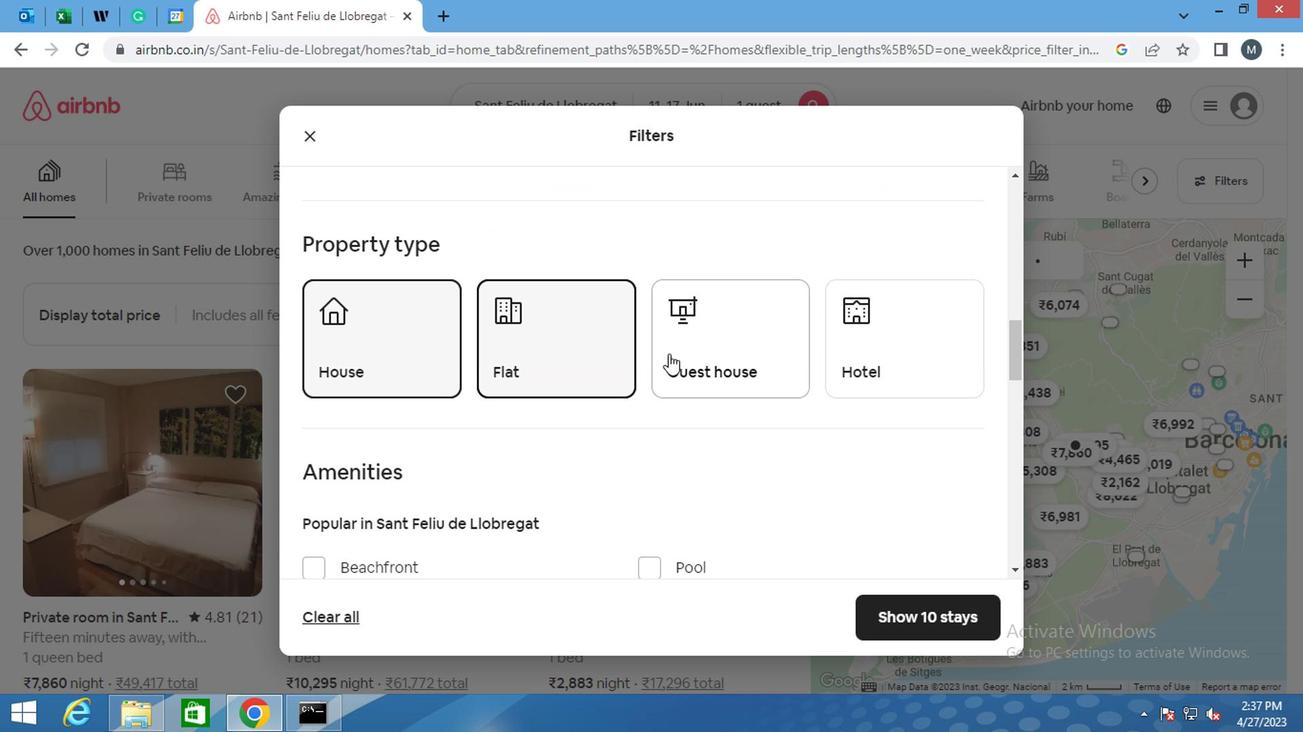 
Action: Mouse moved to (869, 359)
Screenshot: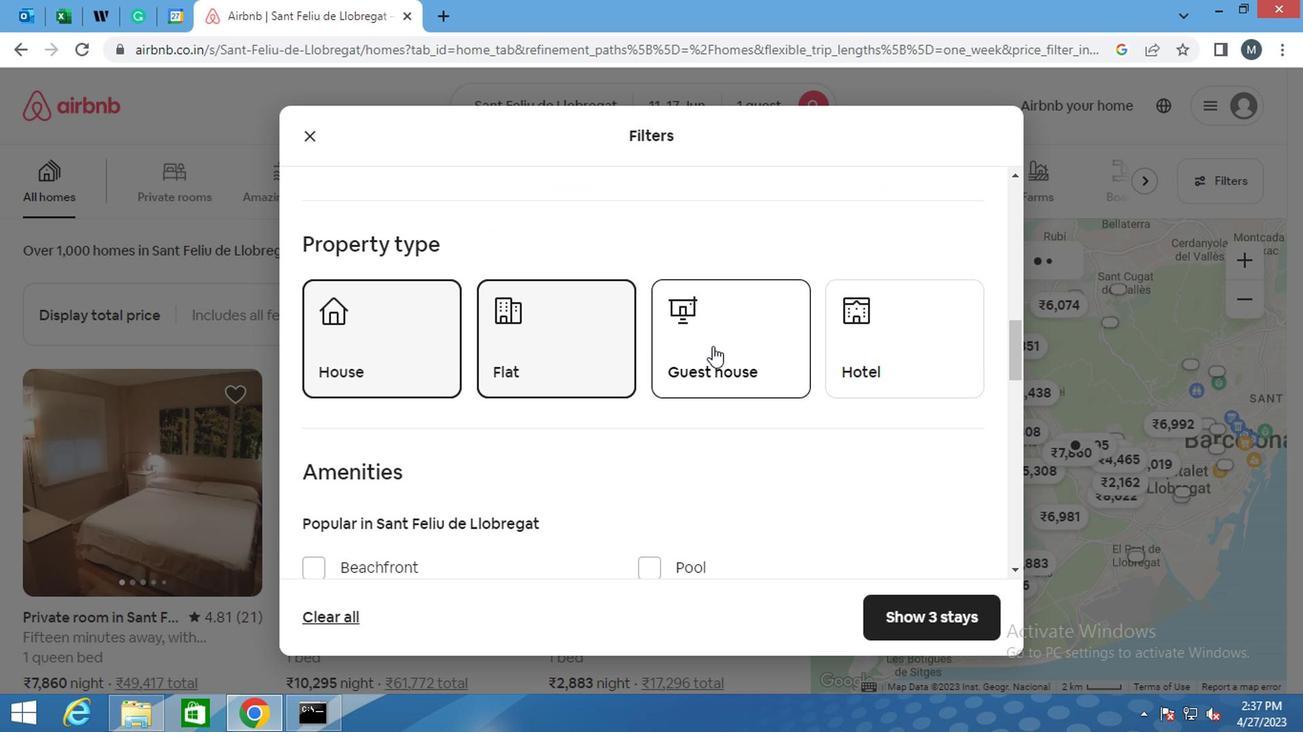 
Action: Mouse pressed left at (869, 359)
Screenshot: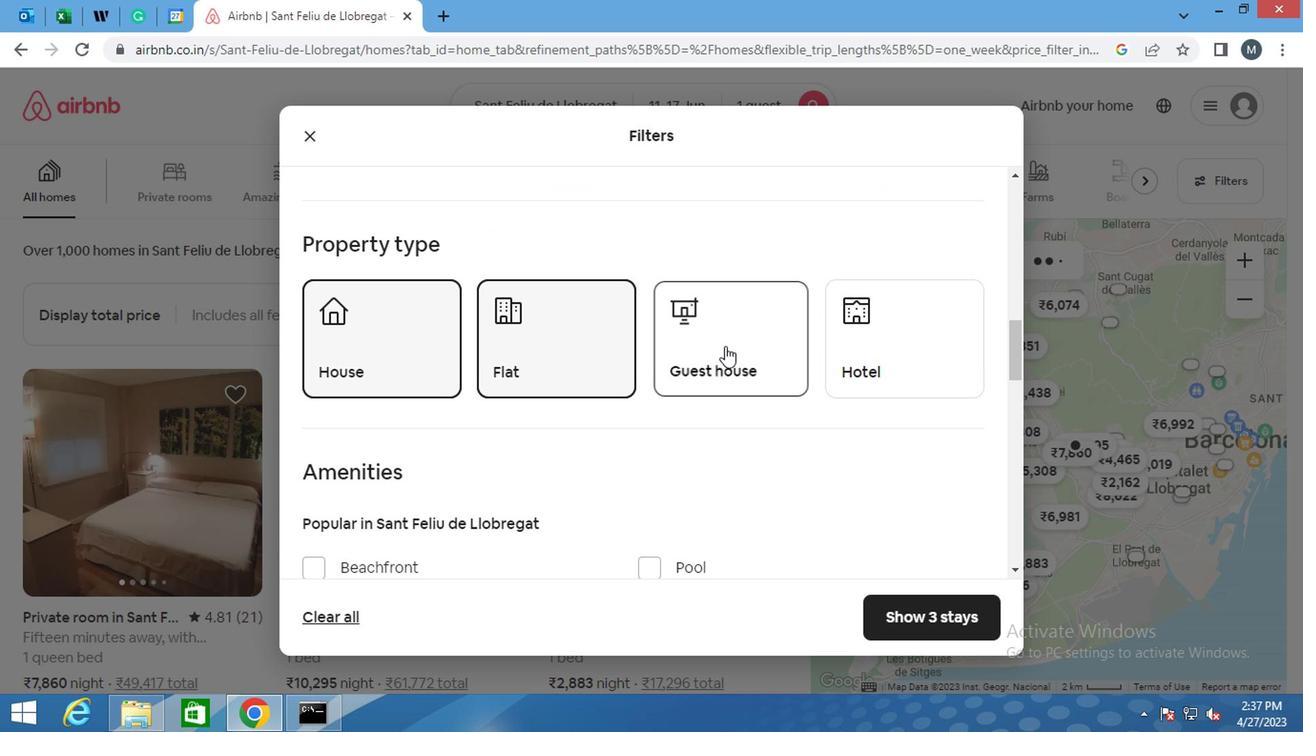 
Action: Mouse moved to (579, 373)
Screenshot: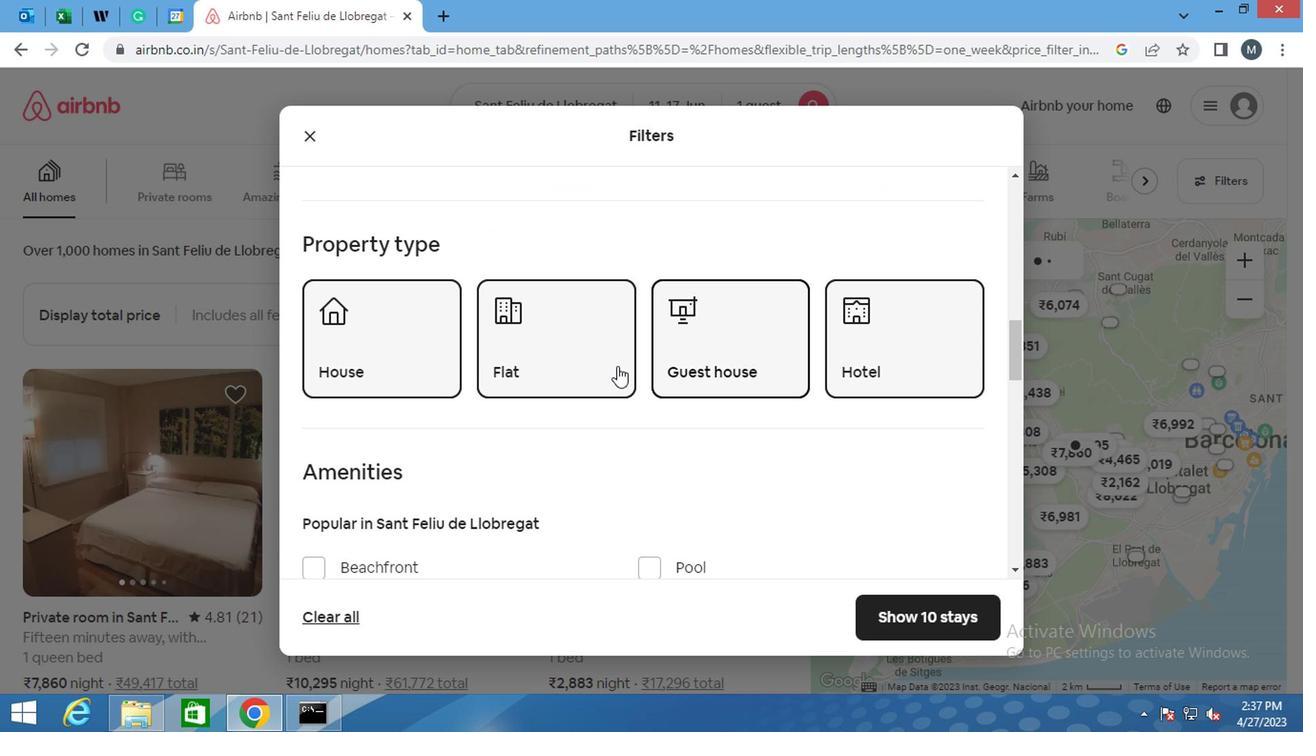 
Action: Mouse scrolled (579, 372) with delta (0, 0)
Screenshot: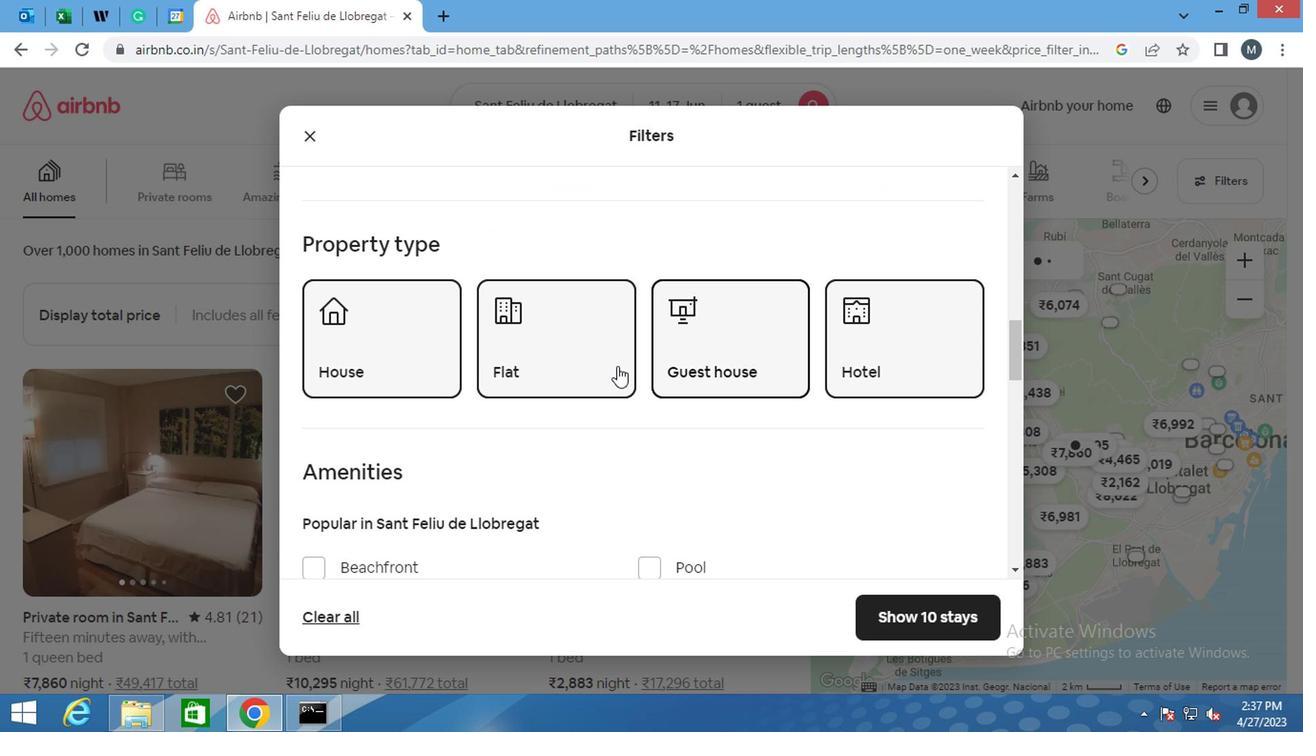 
Action: Mouse moved to (578, 373)
Screenshot: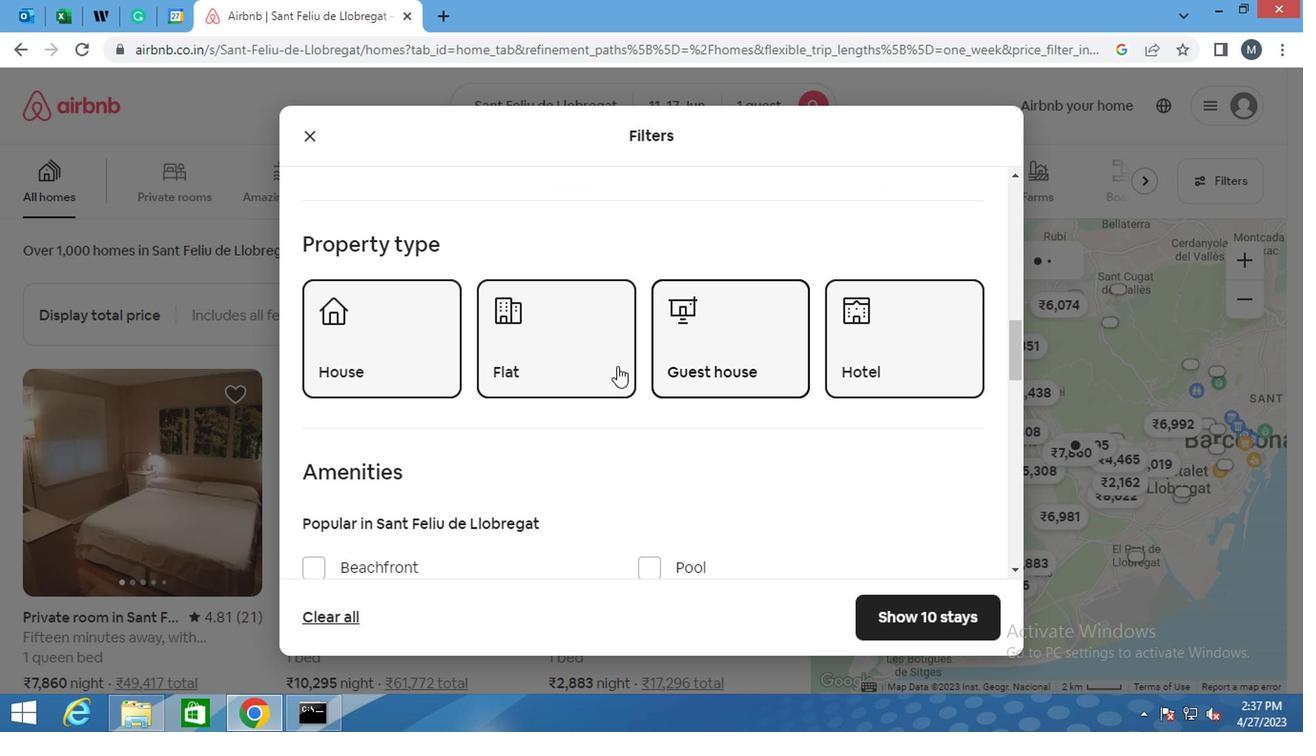 
Action: Mouse scrolled (578, 372) with delta (0, 0)
Screenshot: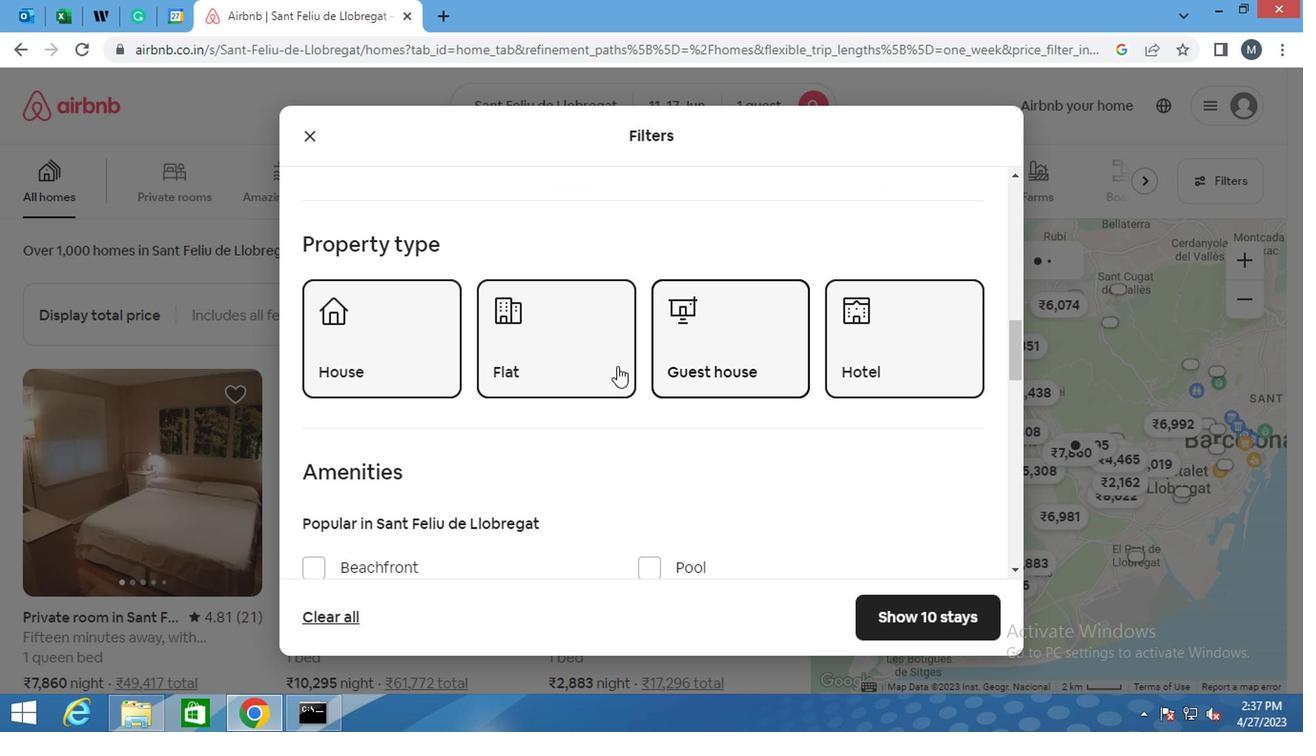 
Action: Mouse moved to (563, 369)
Screenshot: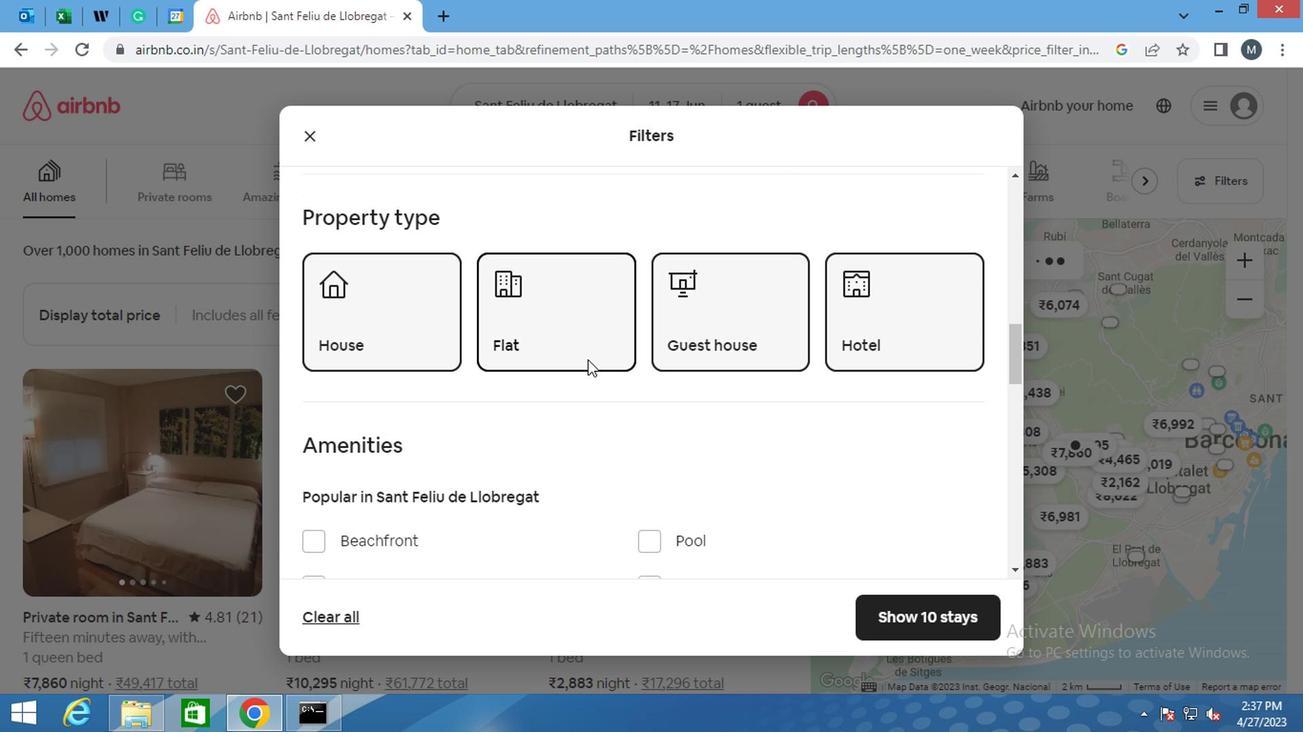 
Action: Mouse scrolled (563, 369) with delta (0, 0)
Screenshot: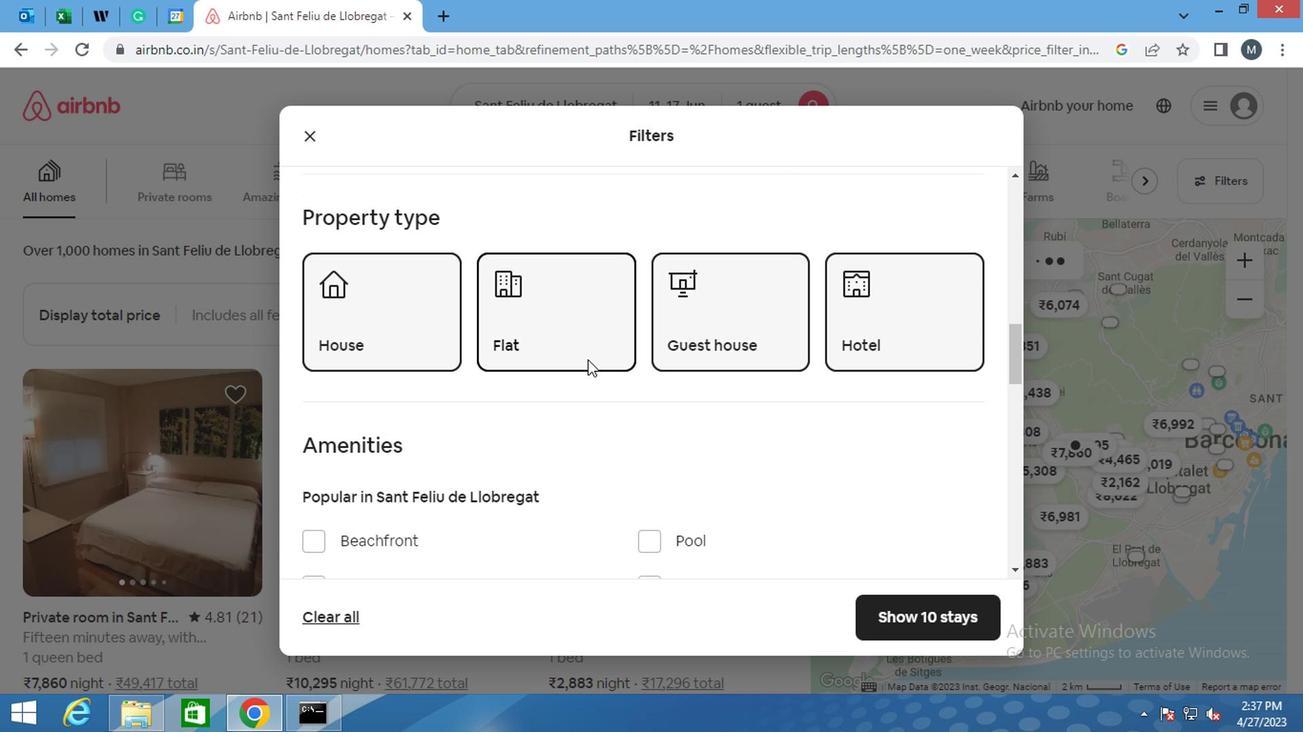 
Action: Mouse moved to (556, 373)
Screenshot: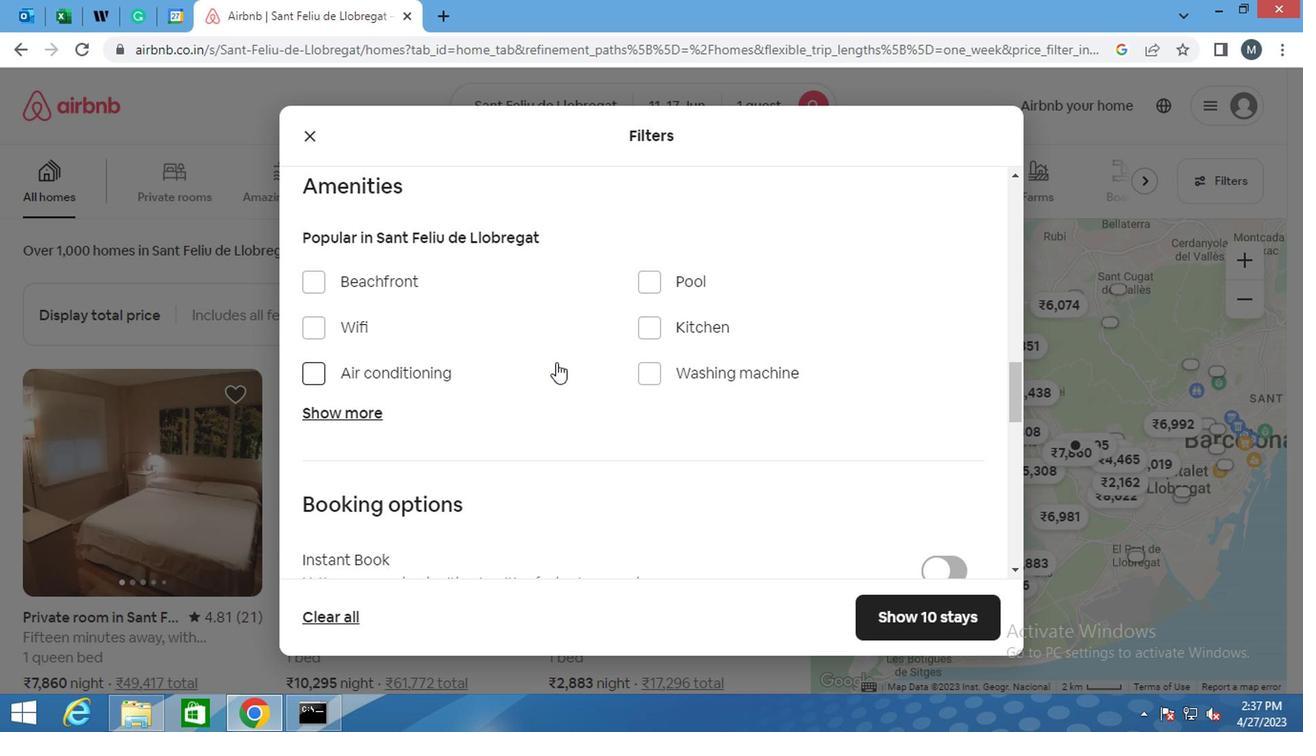 
Action: Mouse scrolled (556, 373) with delta (0, 0)
Screenshot: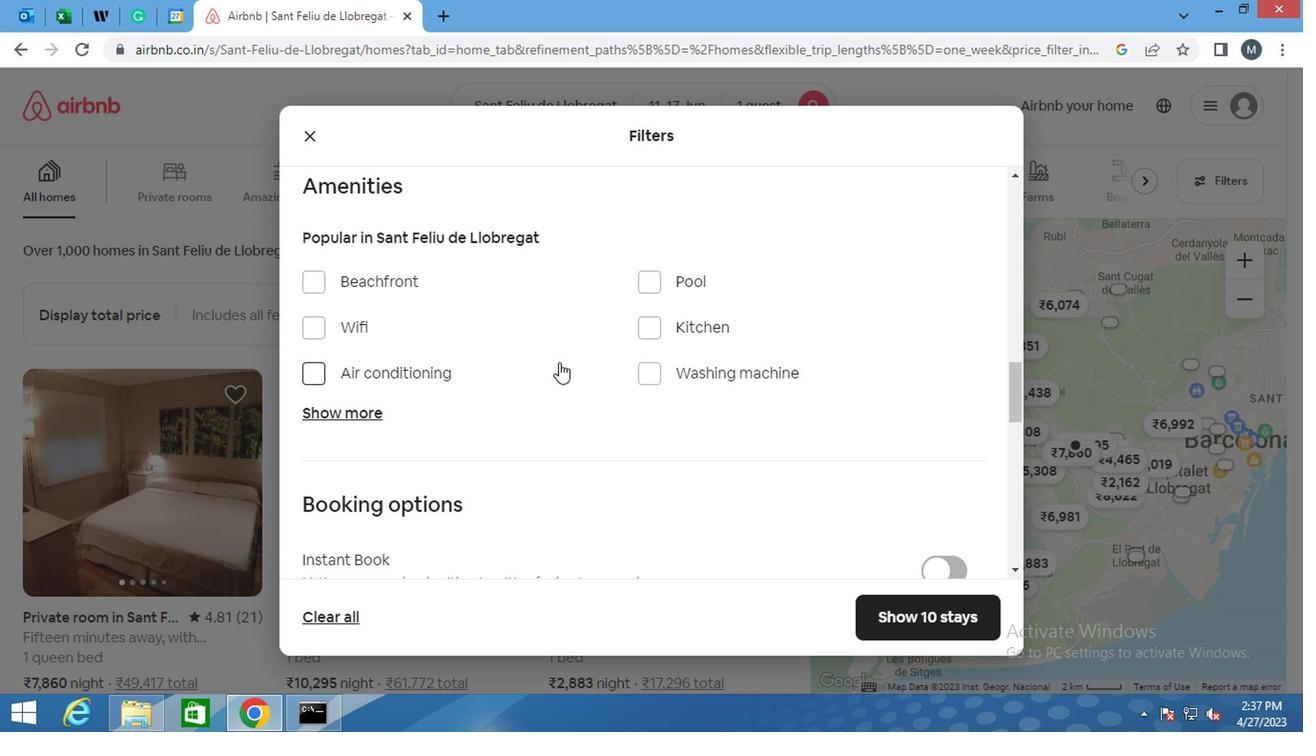 
Action: Mouse moved to (557, 374)
Screenshot: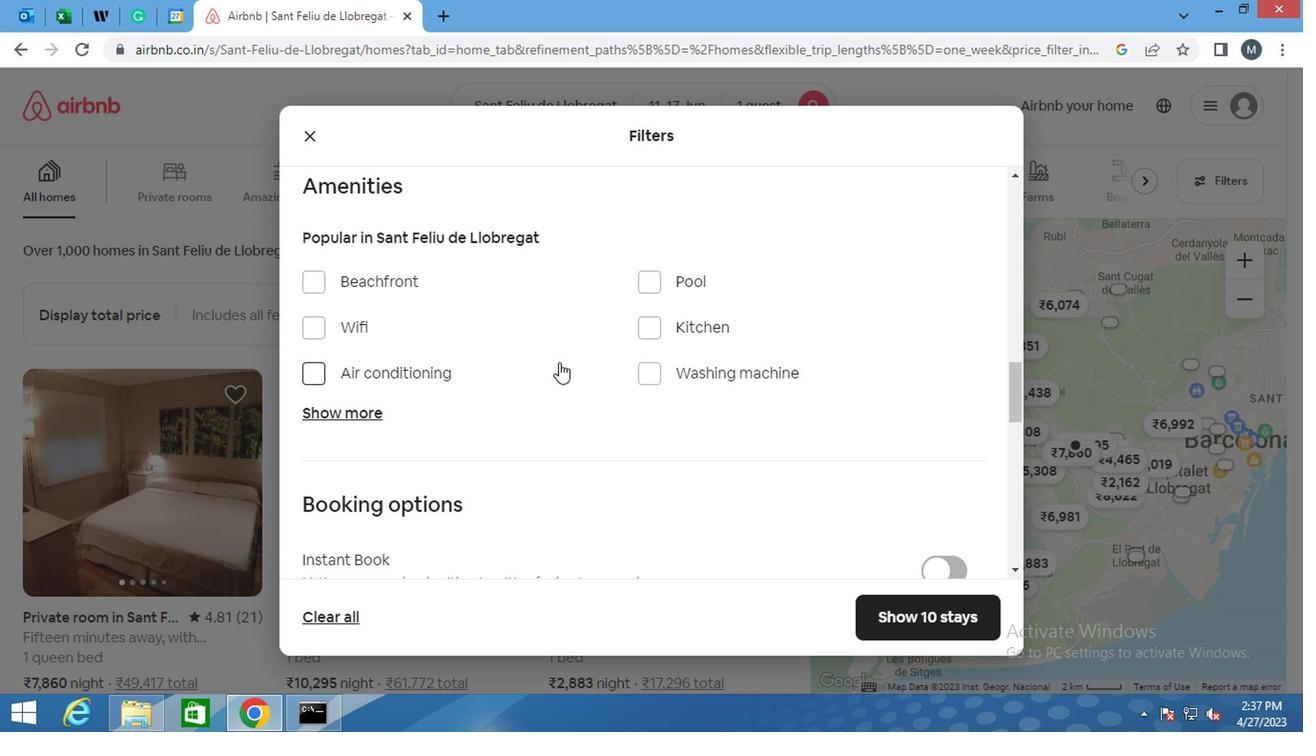 
Action: Mouse scrolled (557, 373) with delta (0, 0)
Screenshot: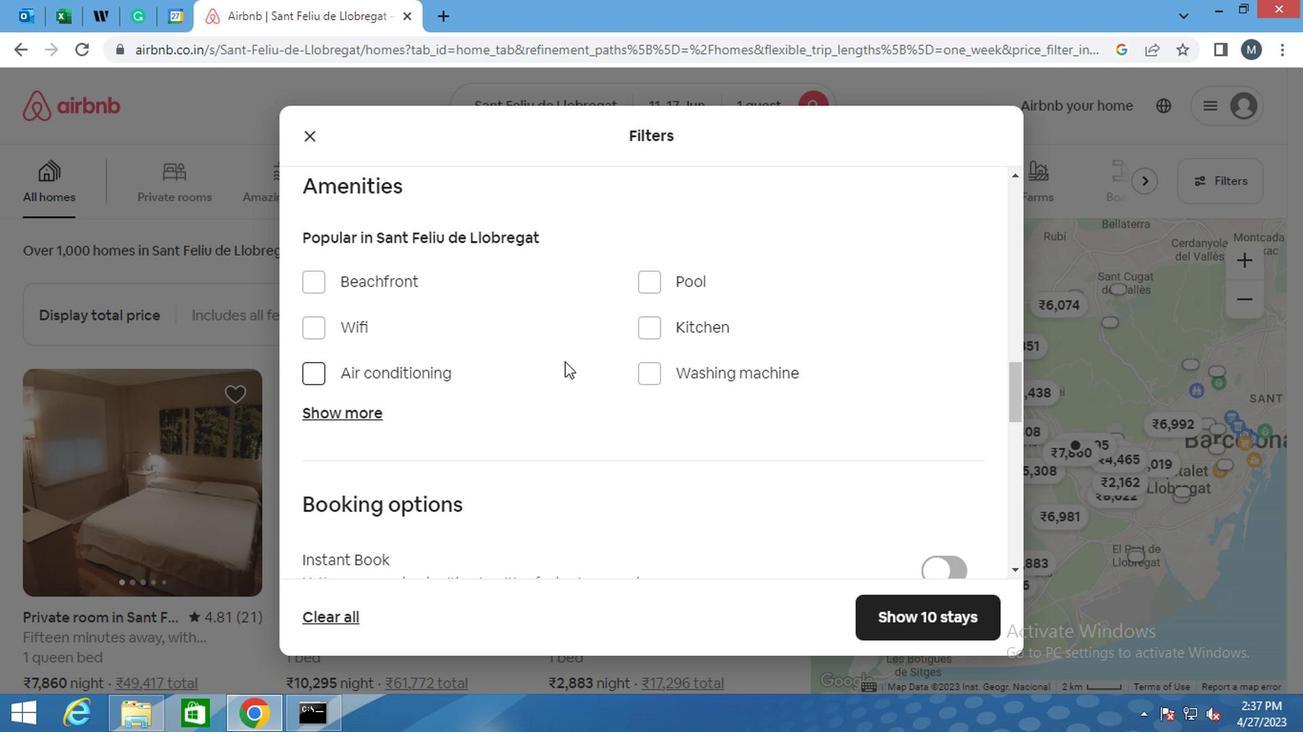 
Action: Mouse scrolled (557, 373) with delta (0, 0)
Screenshot: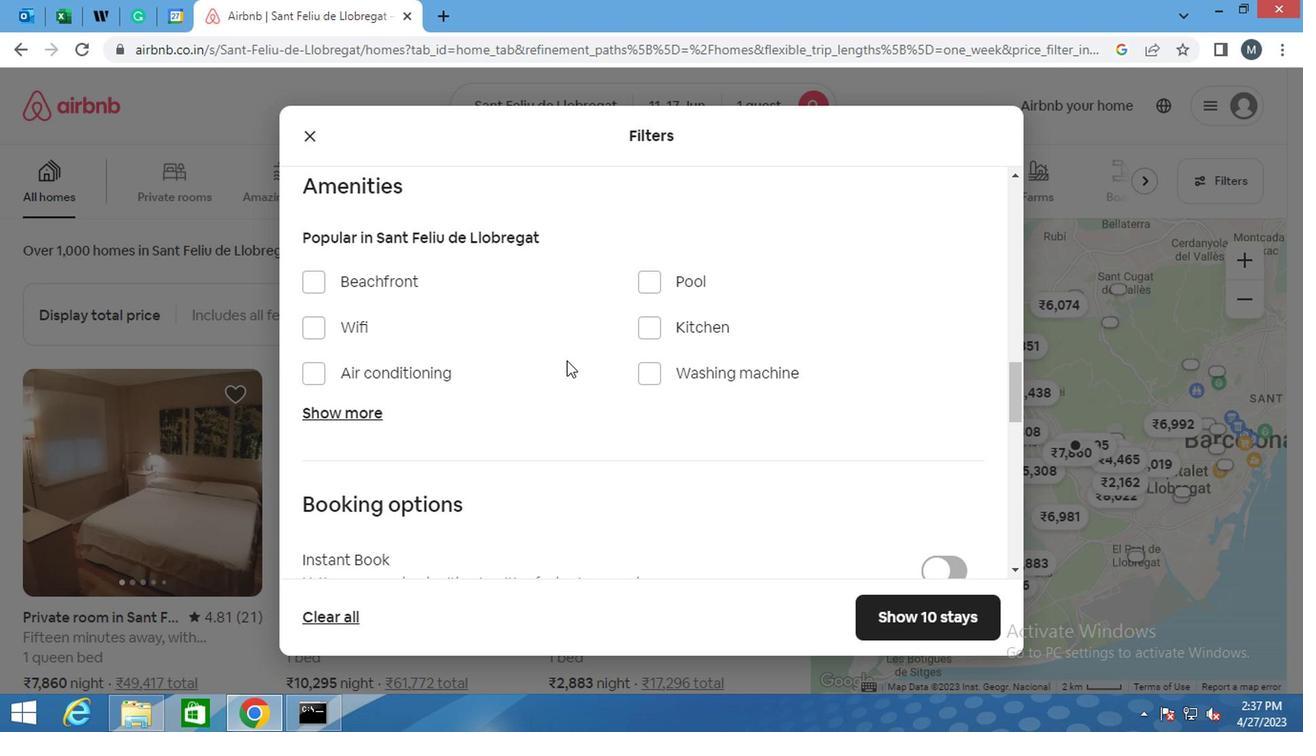 
Action: Mouse moved to (921, 371)
Screenshot: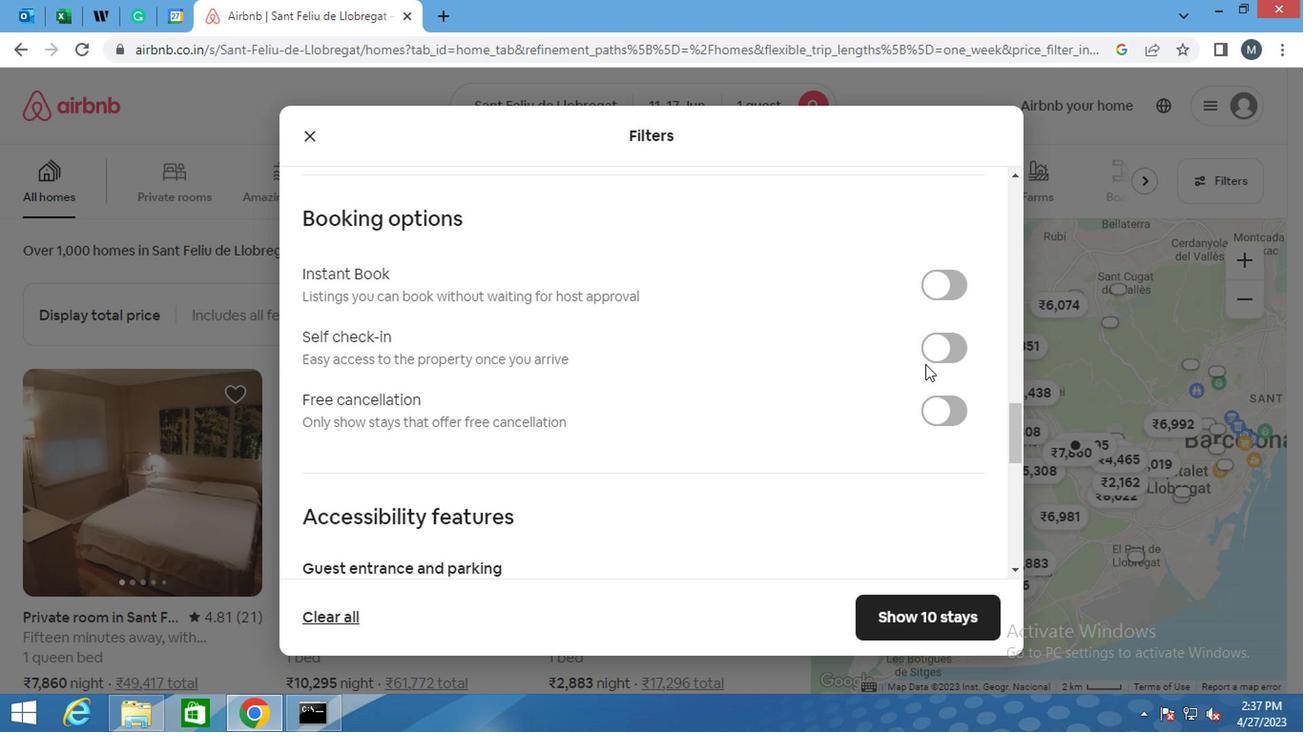 
Action: Mouse pressed left at (921, 371)
Screenshot: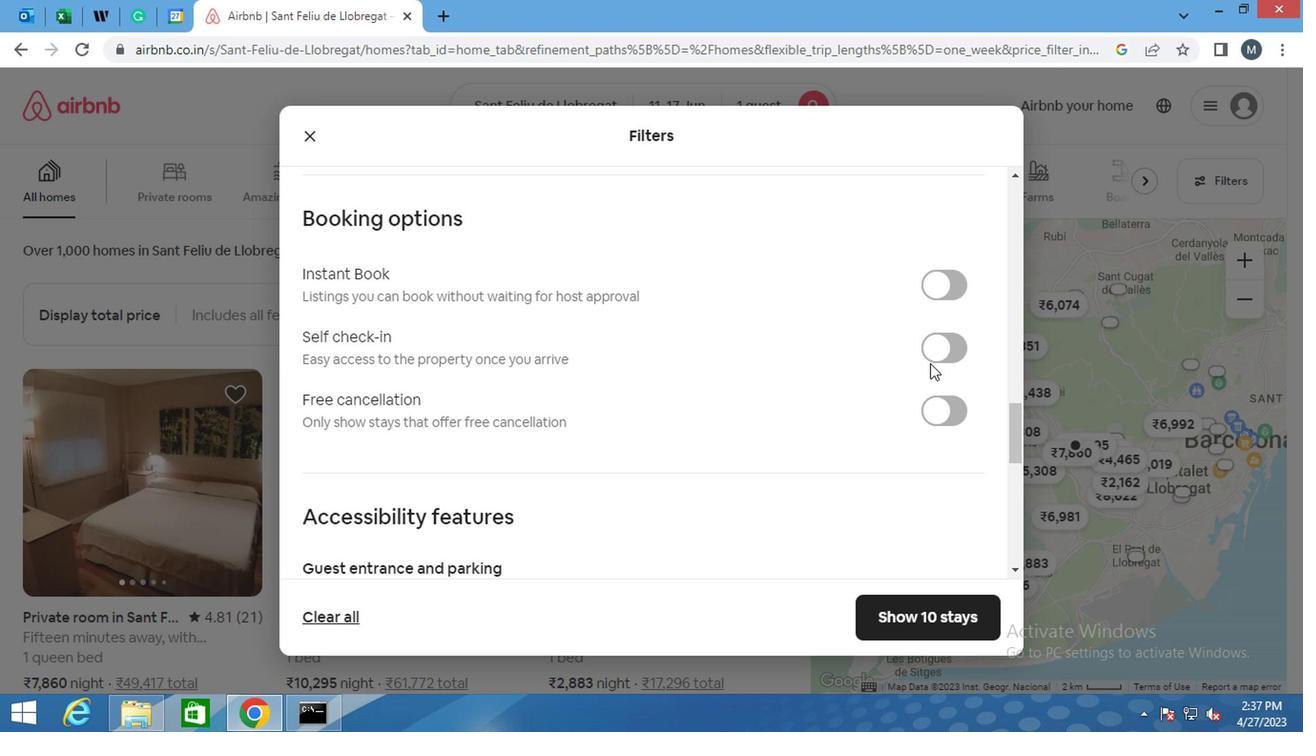 
Action: Mouse moved to (603, 409)
Screenshot: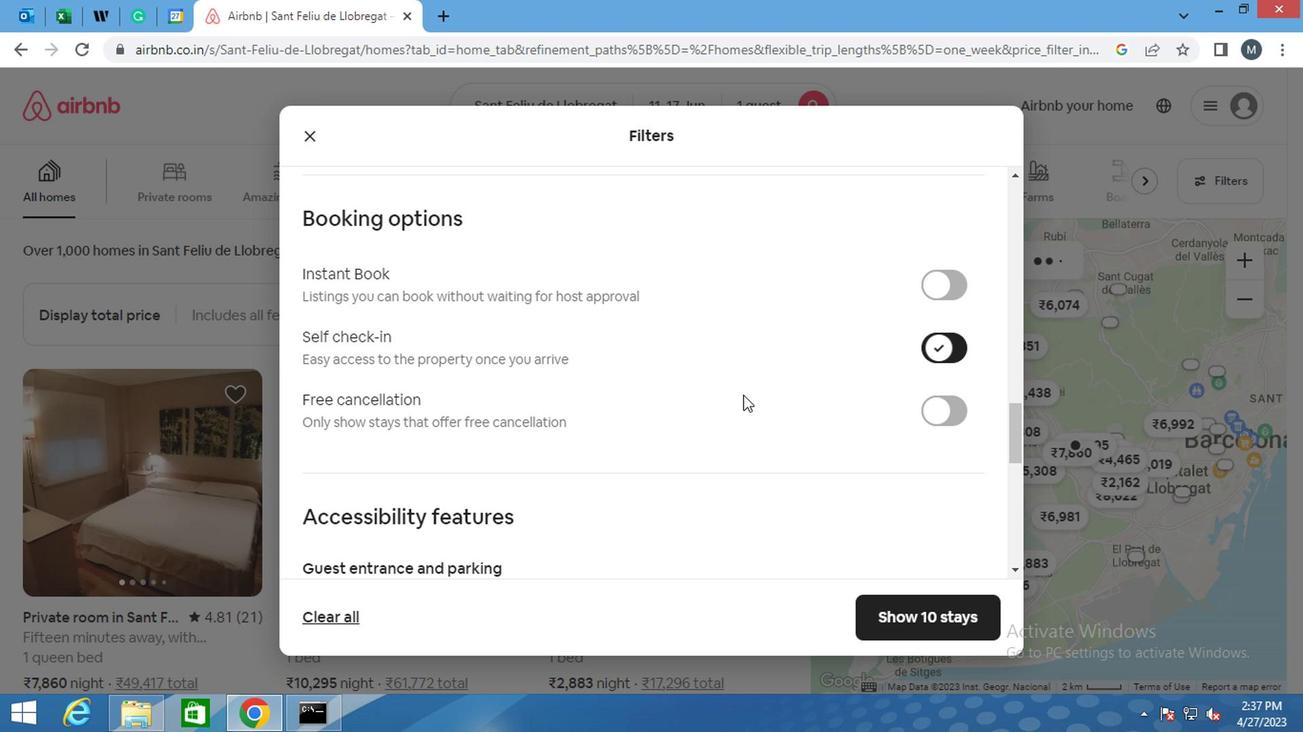 
Action: Mouse scrolled (603, 409) with delta (0, 0)
Screenshot: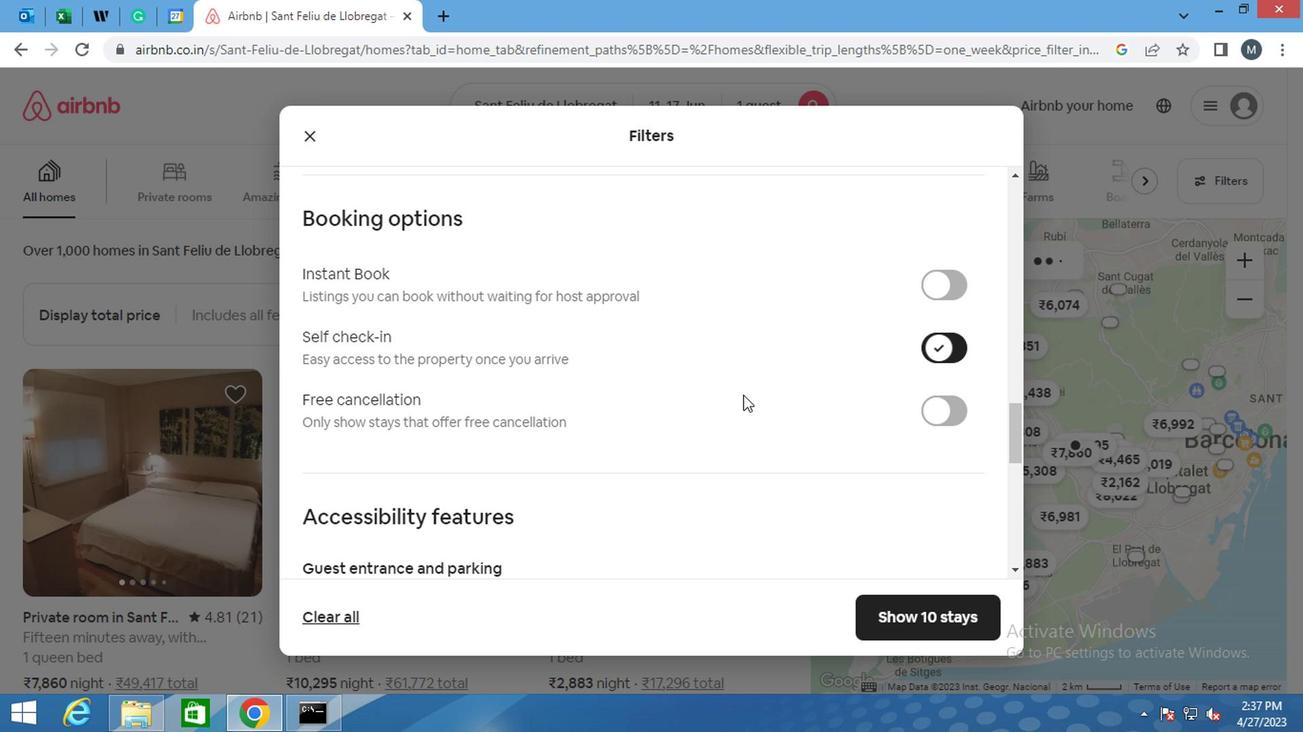 
Action: Mouse moved to (595, 414)
Screenshot: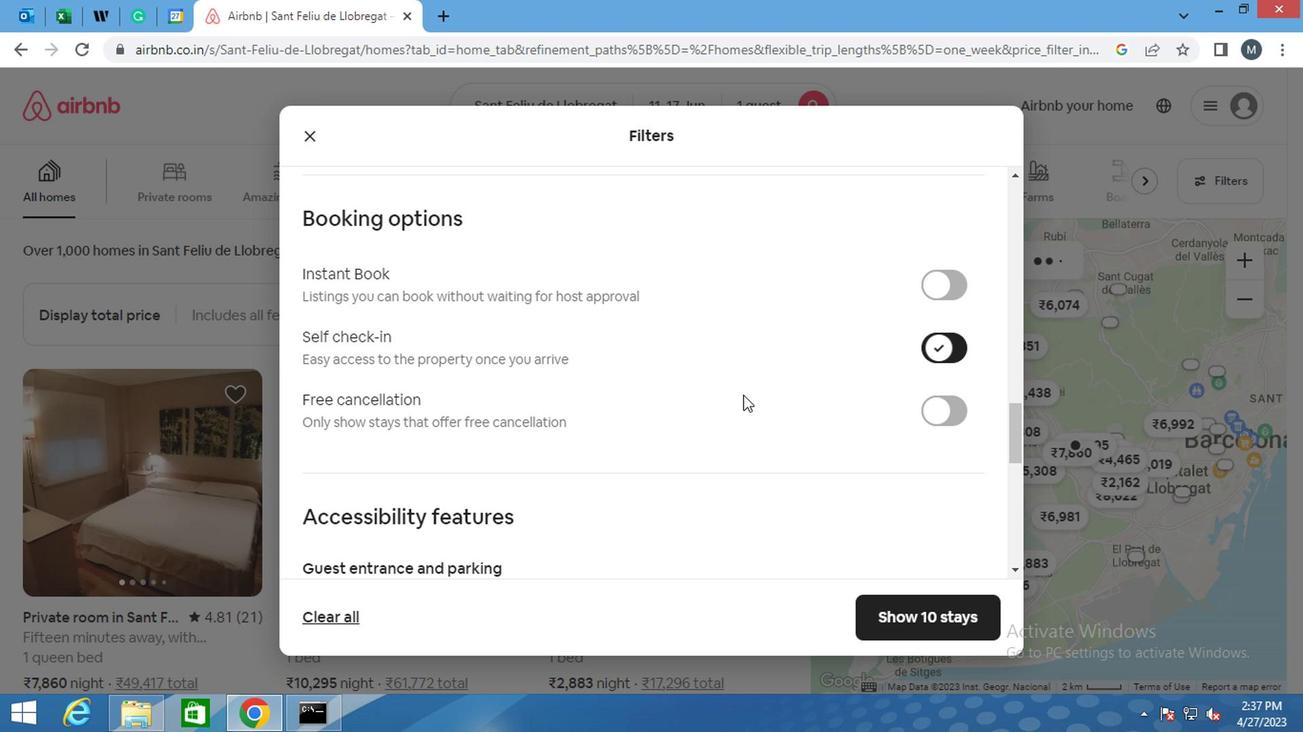 
Action: Mouse scrolled (595, 413) with delta (0, 0)
Screenshot: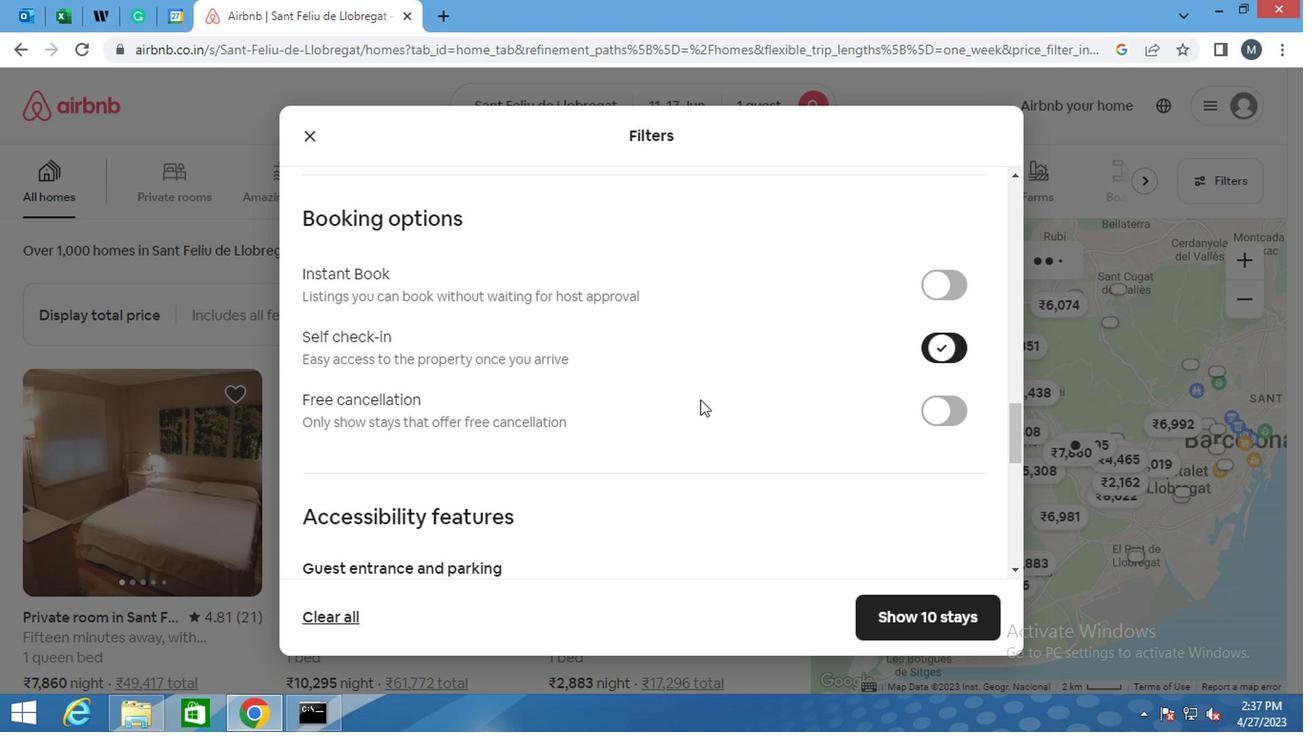 
Action: Mouse moved to (593, 416)
Screenshot: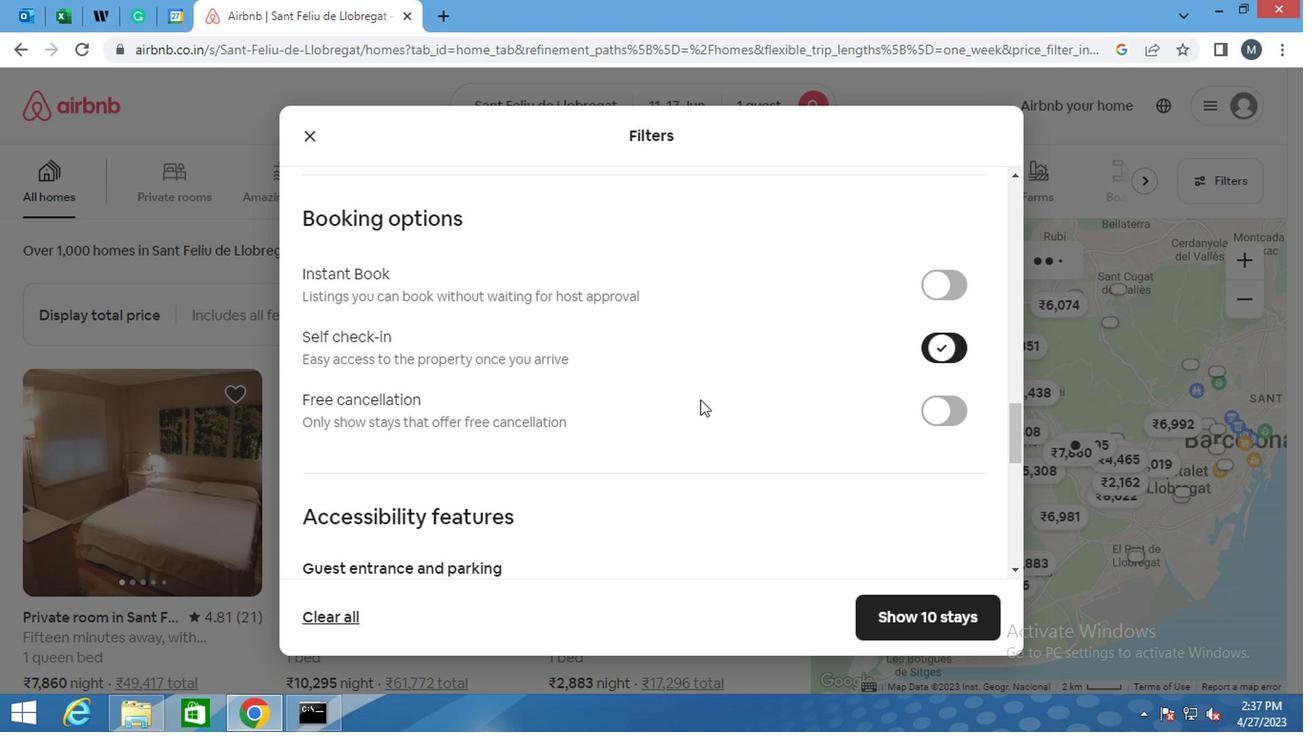 
Action: Mouse scrolled (593, 416) with delta (0, 0)
Screenshot: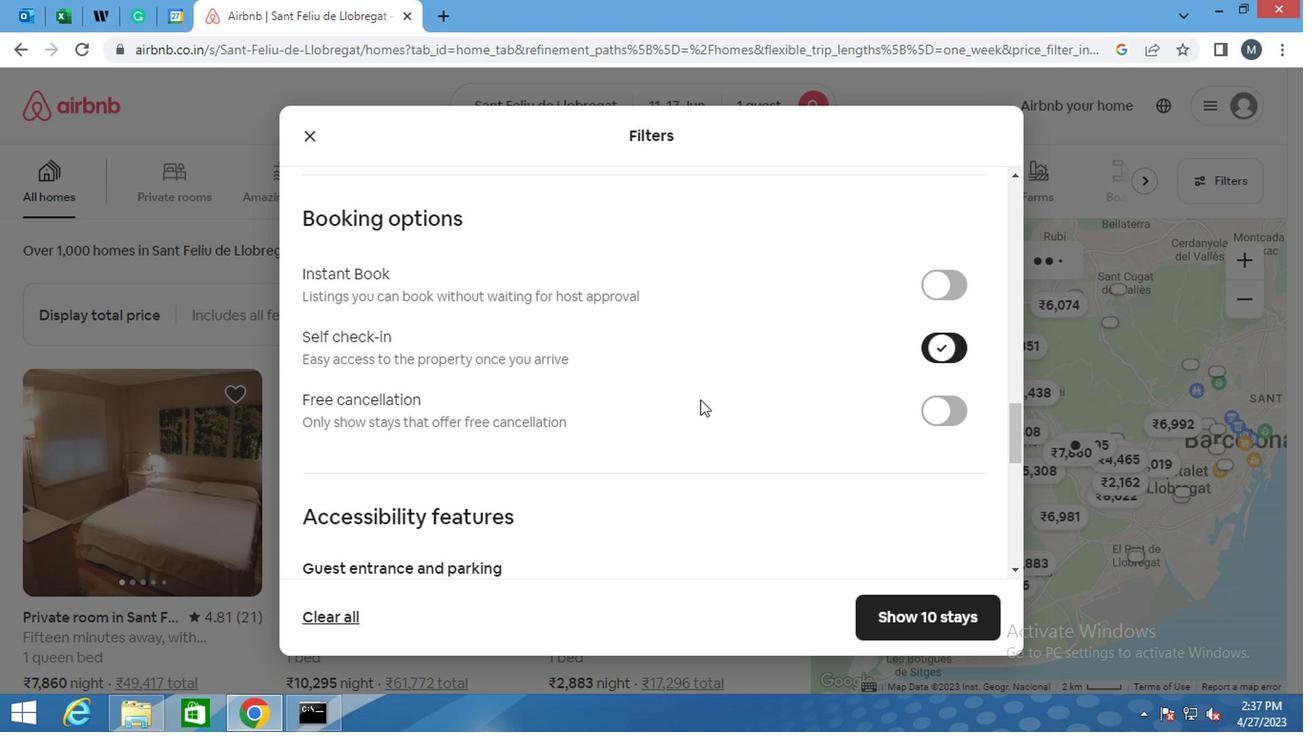 
Action: Mouse moved to (582, 418)
Screenshot: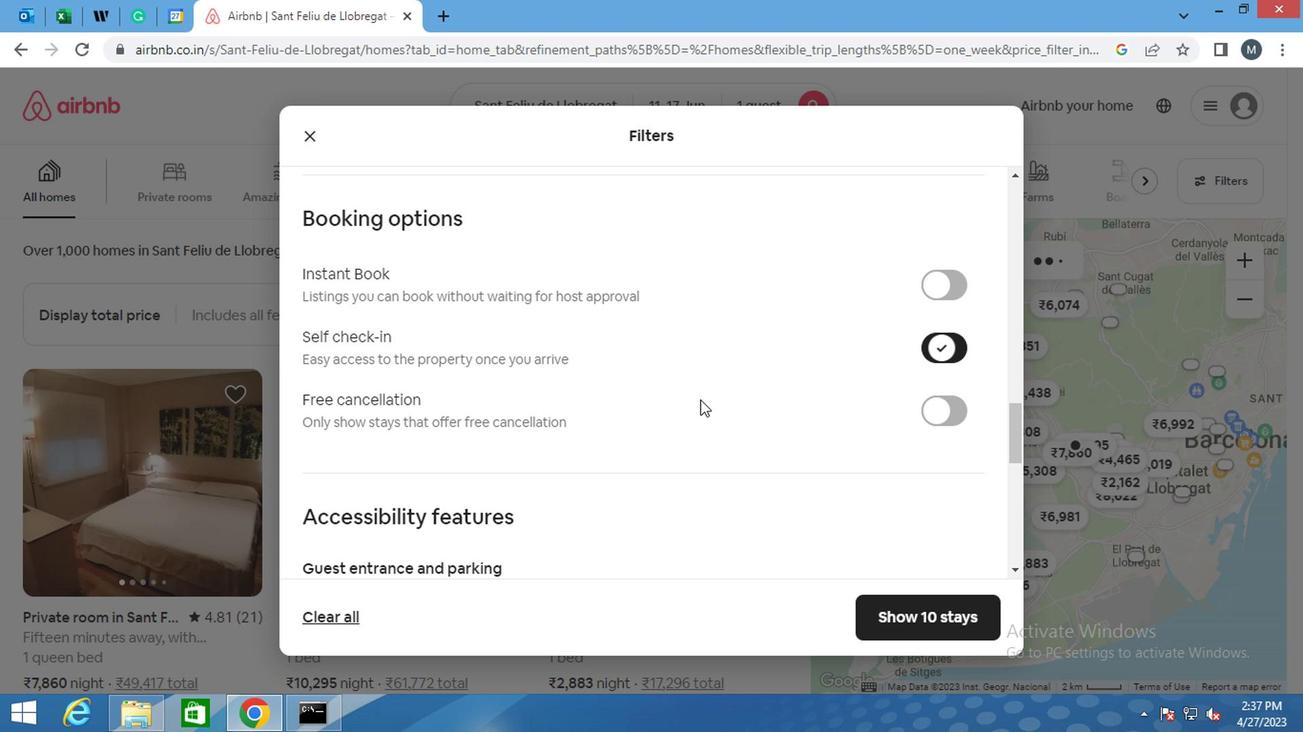 
Action: Mouse scrolled (582, 417) with delta (0, 0)
Screenshot: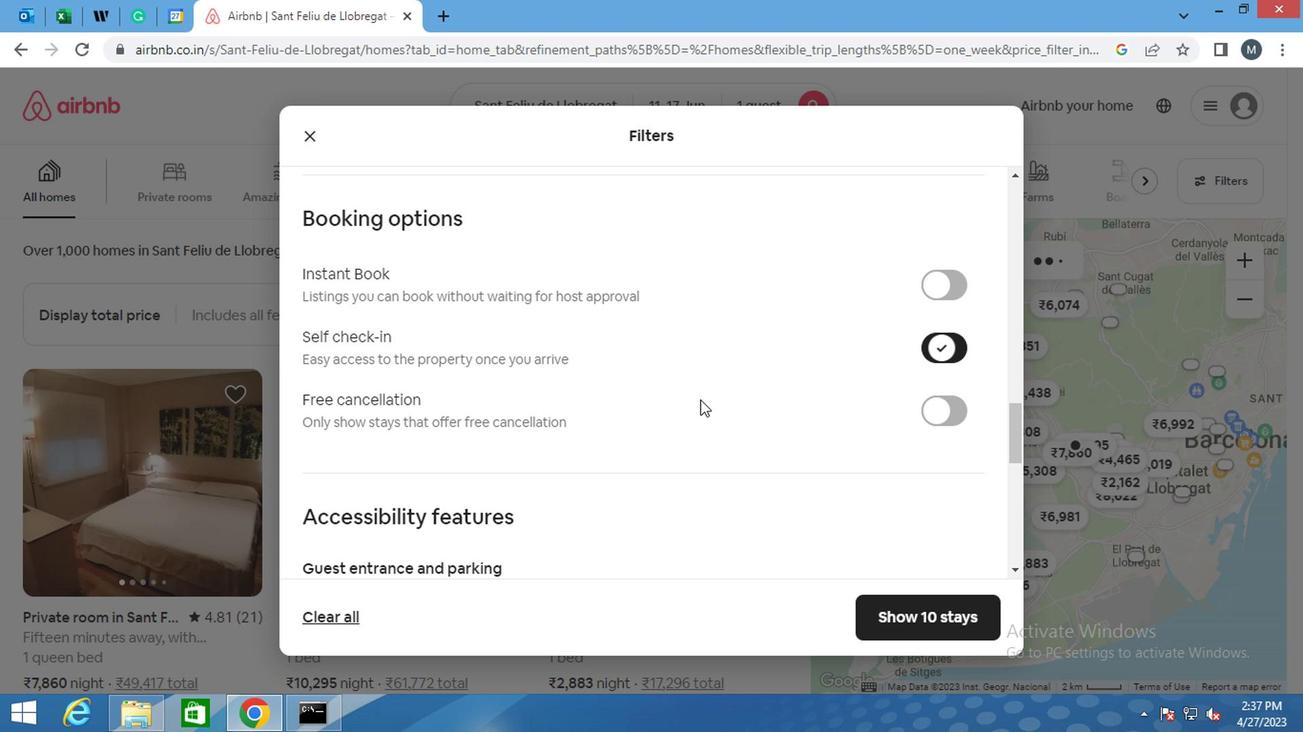 
Action: Mouse moved to (554, 424)
Screenshot: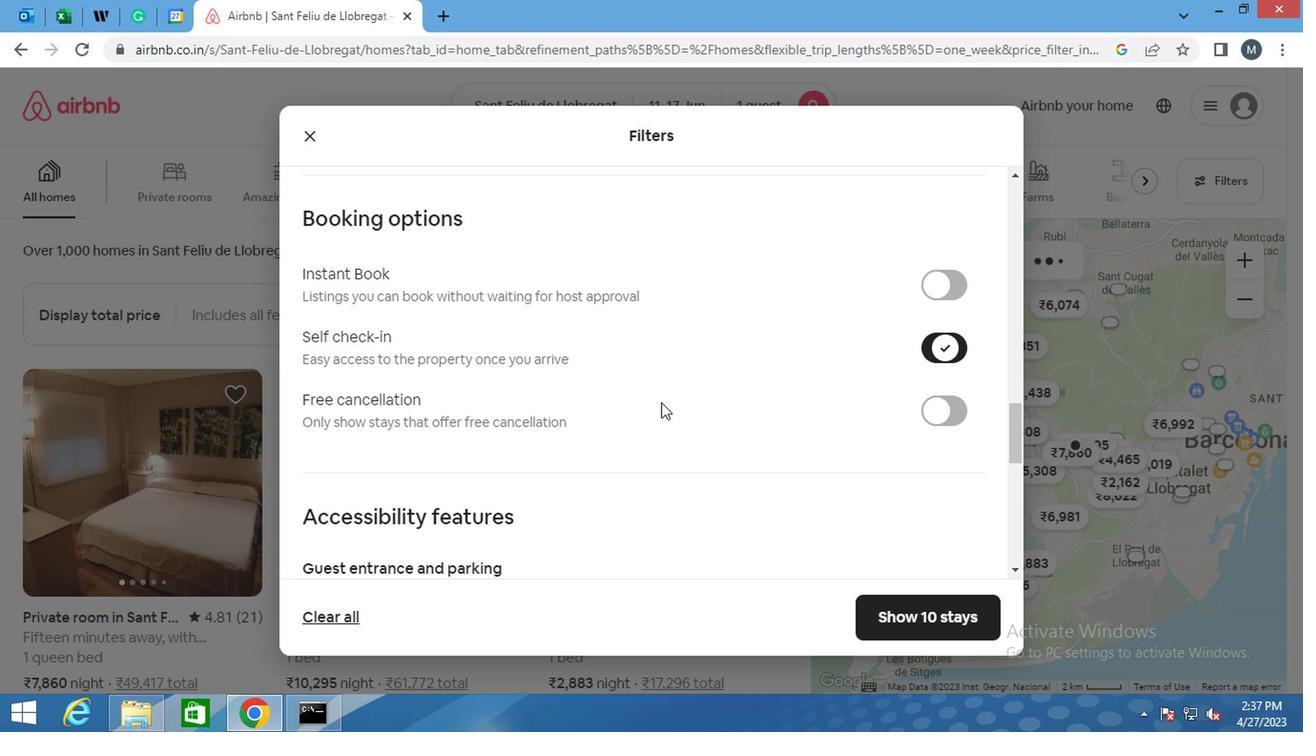 
Action: Mouse scrolled (554, 422) with delta (0, -1)
Screenshot: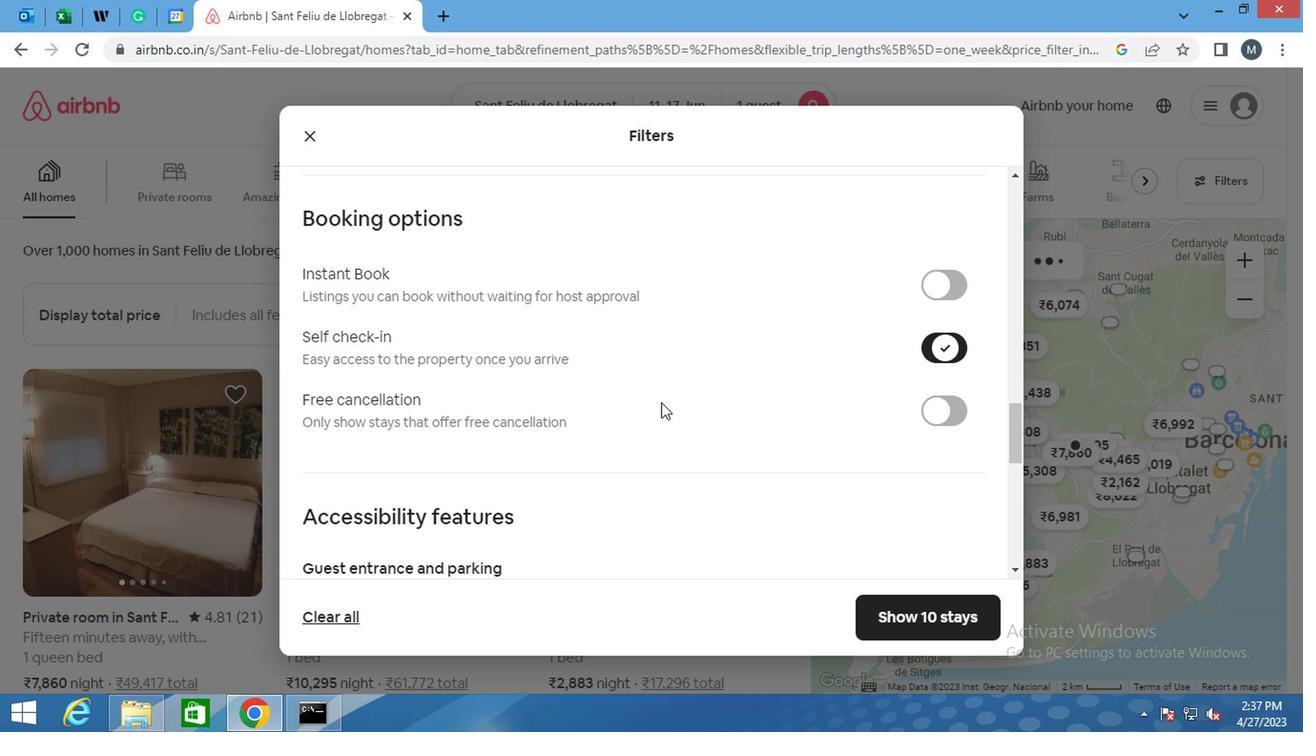 
Action: Mouse moved to (409, 433)
Screenshot: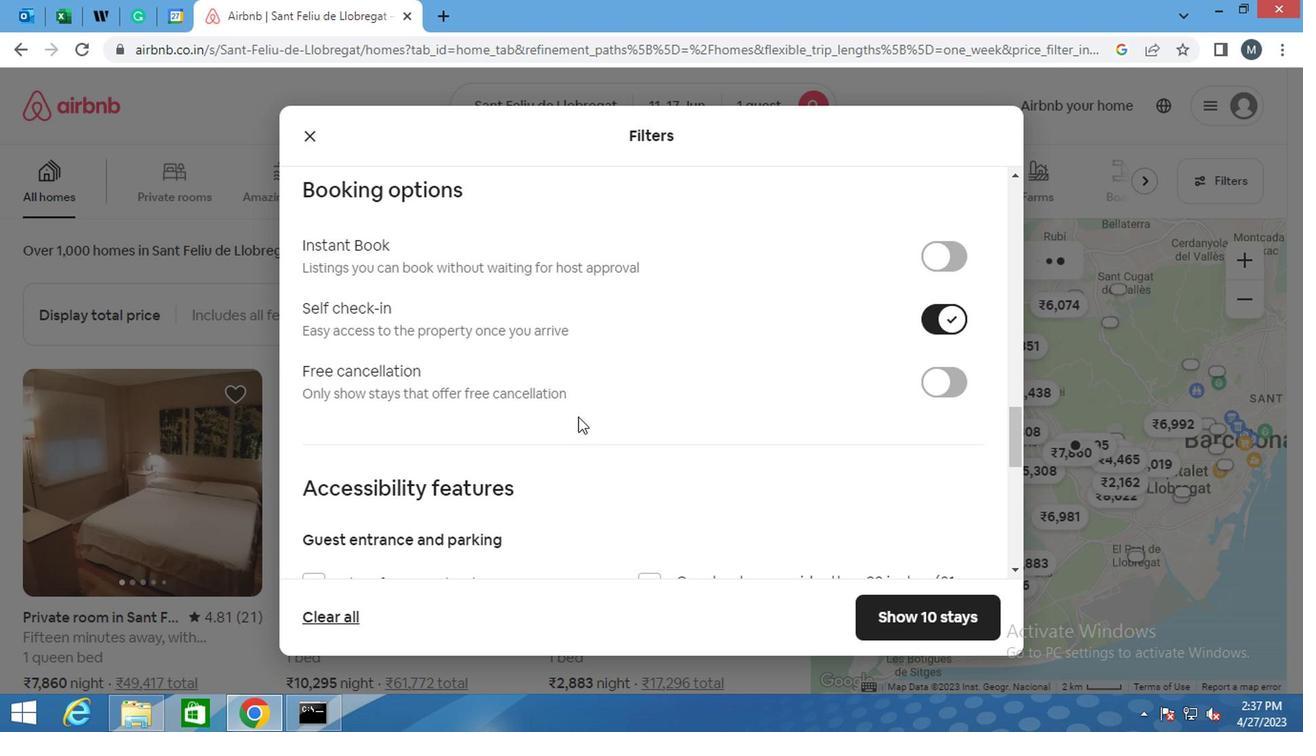 
Action: Mouse scrolled (409, 432) with delta (0, 0)
Screenshot: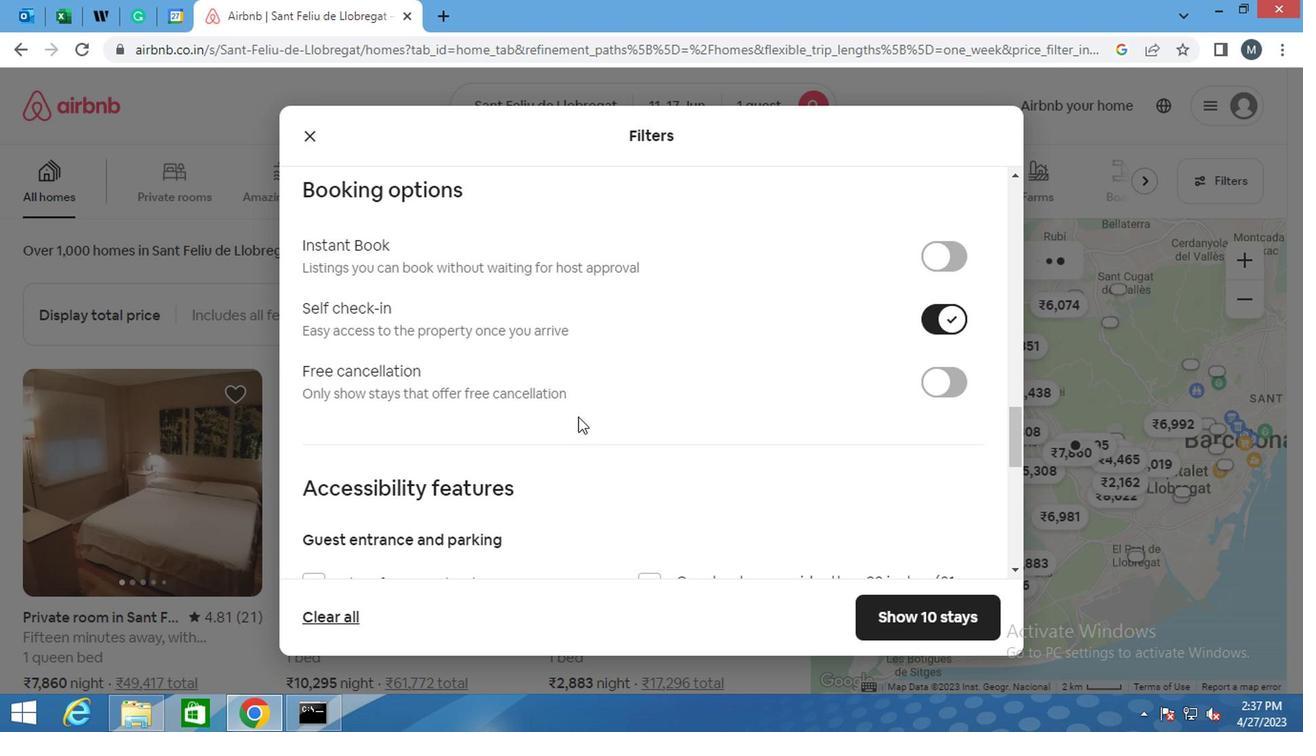 
Action: Mouse moved to (403, 435)
Screenshot: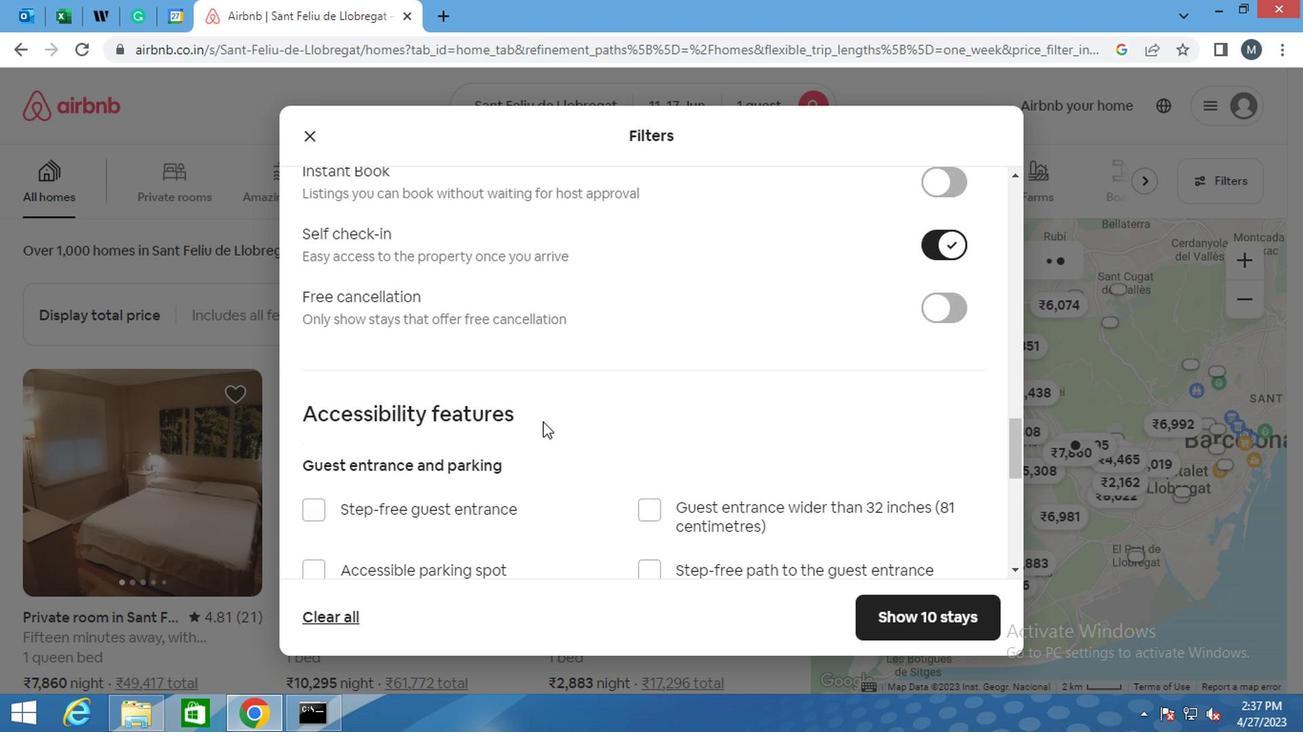 
Action: Mouse scrolled (403, 434) with delta (0, 0)
Screenshot: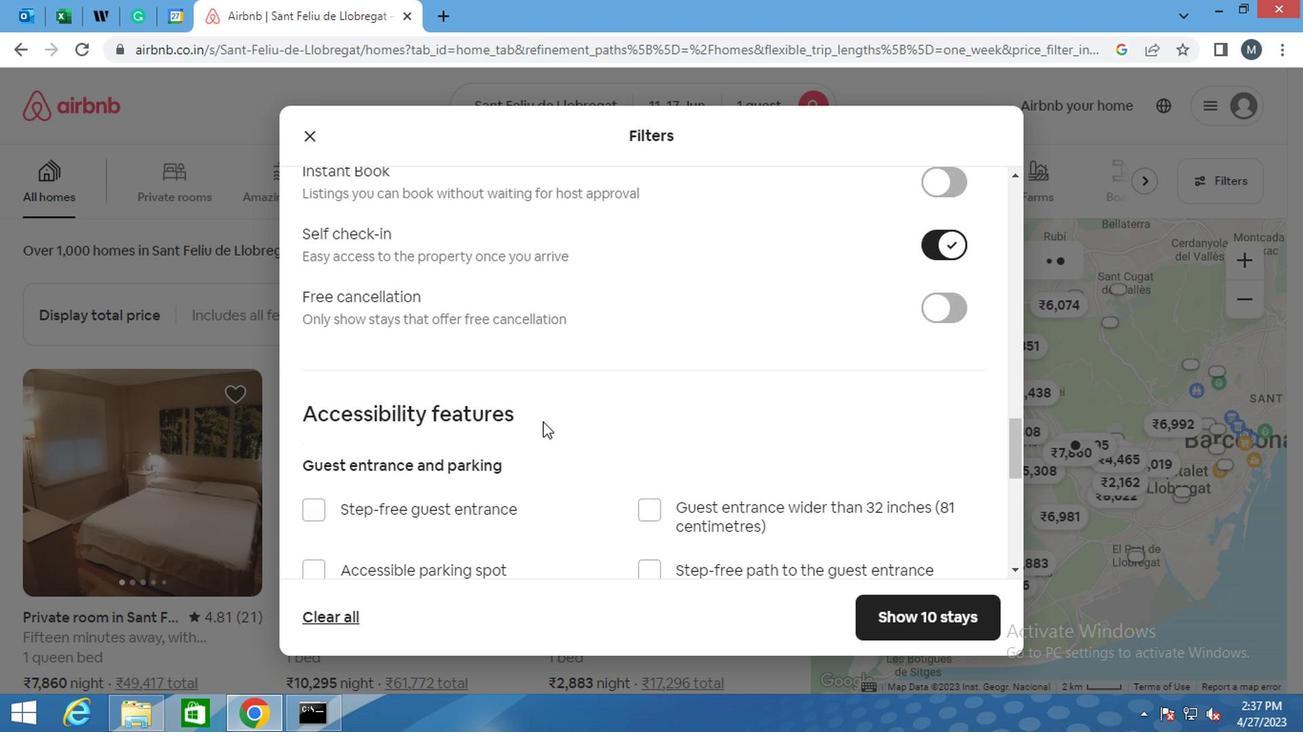 
Action: Mouse scrolled (403, 434) with delta (0, 0)
Screenshot: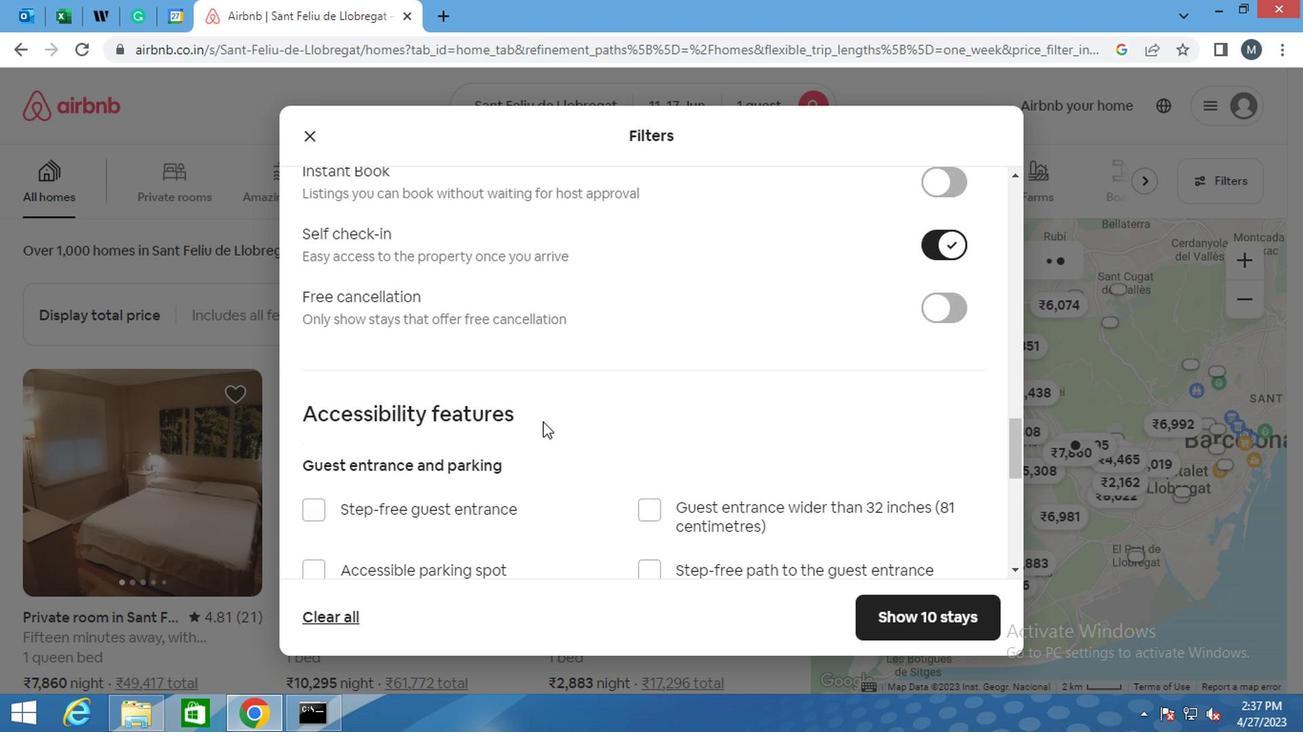 
Action: Mouse scrolled (403, 434) with delta (0, 0)
Screenshot: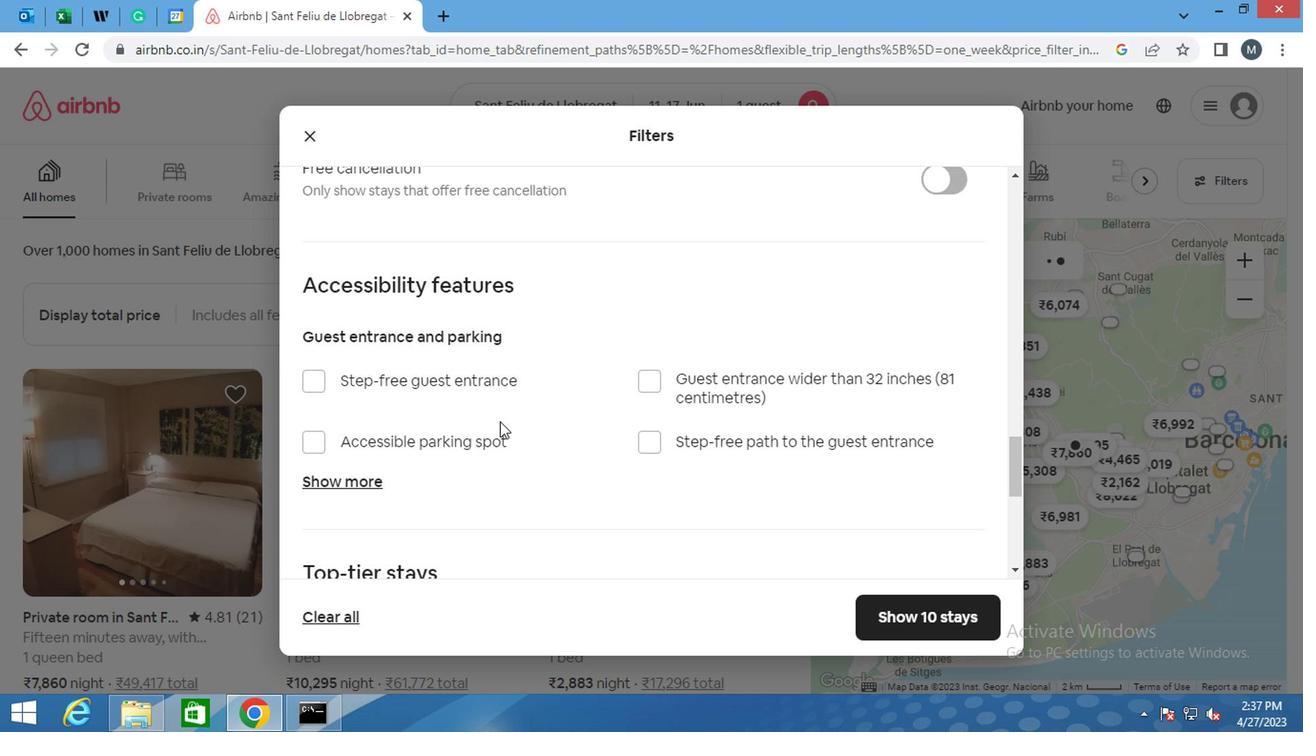 
Action: Mouse moved to (383, 447)
Screenshot: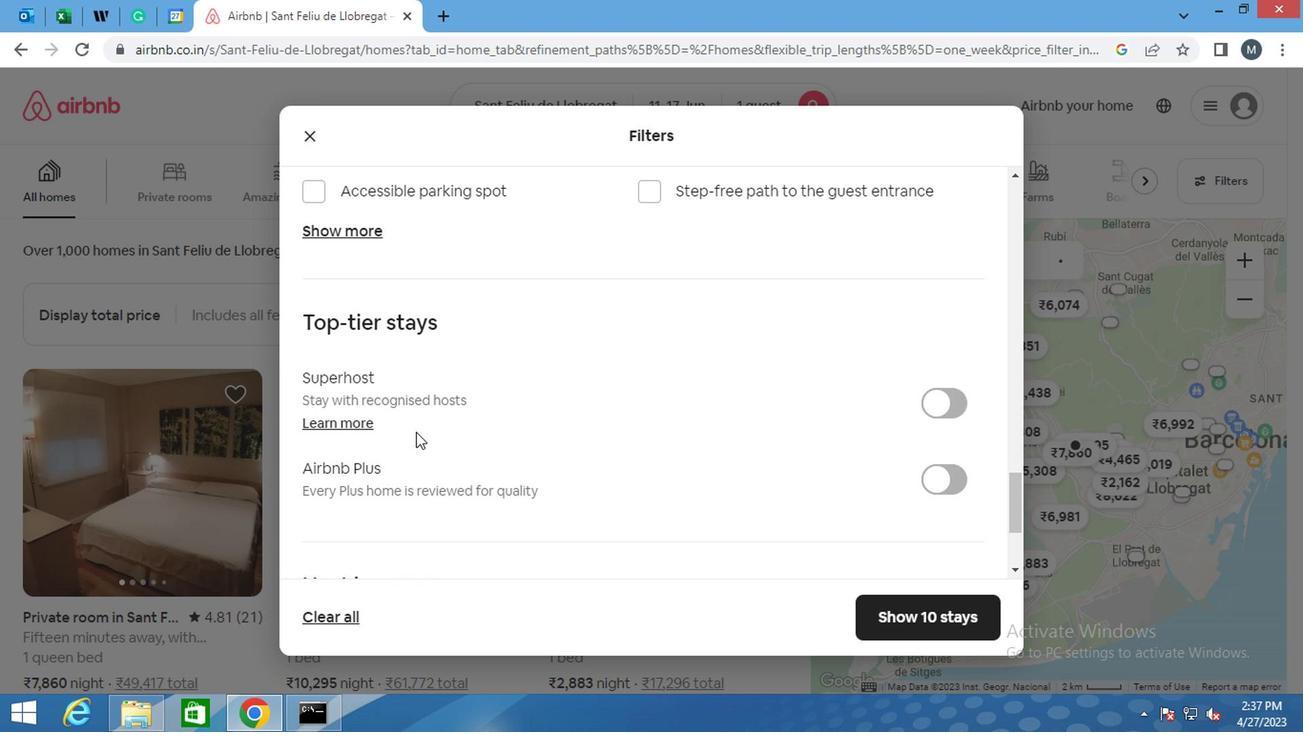 
Action: Mouse scrolled (383, 446) with delta (0, -1)
Screenshot: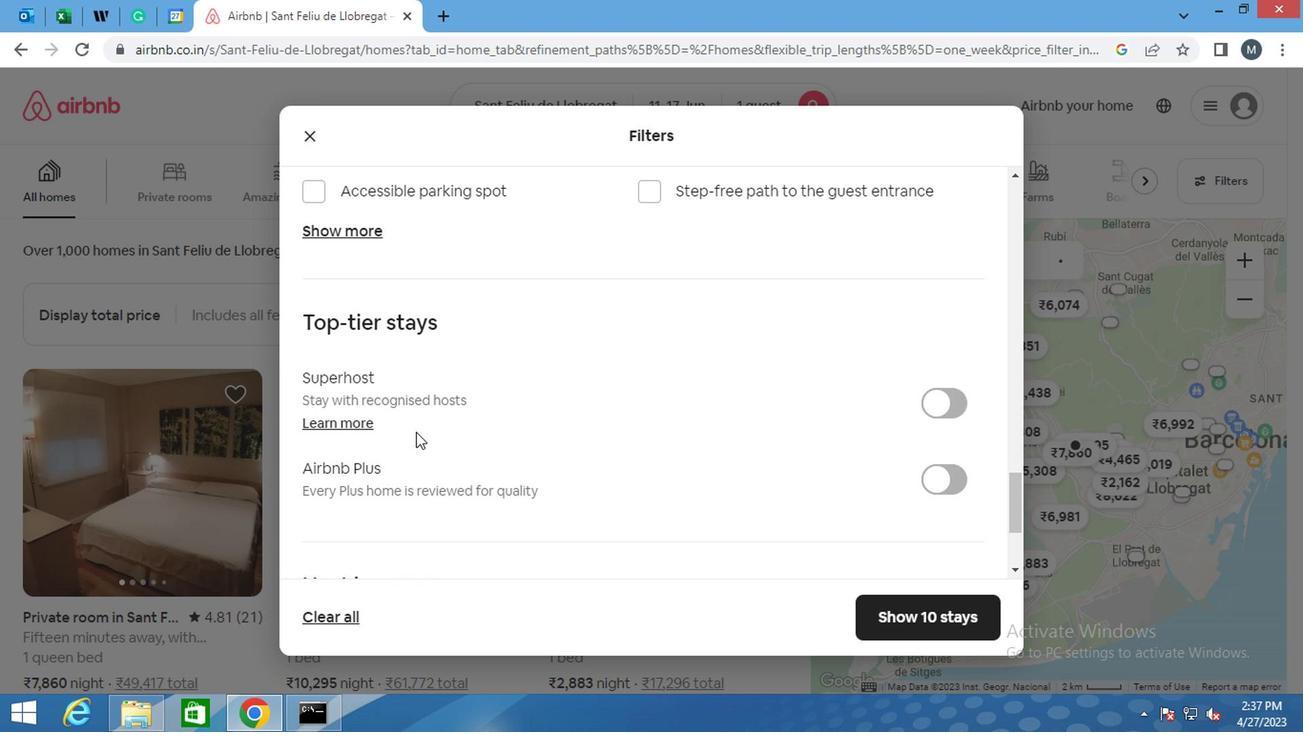 
Action: Mouse moved to (343, 461)
Screenshot: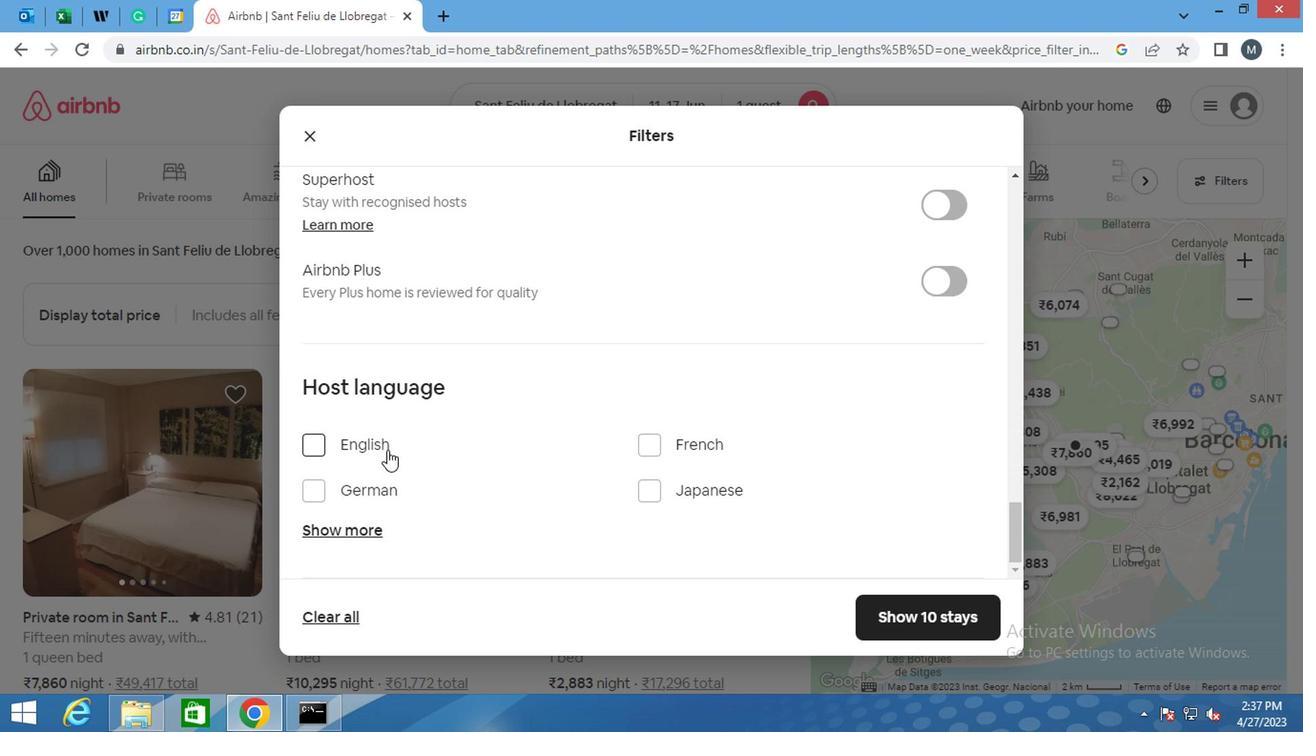 
Action: Mouse scrolled (343, 460) with delta (0, 0)
Screenshot: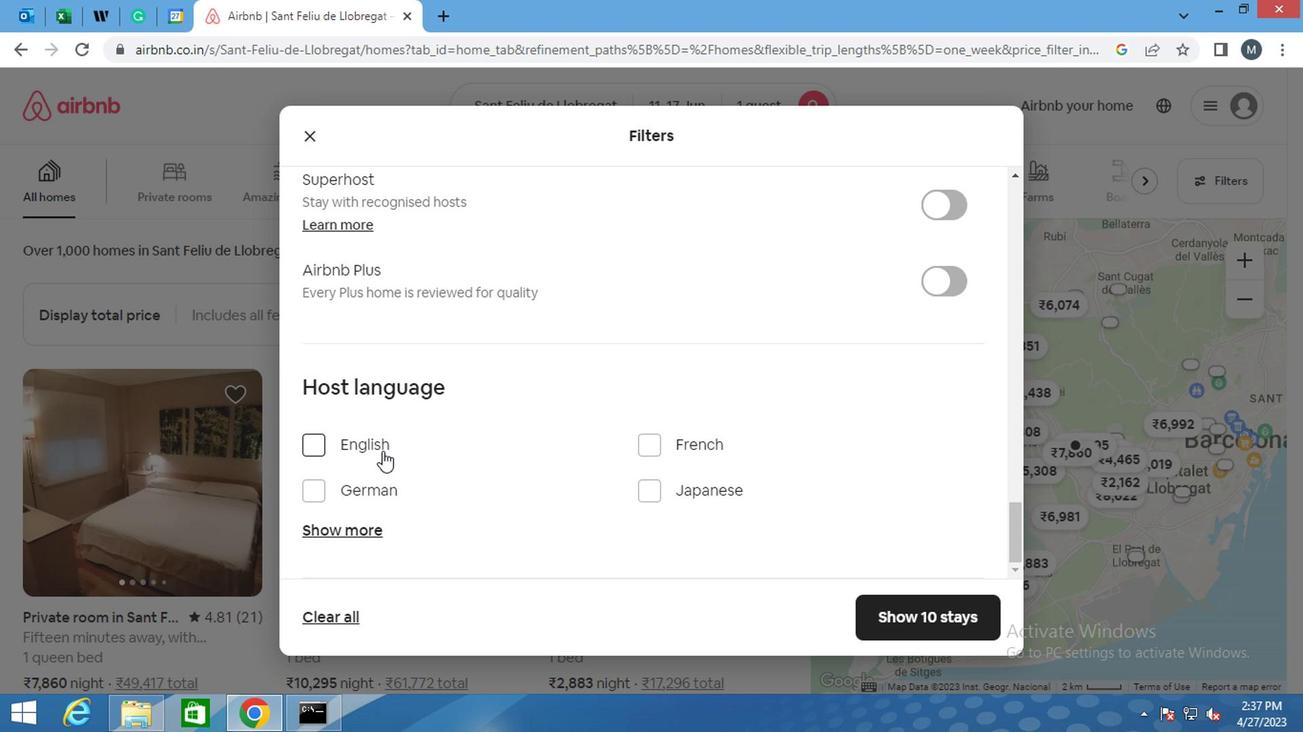 
Action: Mouse moved to (342, 461)
Screenshot: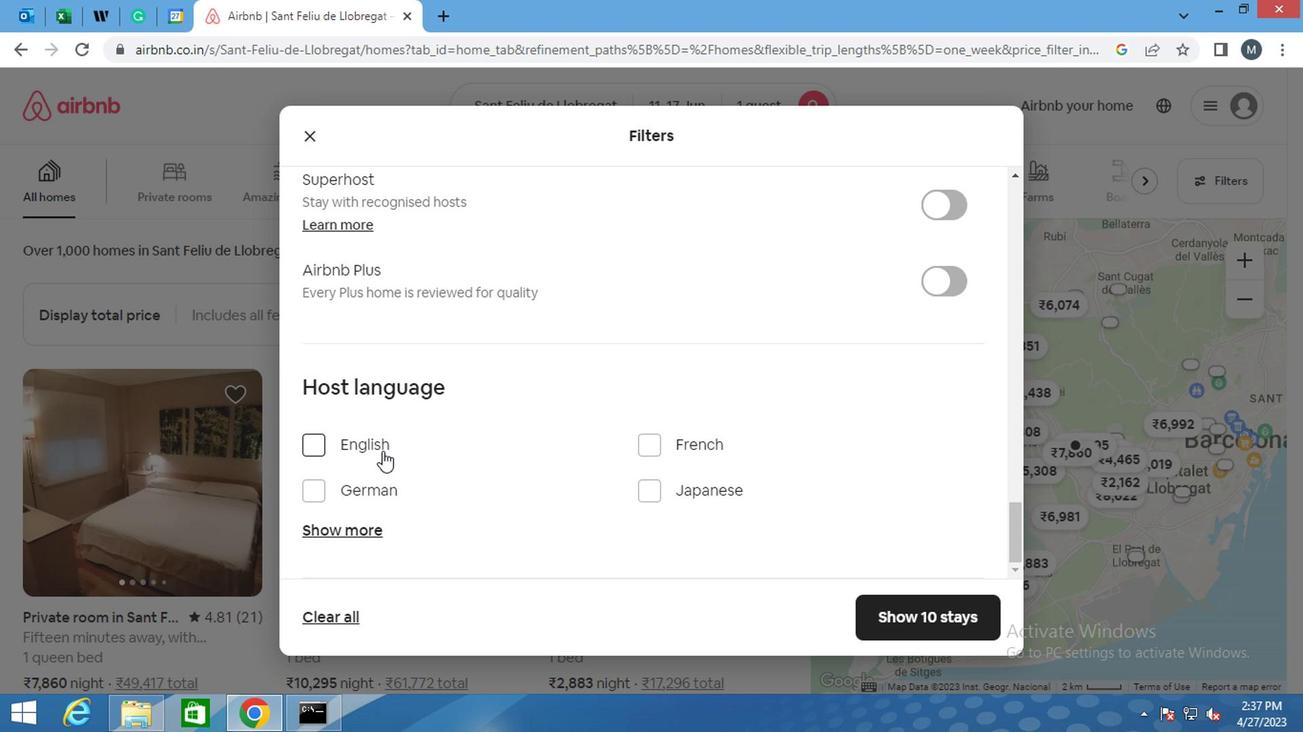 
Action: Mouse scrolled (342, 460) with delta (0, 0)
Screenshot: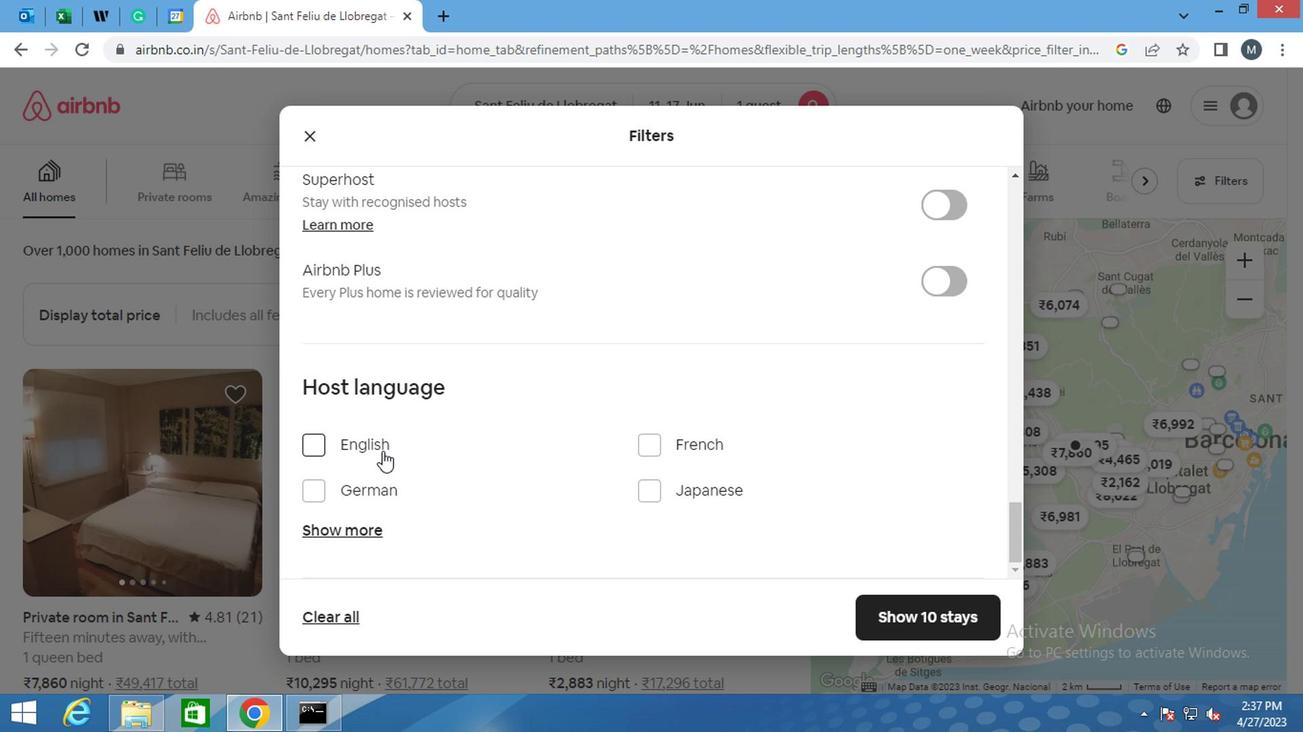 
Action: Mouse moved to (317, 440)
Screenshot: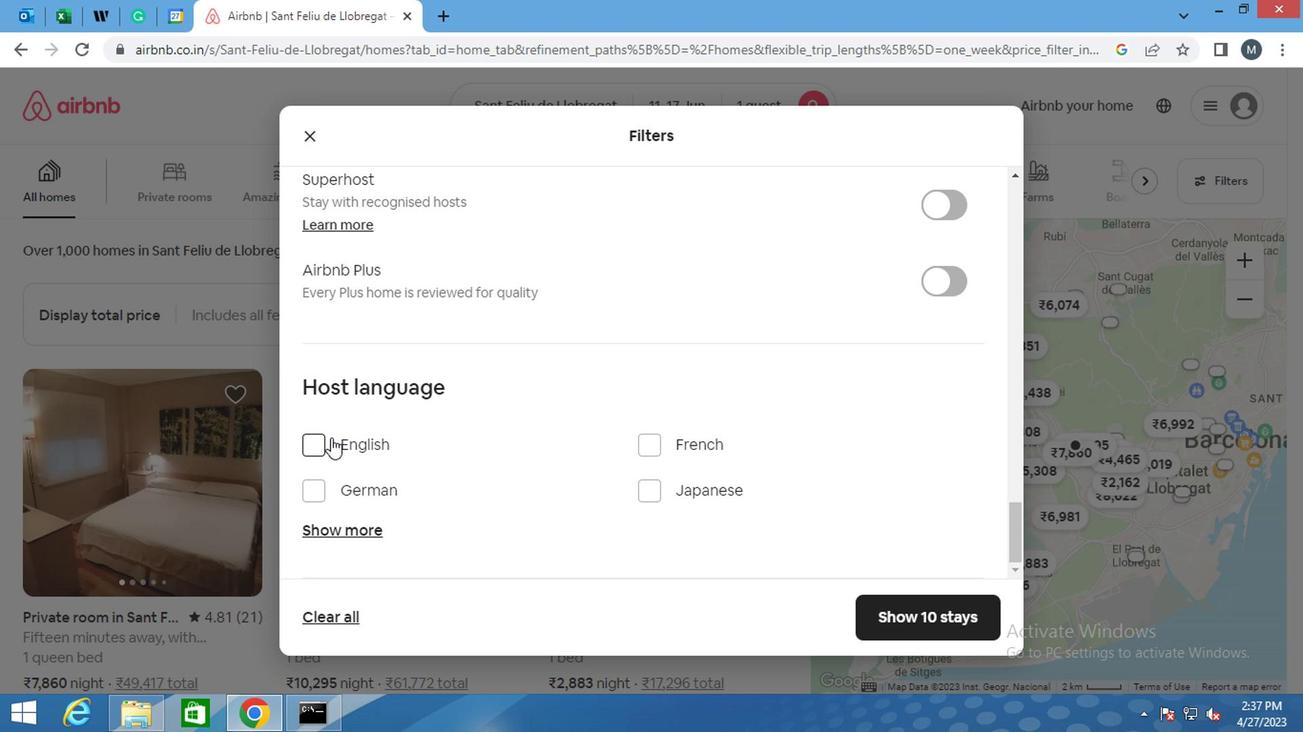 
Action: Mouse pressed left at (317, 440)
Screenshot: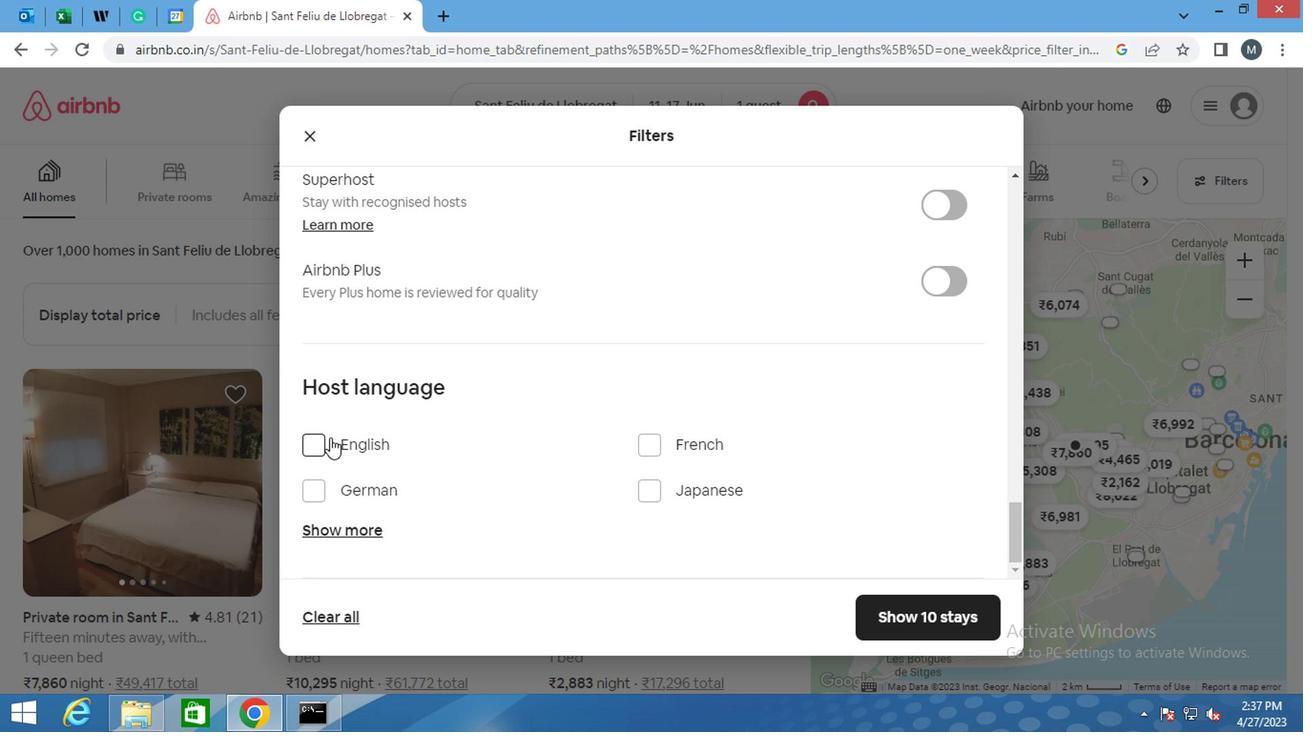 
Action: Mouse moved to (312, 443)
Screenshot: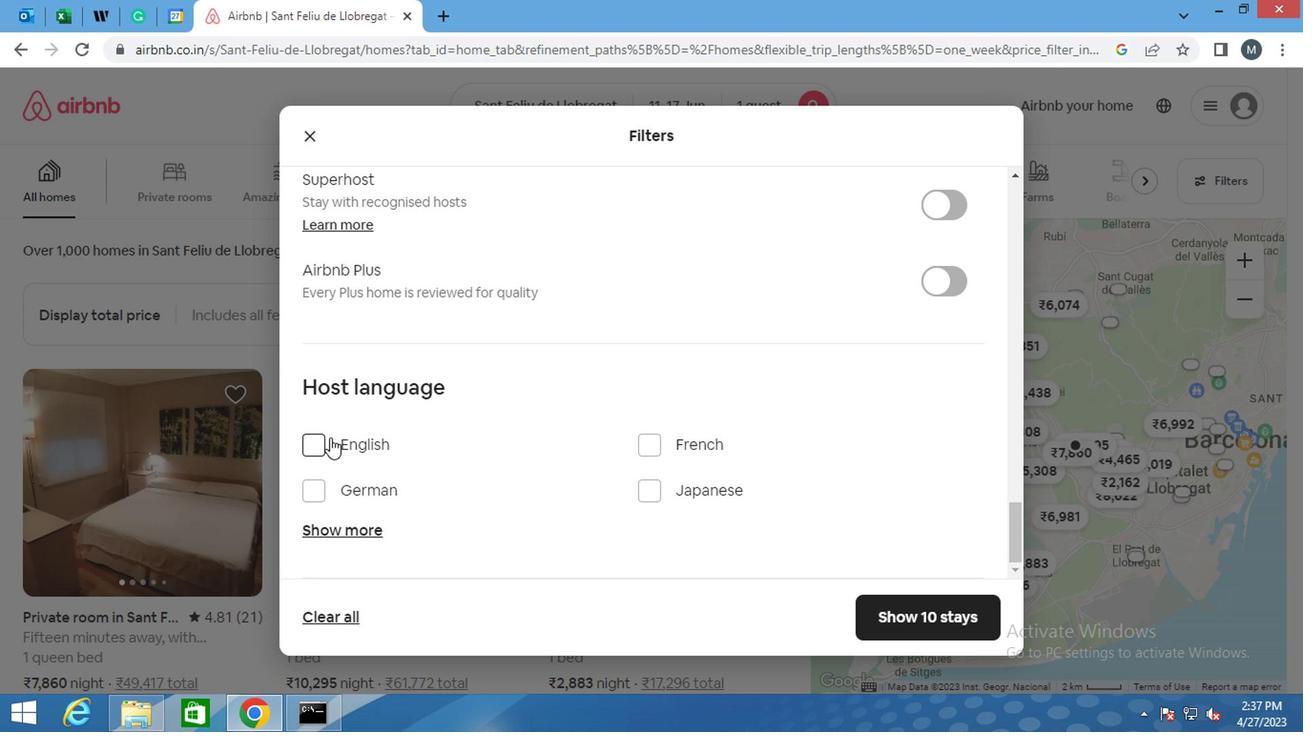 
